 Task: Create new invoice with Date Opened :30-Apr-23, Select Customer: Tolbert's Restaurant, Terms: Payment Term 2. Make invoice entry for item-1 with Date: 30-Apr-23, Description: Febreze Light AIR Lavender Aerosol Spray, Action: Material, Income Account: Income:Sales, Quantity: 1, Unit Price: 12, Discount %: 5. Make entry for item-2 with Date: 30-Apr-23, Description: Naked Juice Mighty Mango, Action: Material, Income Account: Income:Sales, Quantity: 1, Unit Price: 8.25, Discount %: 10. Make entry for item-3 with Date: 30-Apr-23, Description: Bimbo Mini Mantecadas Con Nuez, Action: Material, Income Account: Income:Sales, Quantity: 2, Unit Price: 9.25, Discount %: 12. Write Notes: 'Looking forward to serving you again.'. Post Invoice with Post Date: 30-Apr-23, Post to Accounts: Assets:Accounts Receivable. Pay / Process Payment with Transaction Date: 15-May-23, Amount: 35.105, Transfer Account: Checking Account. Print Invoice, display notes by going to Option, then go to Display Tab and check 'Invoice Notes'.
Action: Mouse pressed left at (186, 34)
Screenshot: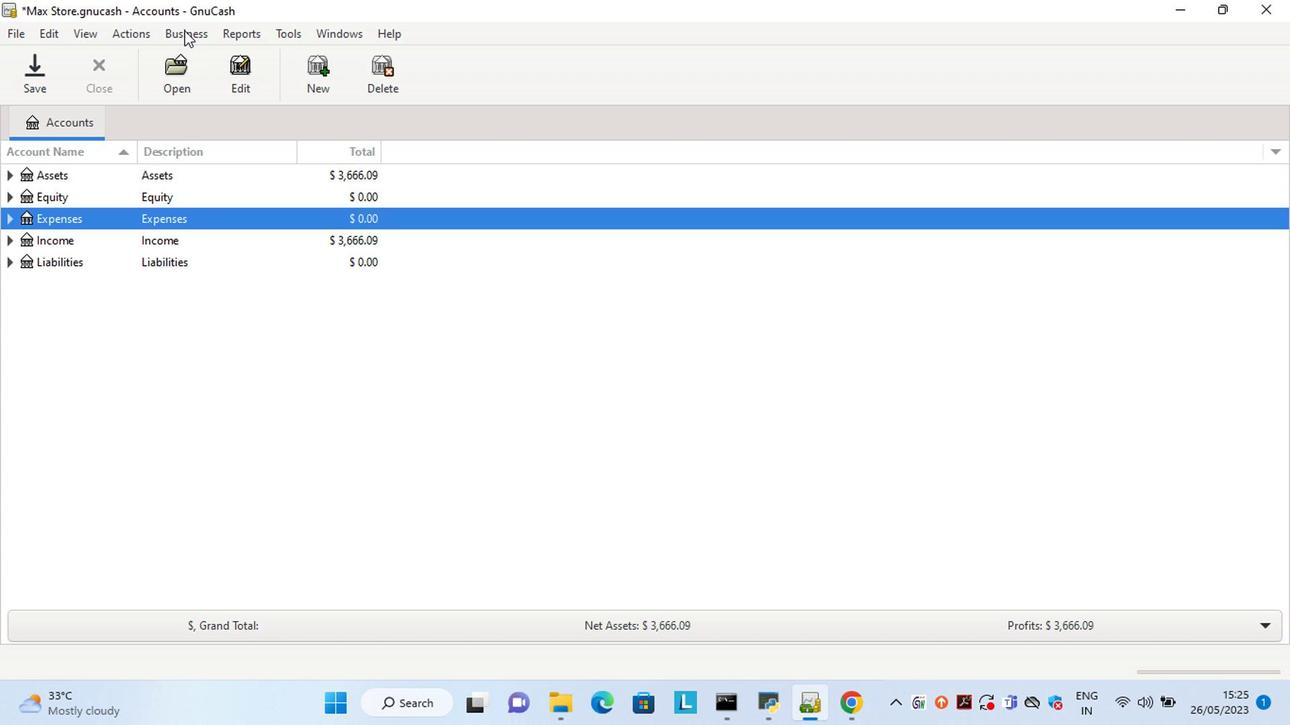 
Action: Mouse moved to (397, 126)
Screenshot: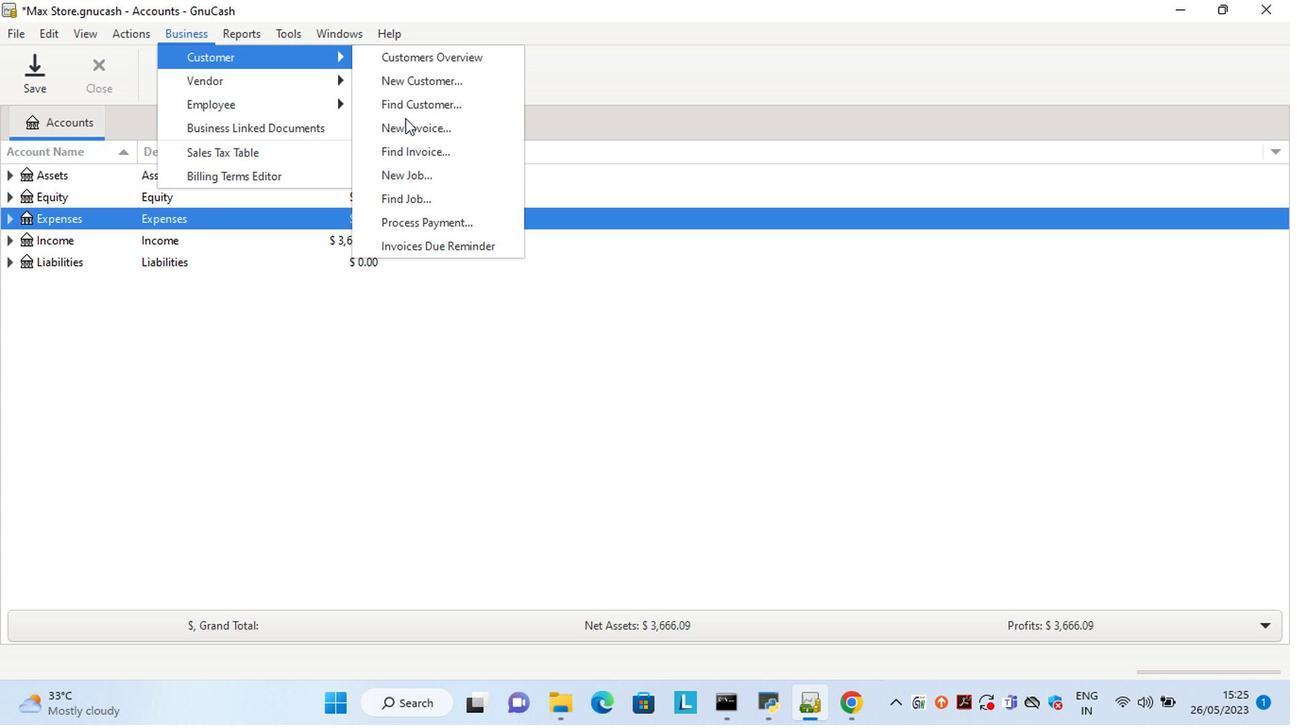 
Action: Mouse pressed left at (397, 126)
Screenshot: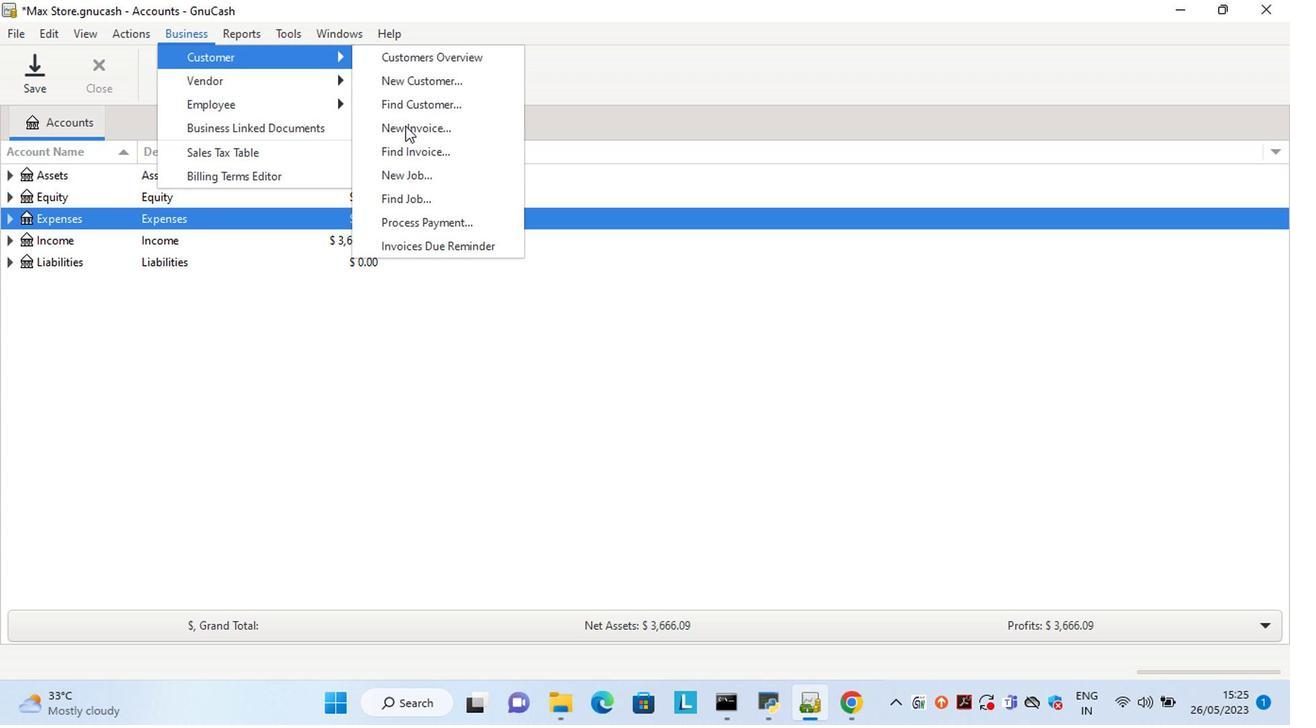 
Action: Mouse moved to (673, 291)
Screenshot: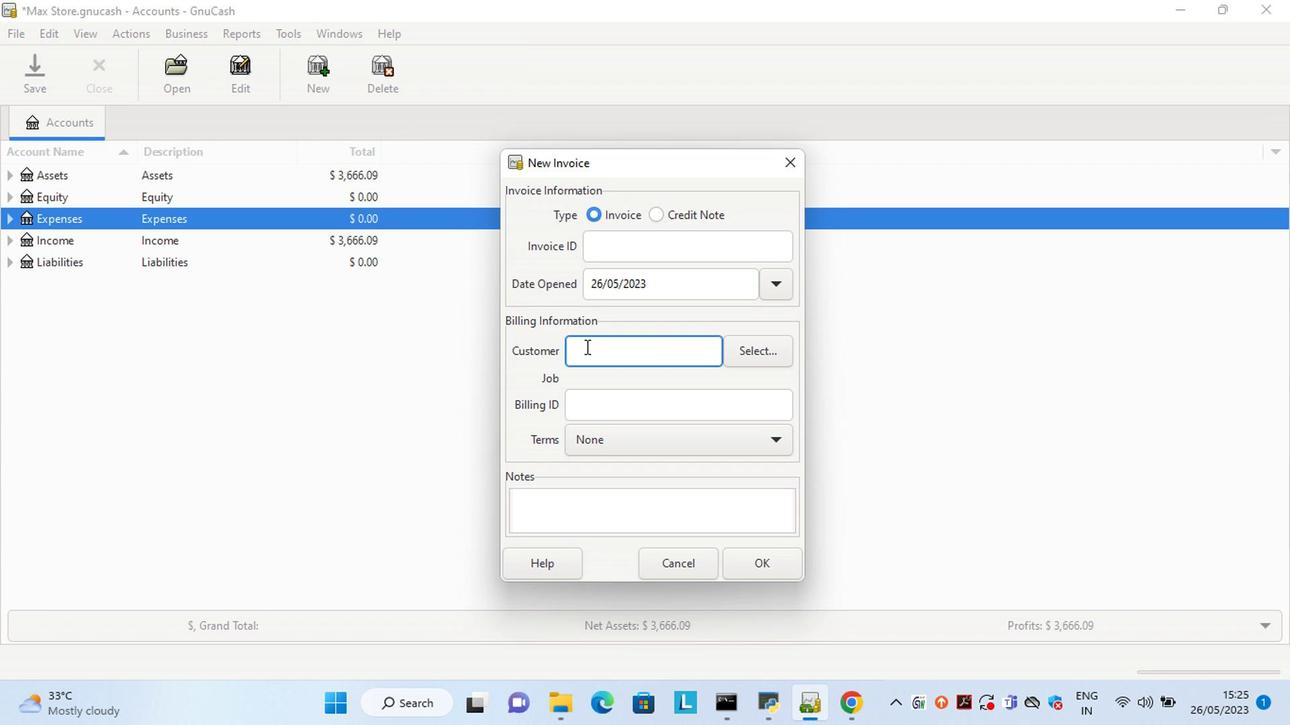 
Action: Mouse pressed left at (673, 291)
Screenshot: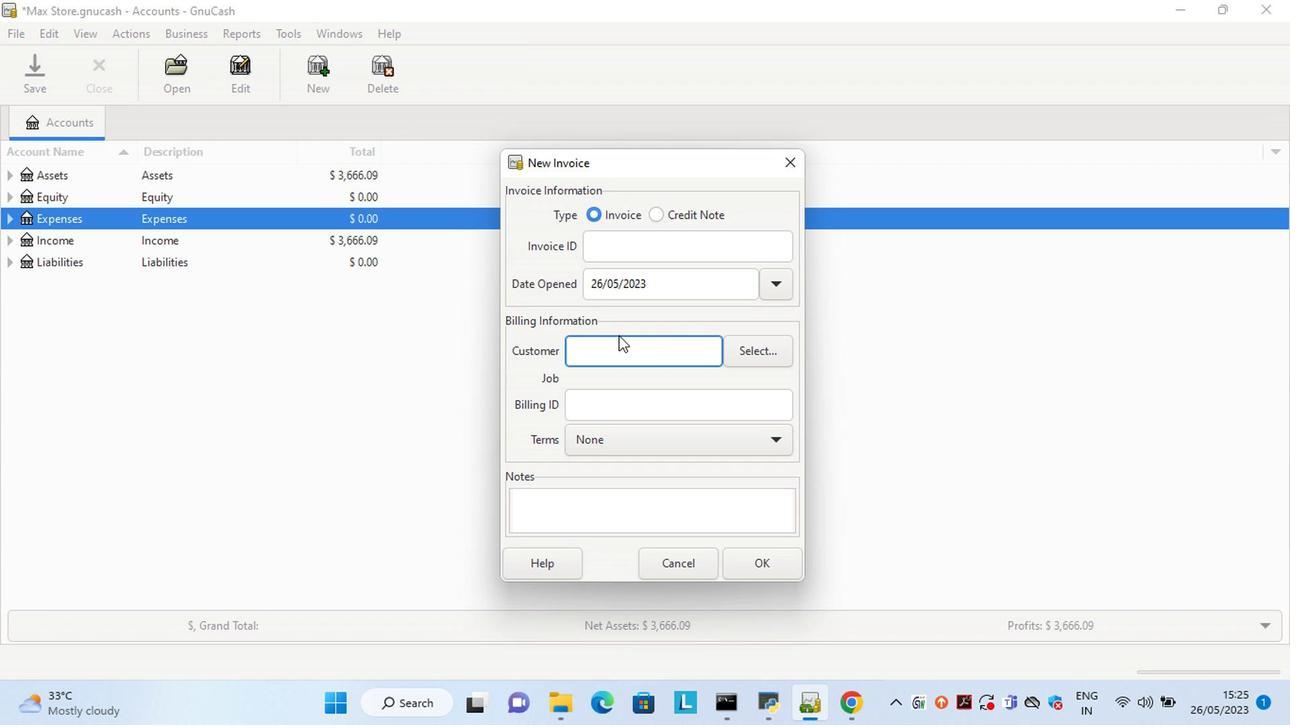 
Action: Key pressed <Key.left><Key.left><Key.left><Key.left><Key.left><Key.left><Key.left><Key.left><Key.left><Key.left><Key.left><Key.left><Key.left><Key.left><Key.left><Key.left><Key.left><Key.left><Key.left><Key.left><Key.delete><Key.delete>30<Key.right><Key.right><Key.delete>4
Screenshot: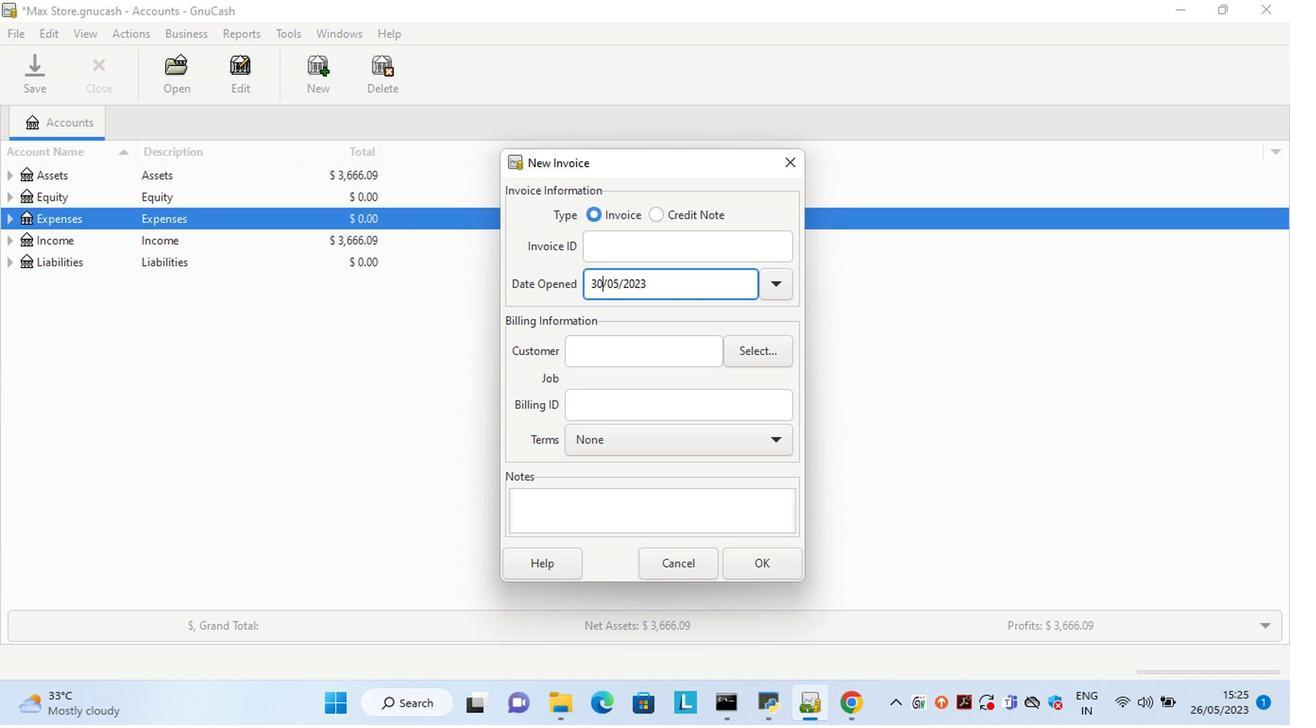 
Action: Mouse moved to (180, 211)
Screenshot: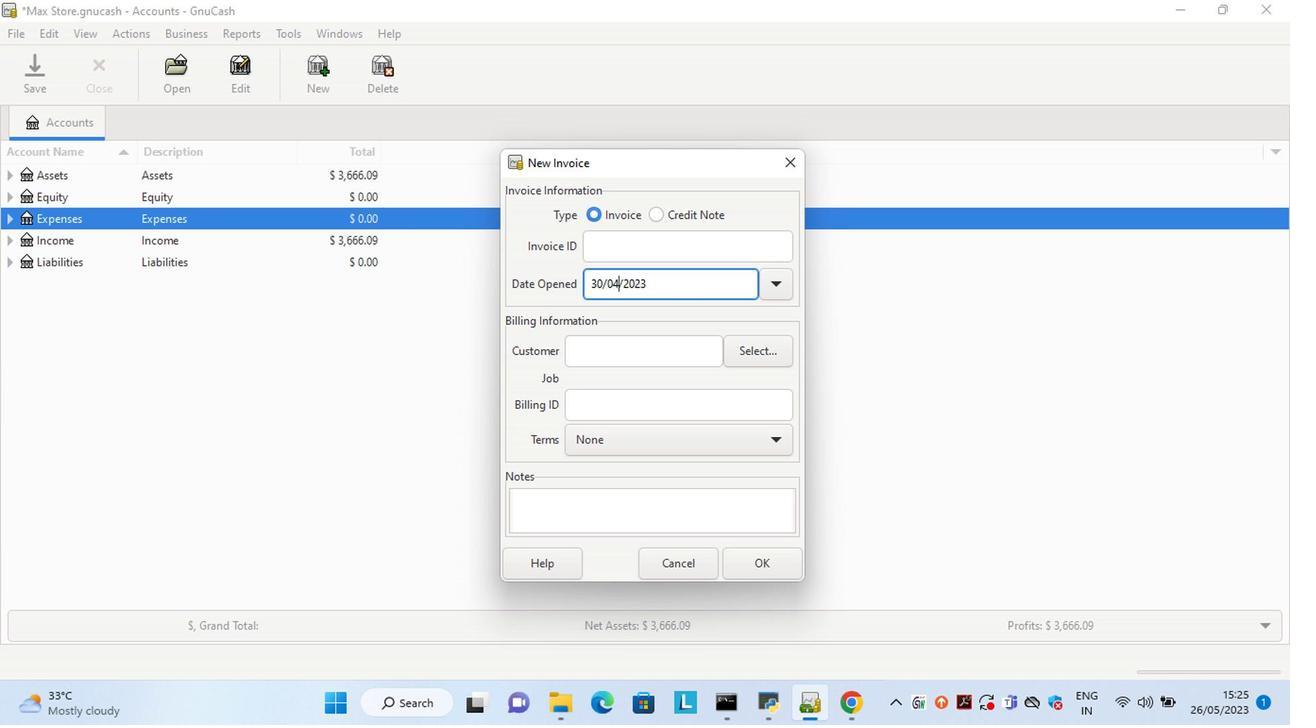 
Action: Mouse pressed left at (179, 211)
Screenshot: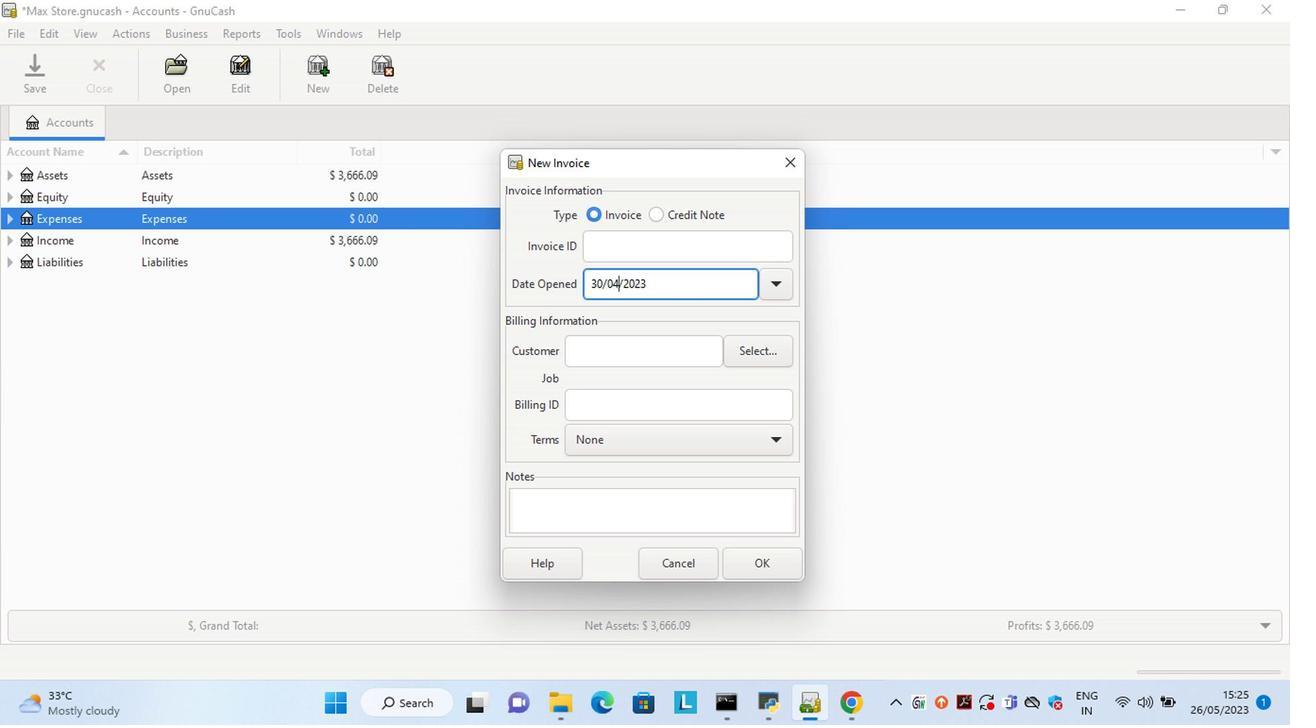 
Action: Mouse moved to (607, 355)
Screenshot: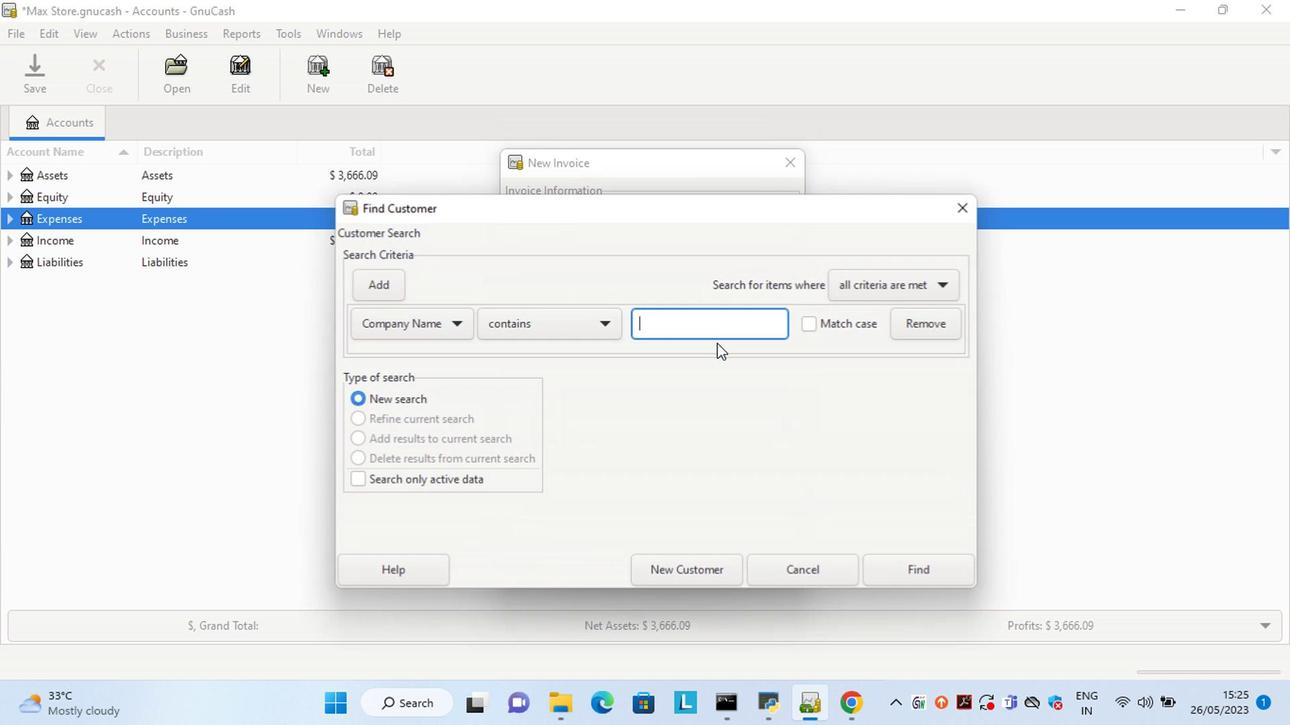 
Action: Mouse pressed left at (607, 355)
Screenshot: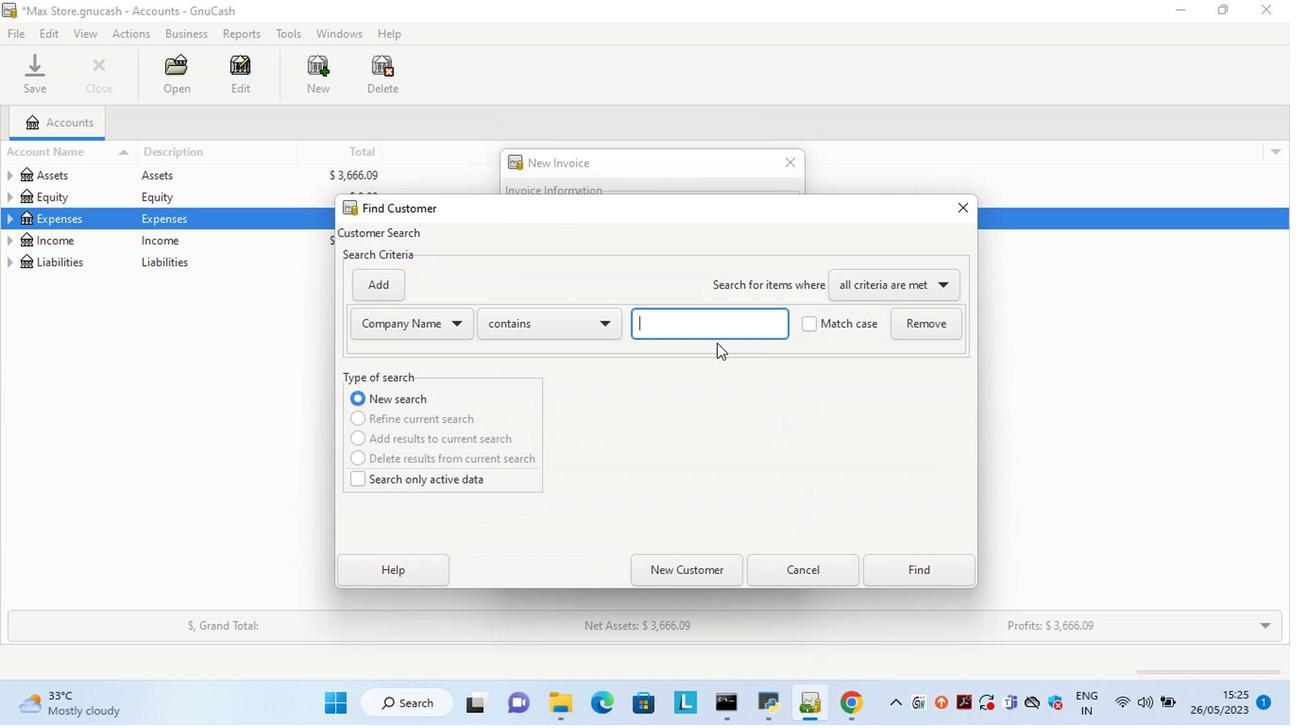 
Action: Mouse moved to (762, 353)
Screenshot: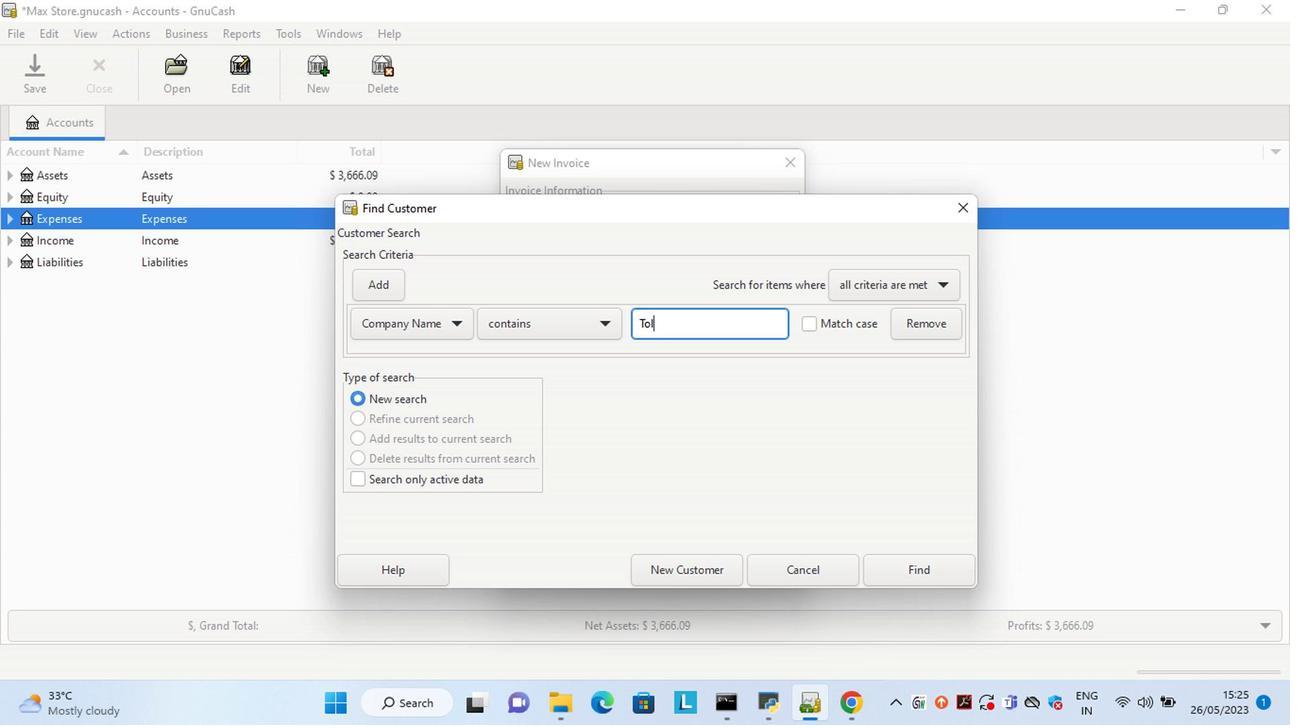 
Action: Mouse pressed left at (762, 353)
Screenshot: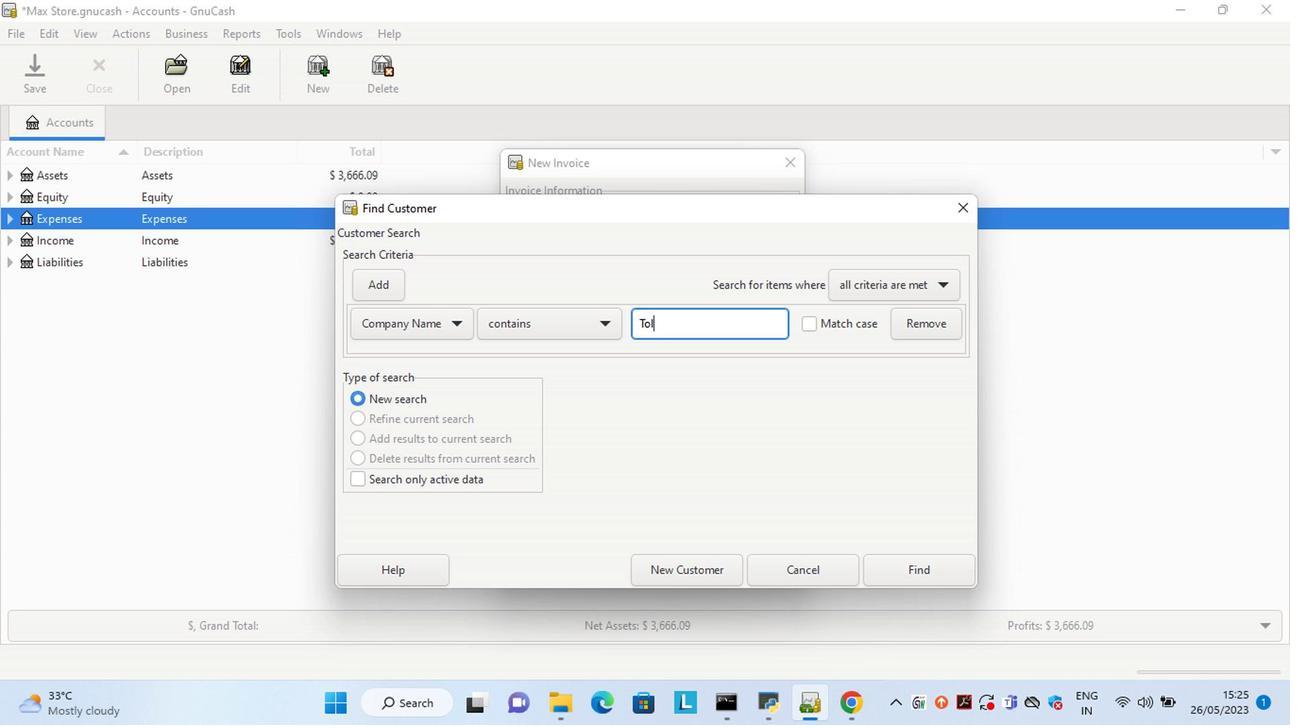 
Action: Mouse moved to (694, 314)
Screenshot: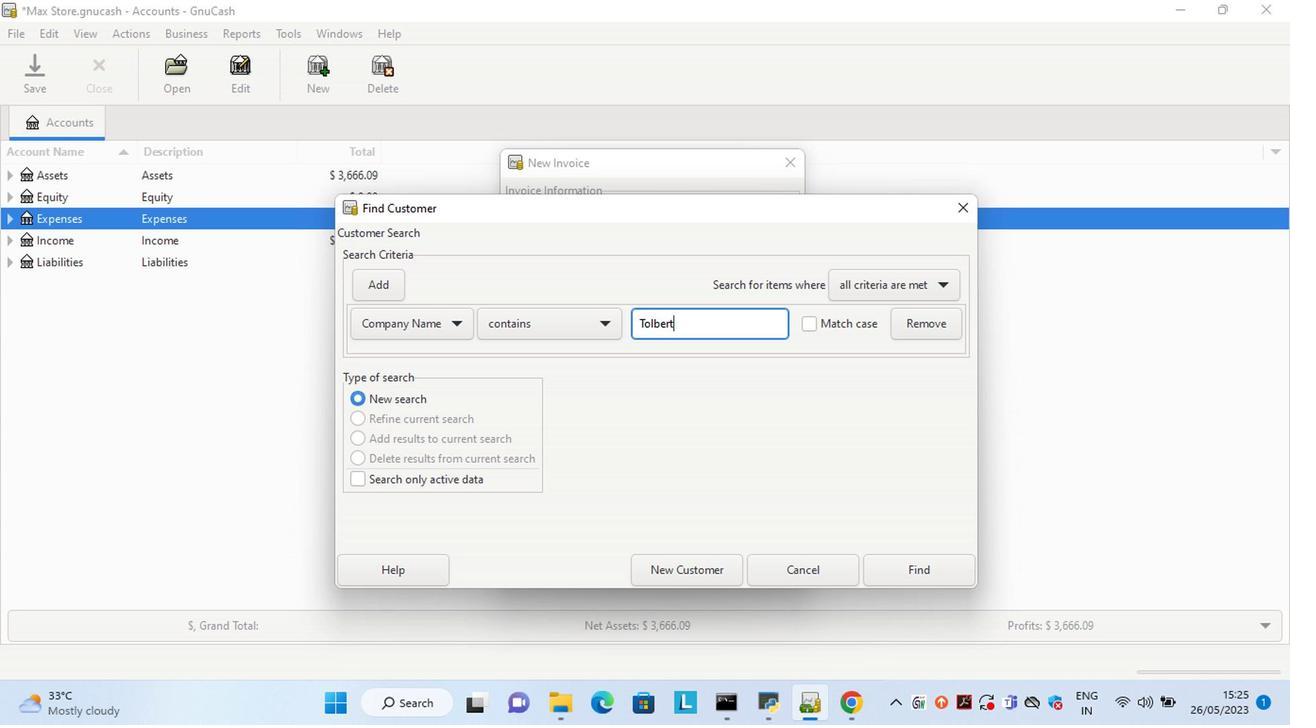
Action: Mouse pressed left at (694, 314)
Screenshot: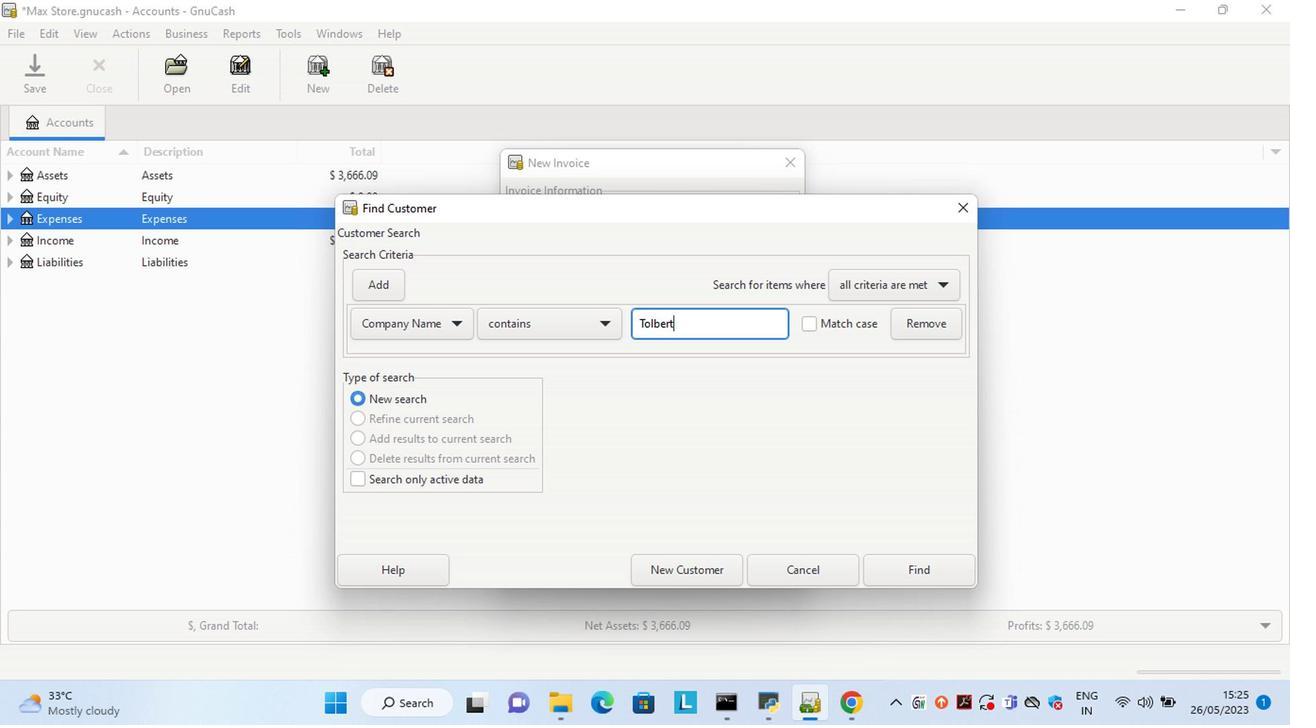 
Action: Mouse moved to (765, 446)
Screenshot: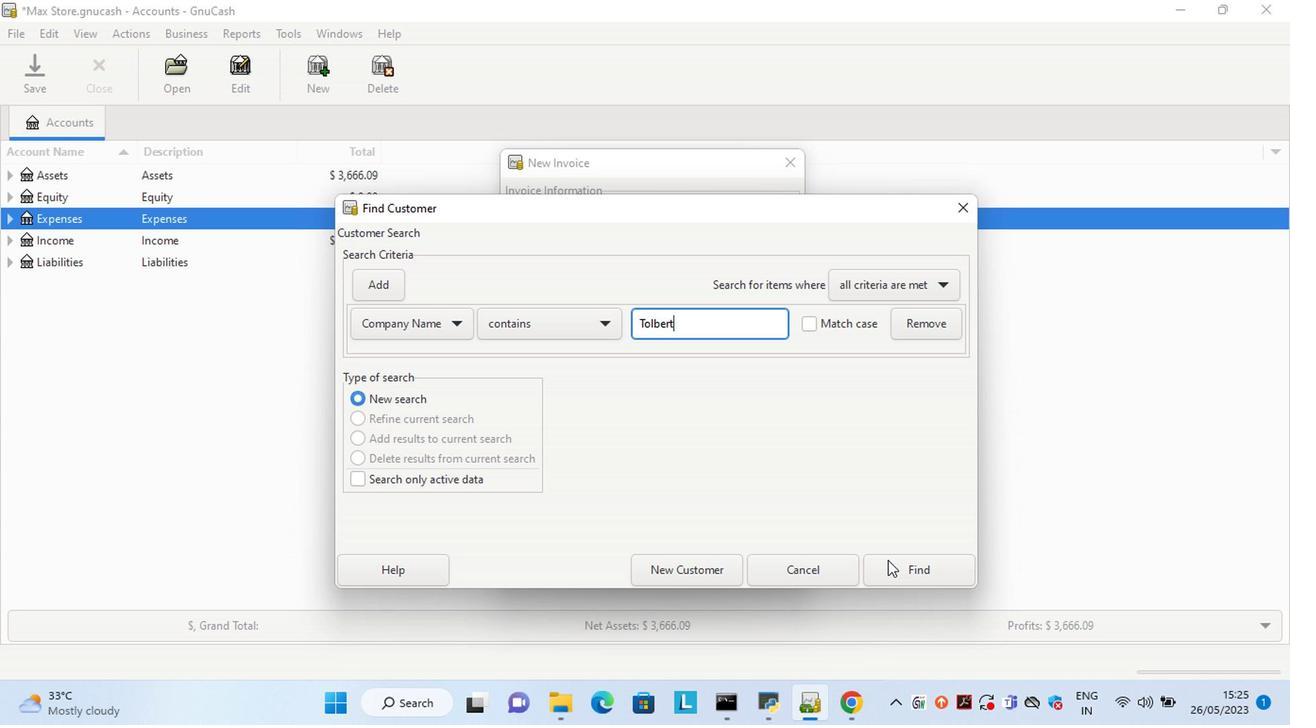 
Action: Mouse pressed left at (185, 32)
Screenshot: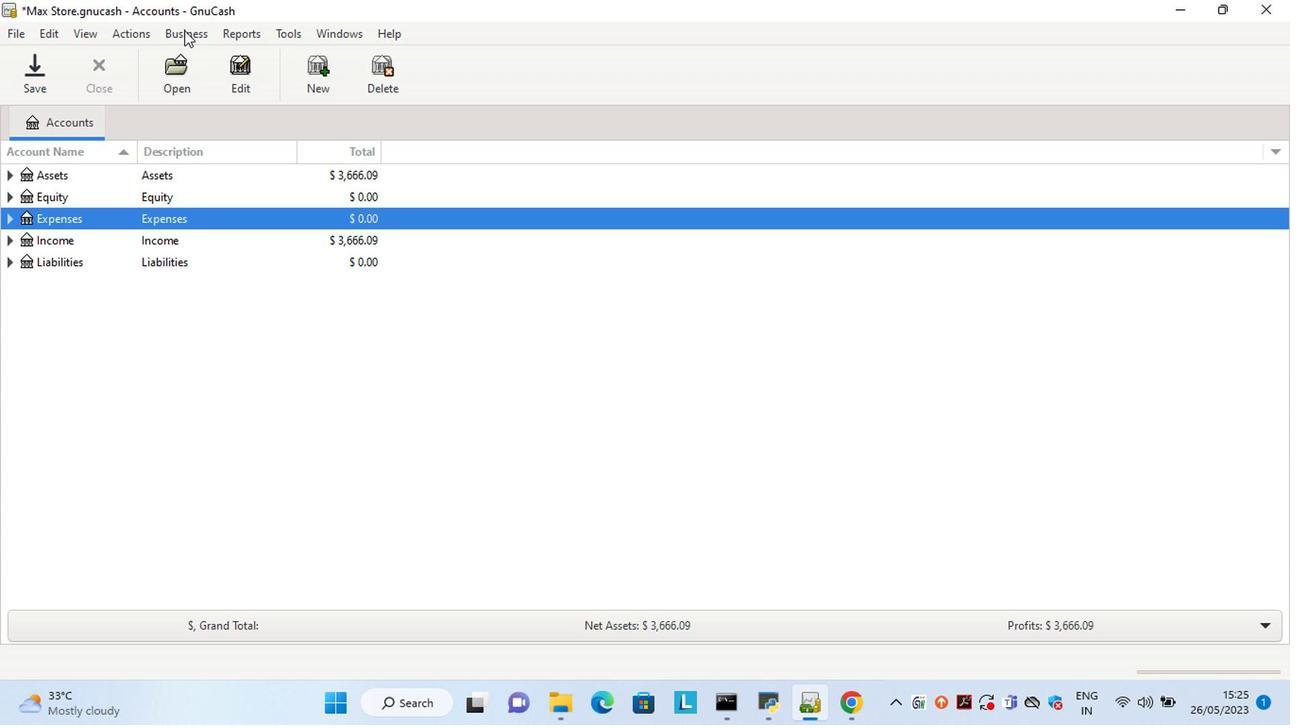 
Action: Mouse moved to (405, 127)
Screenshot: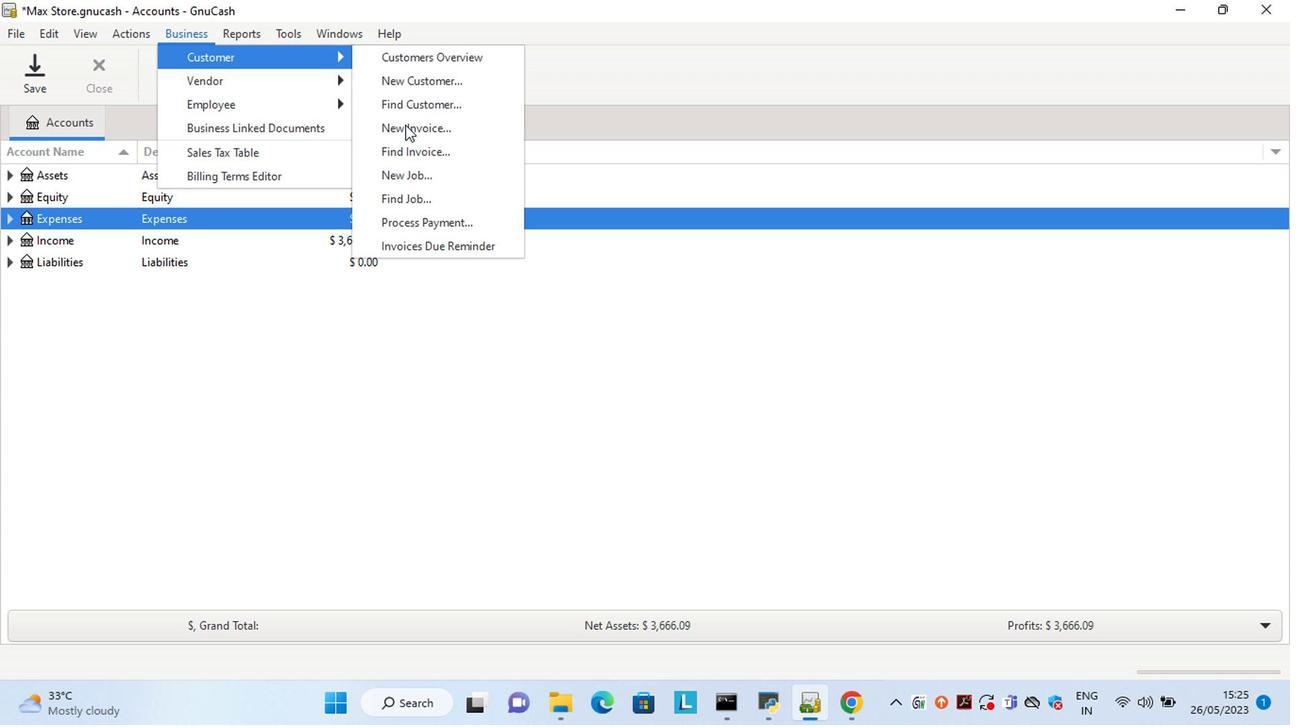 
Action: Mouse pressed left at (405, 127)
Screenshot: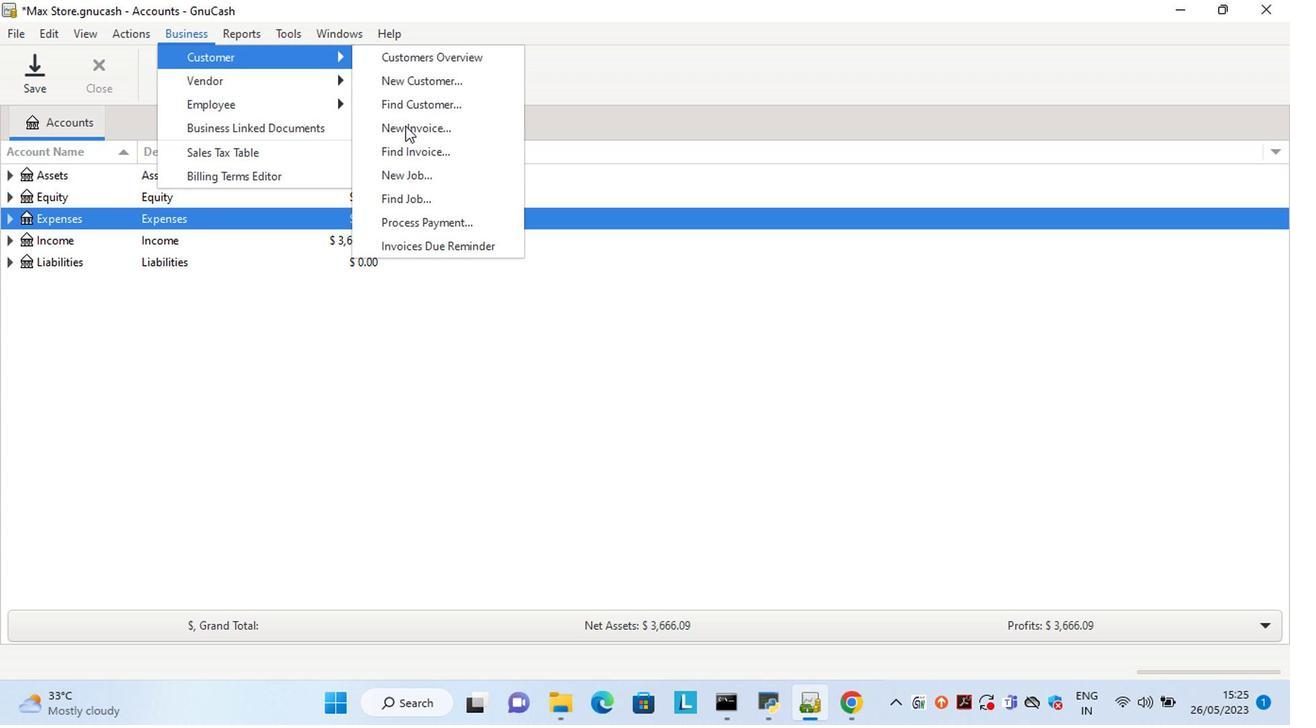 
Action: Mouse moved to (680, 280)
Screenshot: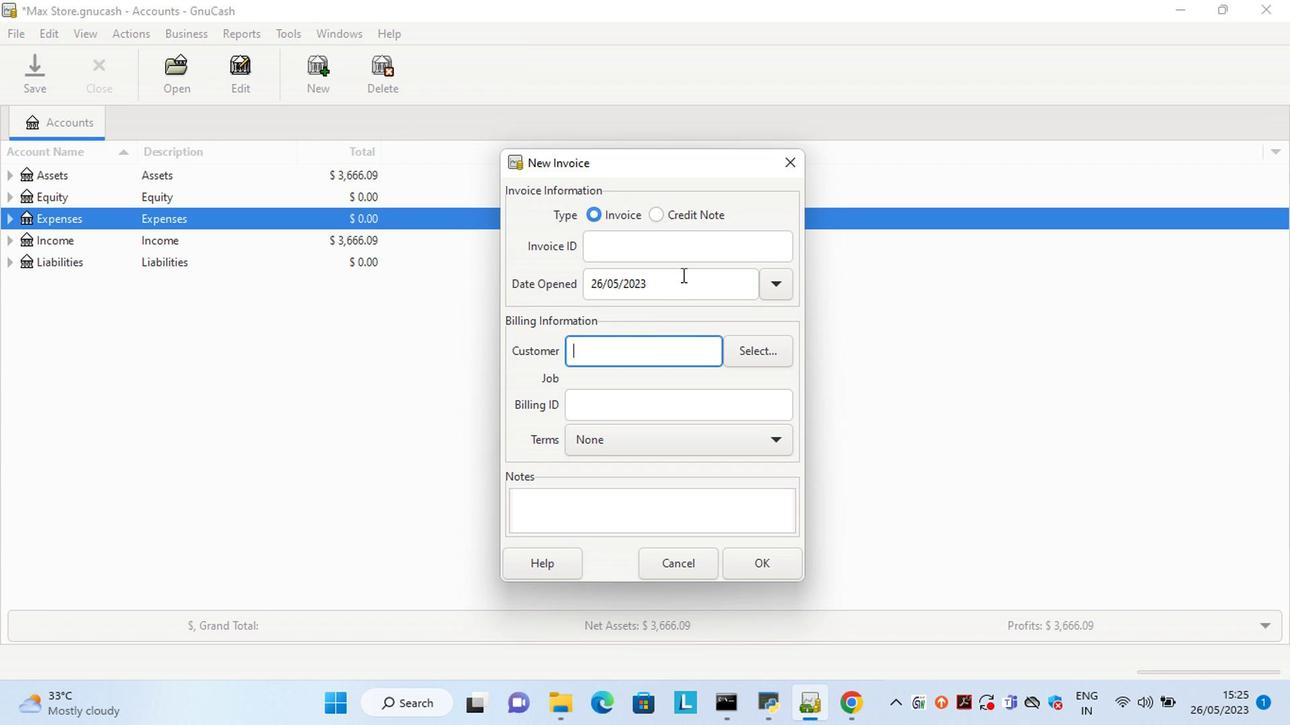 
Action: Mouse pressed left at (680, 280)
Screenshot: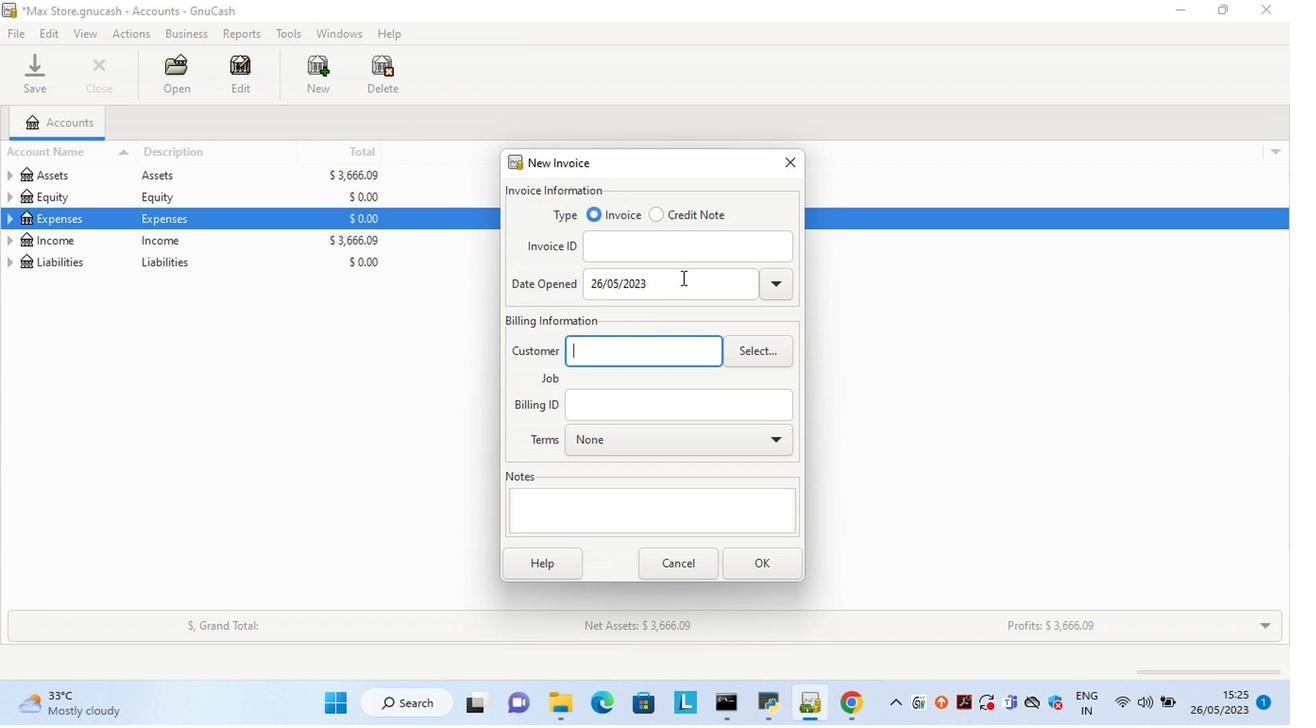 
Action: Key pressed <Key.left><Key.left><Key.left><Key.left><Key.left><Key.left><Key.left><Key.left><Key.left><Key.left><Key.left><Key.left><Key.left><Key.left><Key.left><Key.left><Key.left><Key.left><Key.left><Key.left><Key.delete><Key.delete>30<Key.right><Key.right><Key.delete>4
Screenshot: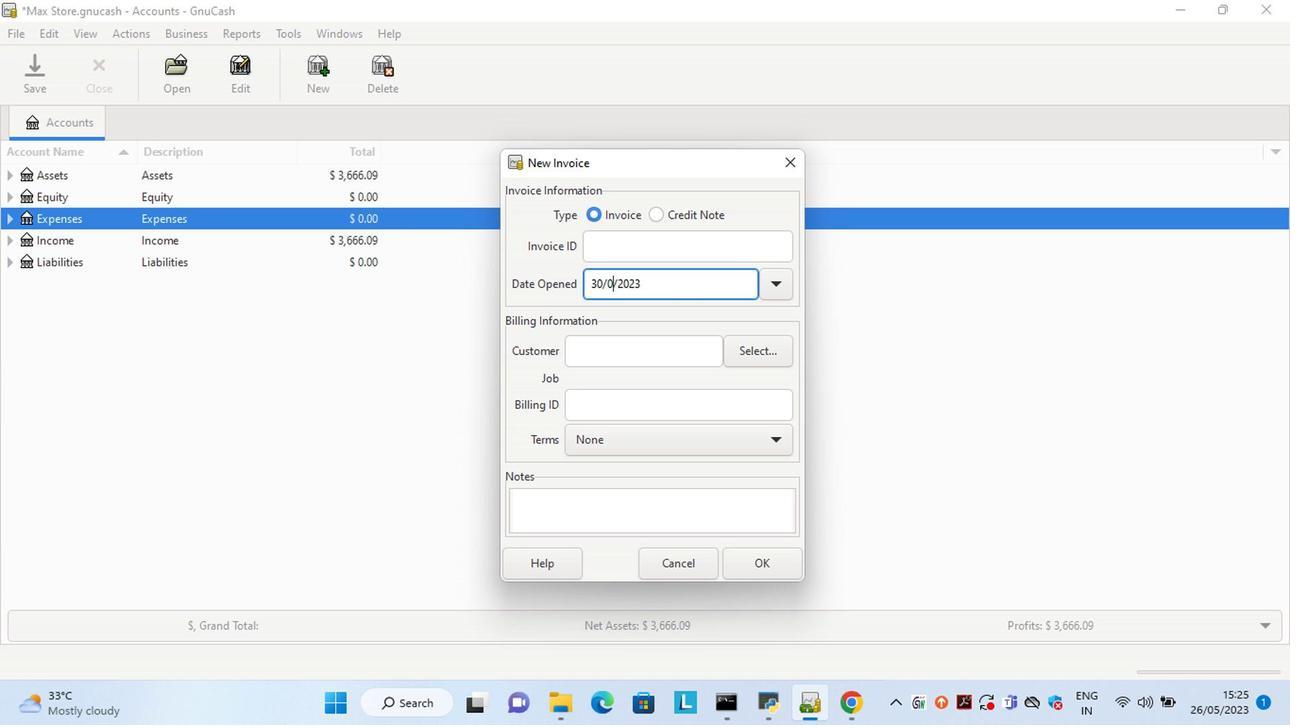 
Action: Mouse moved to (743, 343)
Screenshot: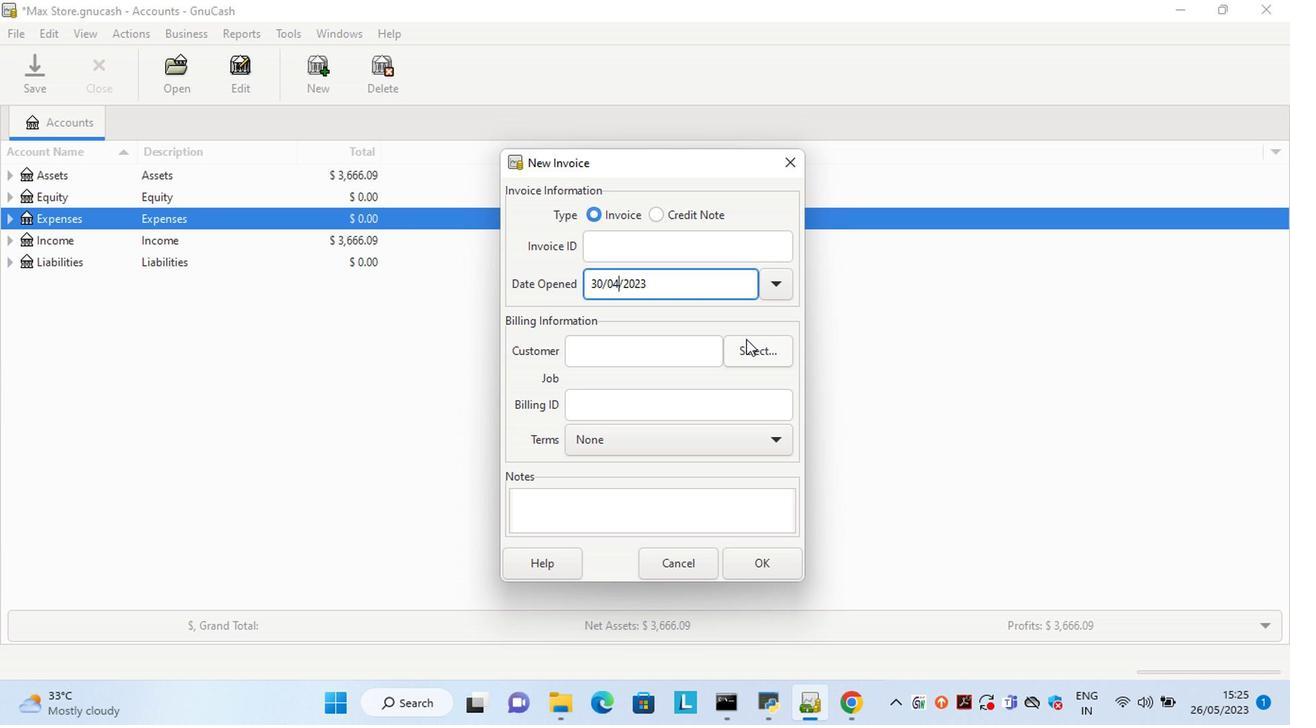 
Action: Mouse pressed left at (743, 343)
Screenshot: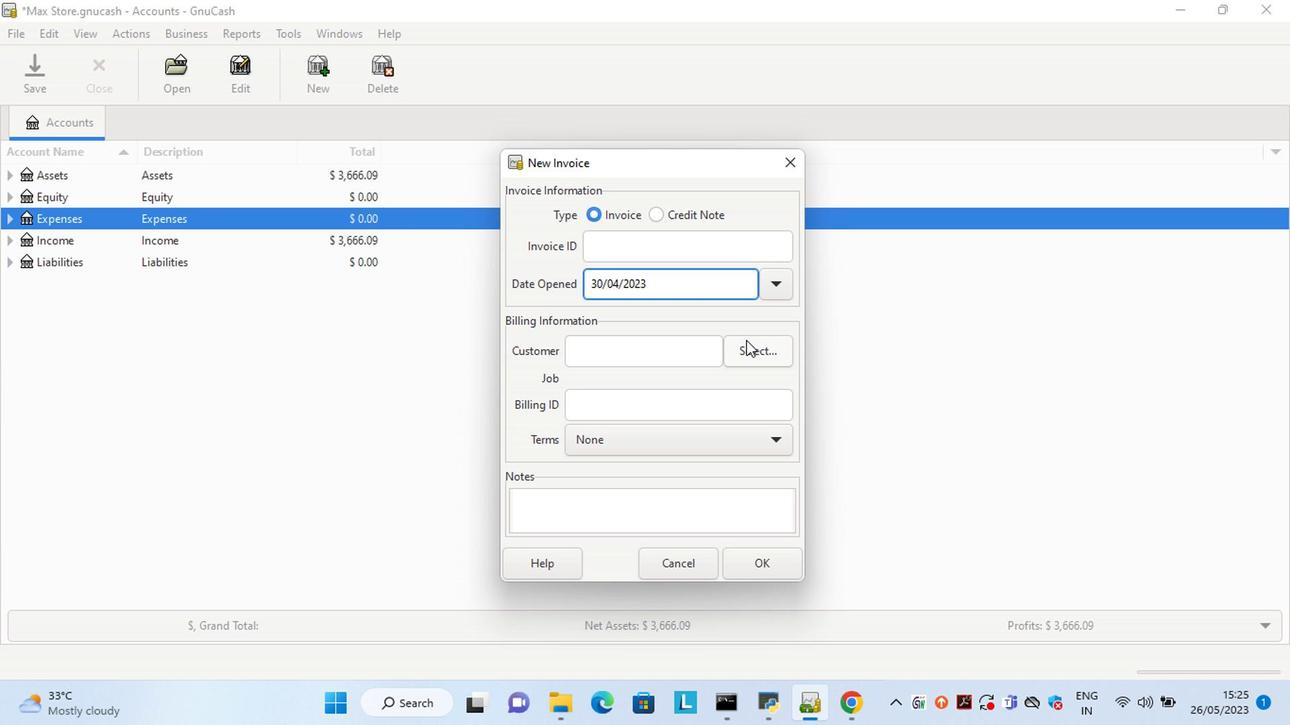 
Action: Mouse moved to (686, 313)
Screenshot: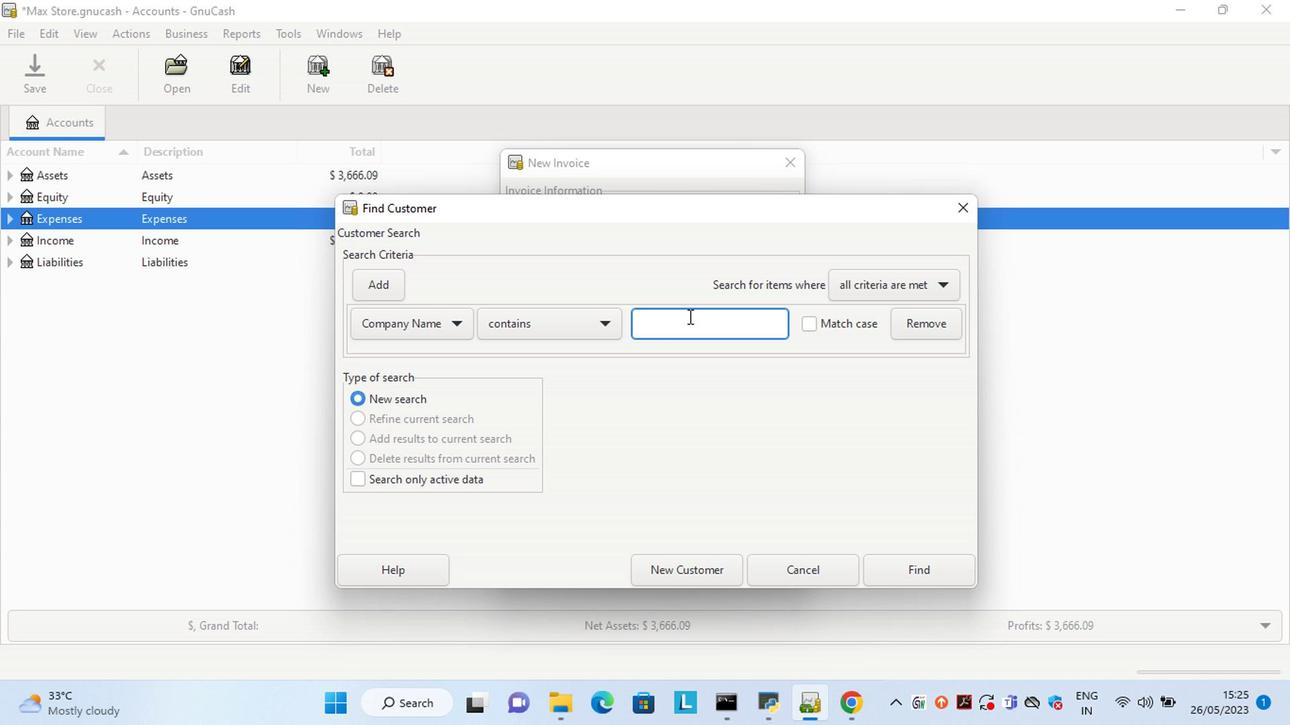
Action: Mouse pressed left at (686, 313)
Screenshot: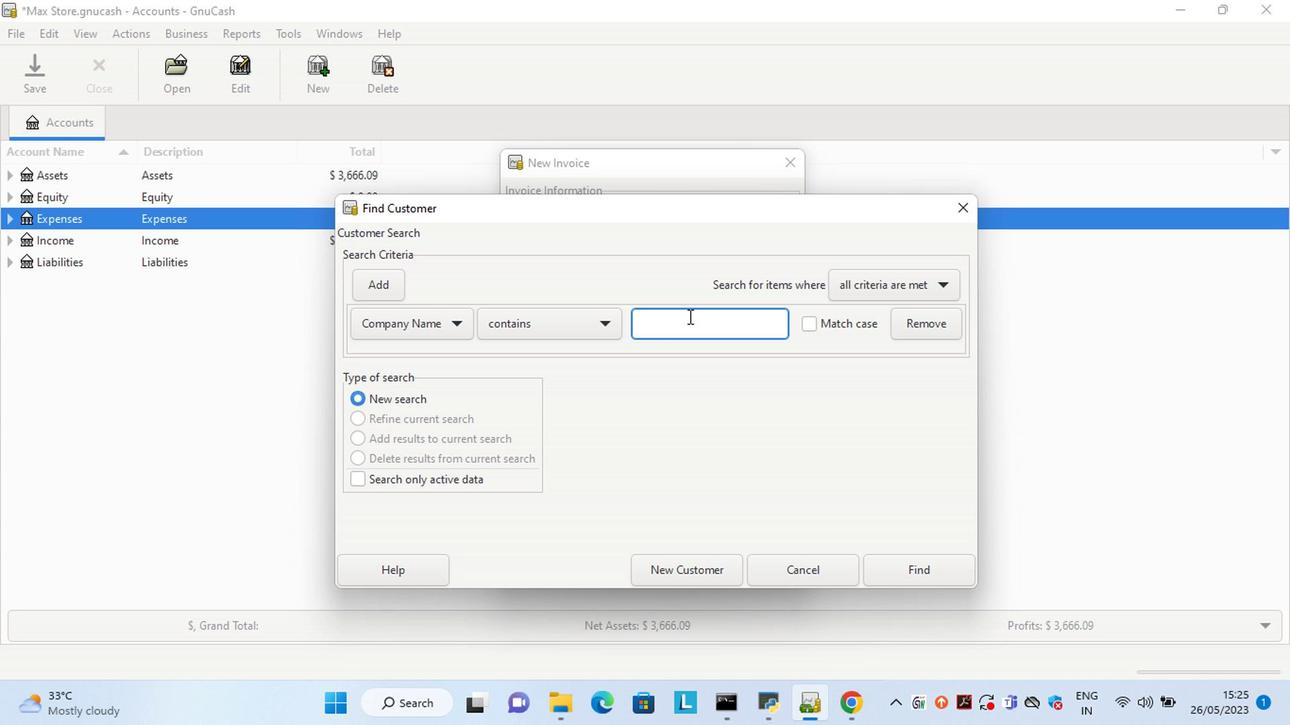 
Action: Key pressed <Key.shift>Tolbert
Screenshot: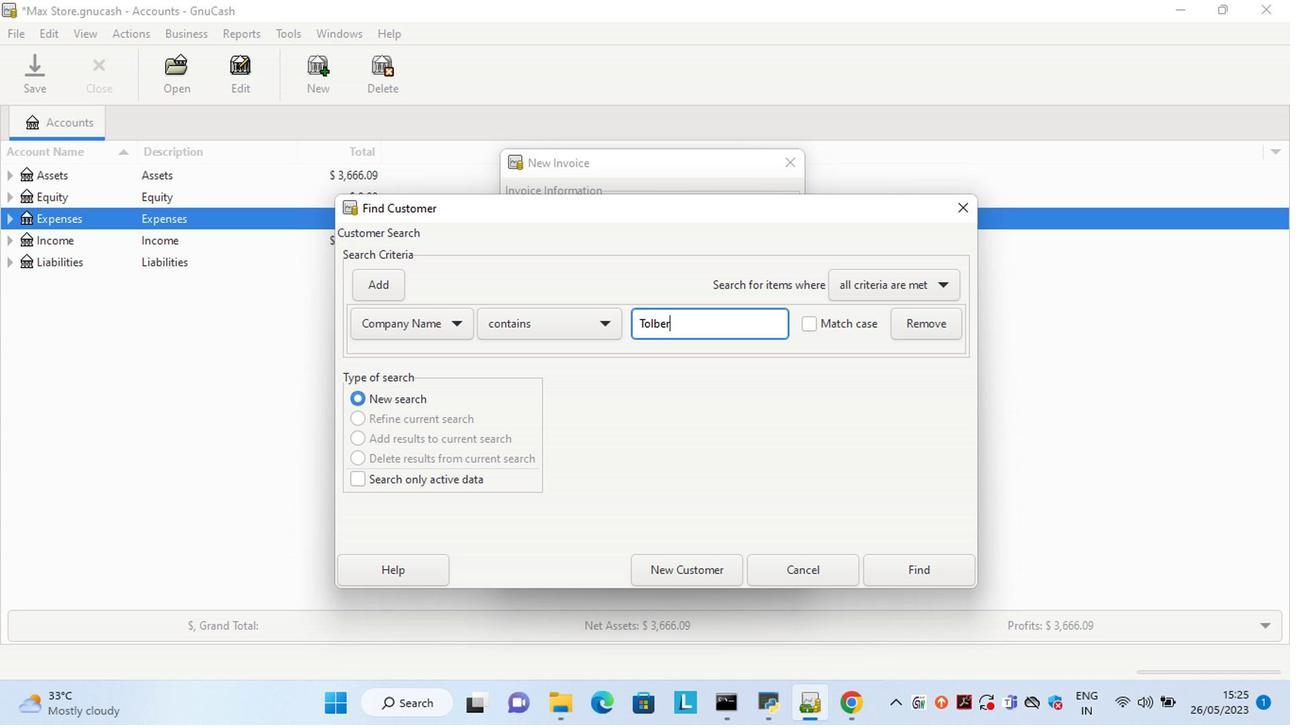 
Action: Mouse moved to (901, 563)
Screenshot: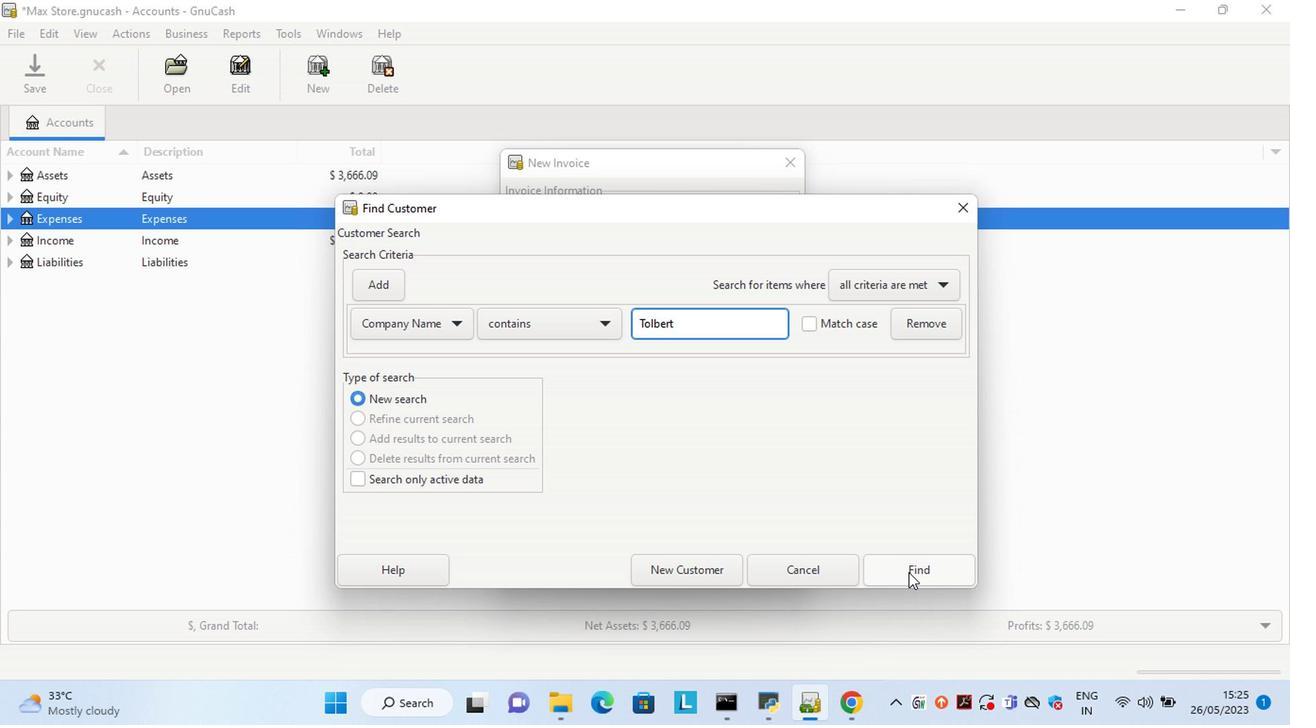 
Action: Mouse pressed left at (906, 571)
Screenshot: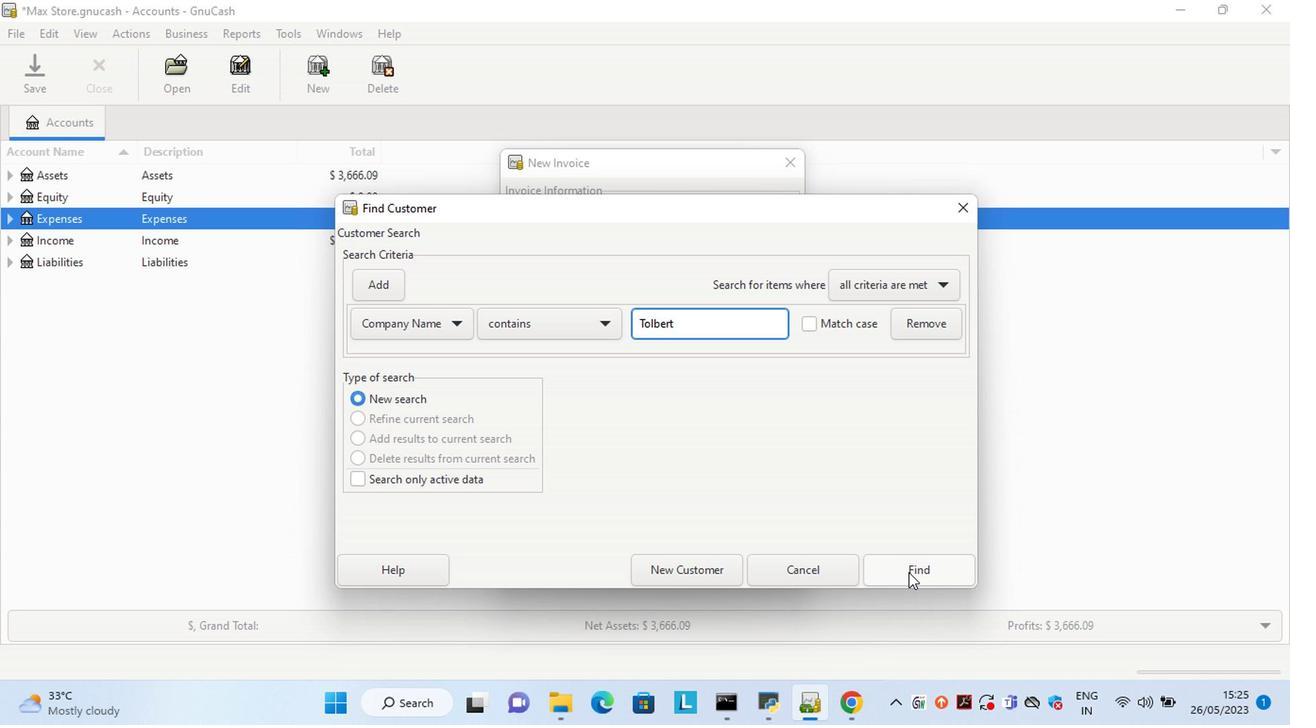 
Action: Mouse moved to (665, 372)
Screenshot: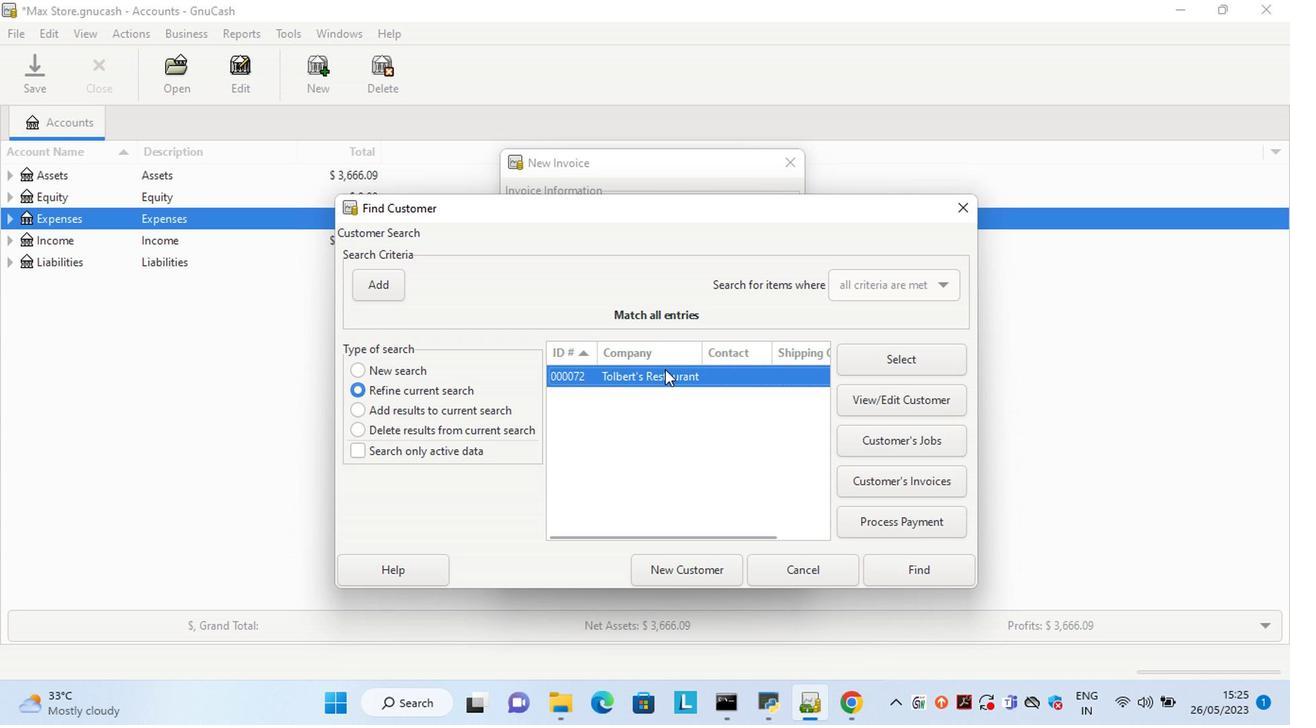 
Action: Mouse pressed left at (665, 372)
Screenshot: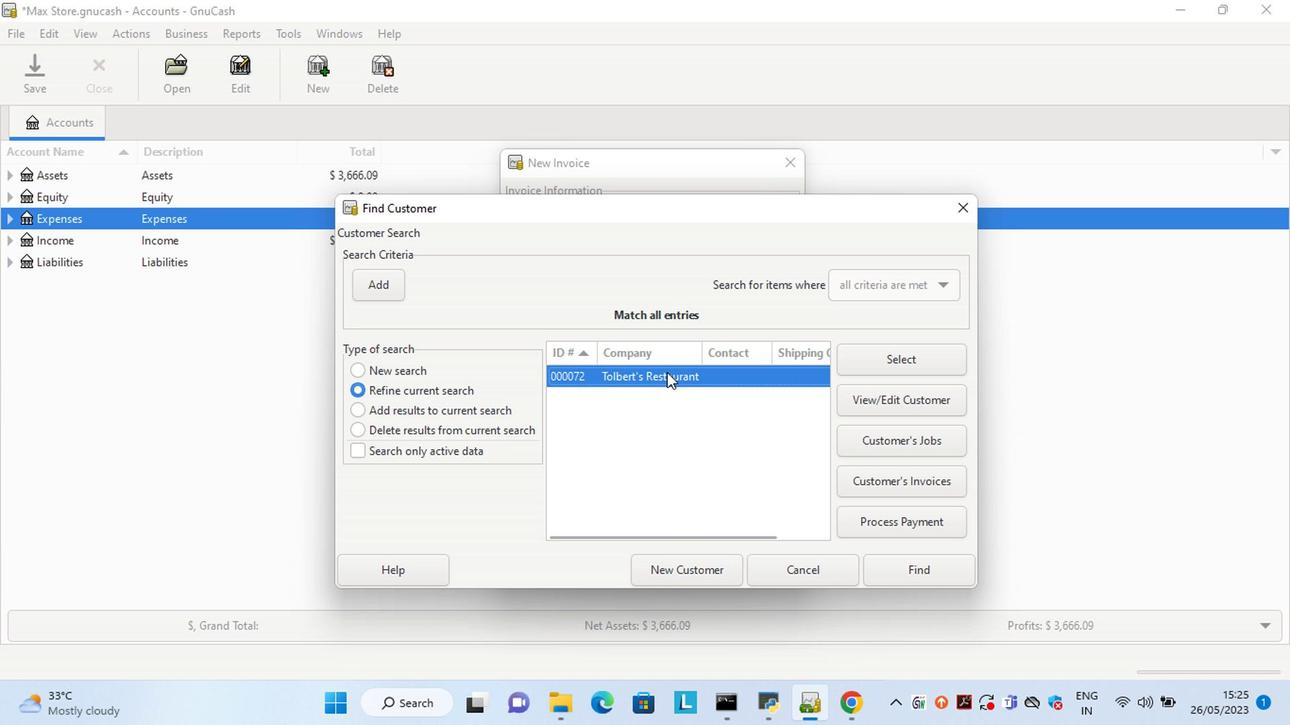 
Action: Mouse pressed left at (665, 372)
Screenshot: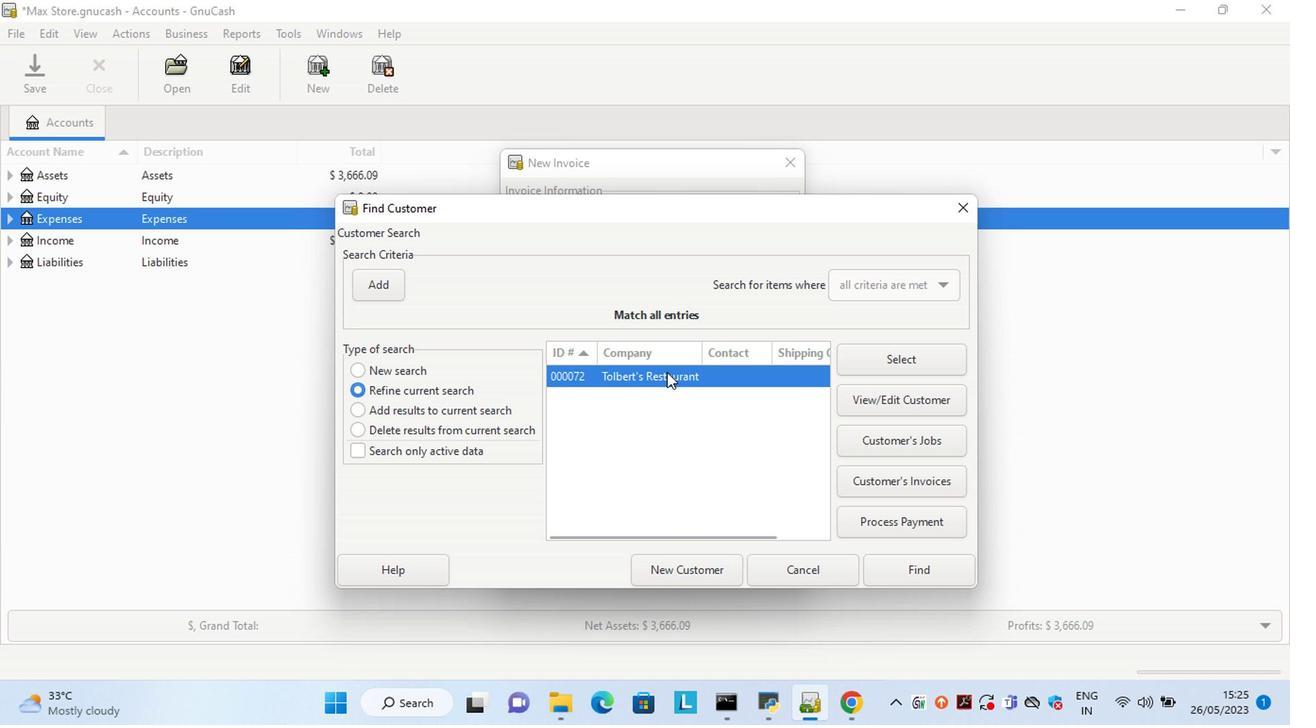 
Action: Mouse moved to (677, 446)
Screenshot: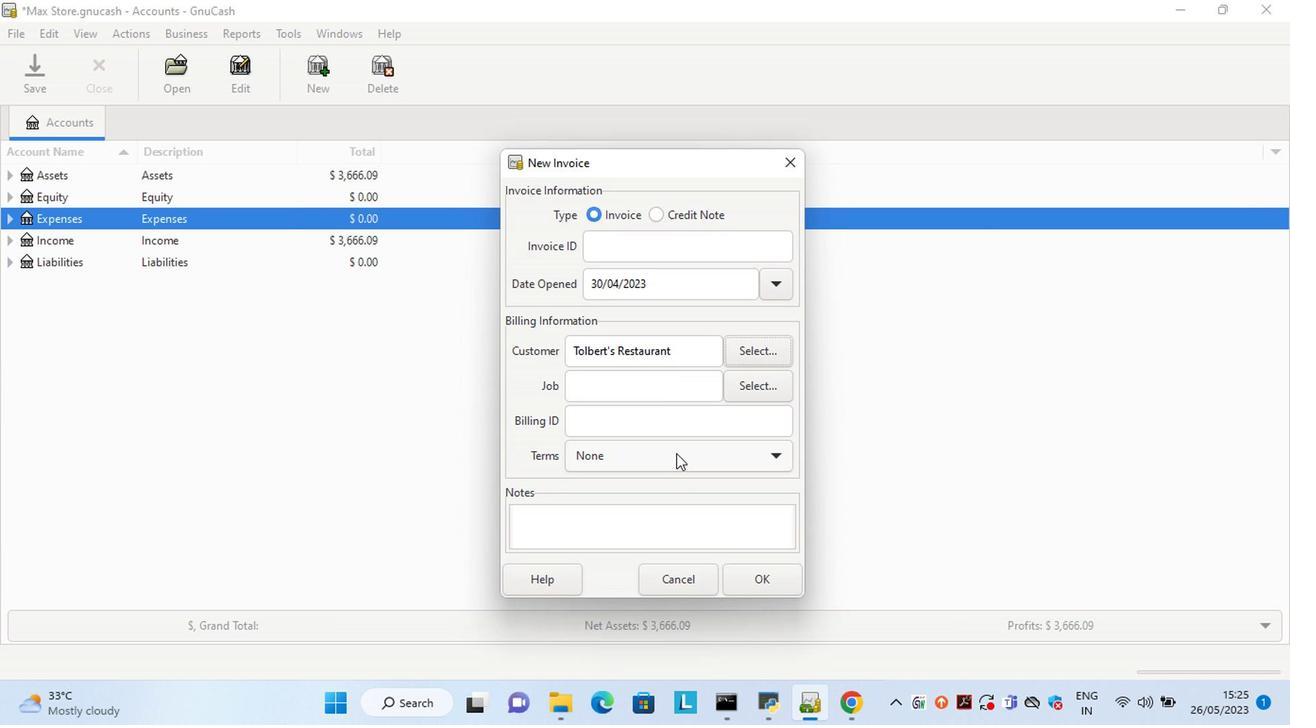 
Action: Mouse pressed left at (677, 446)
Screenshot: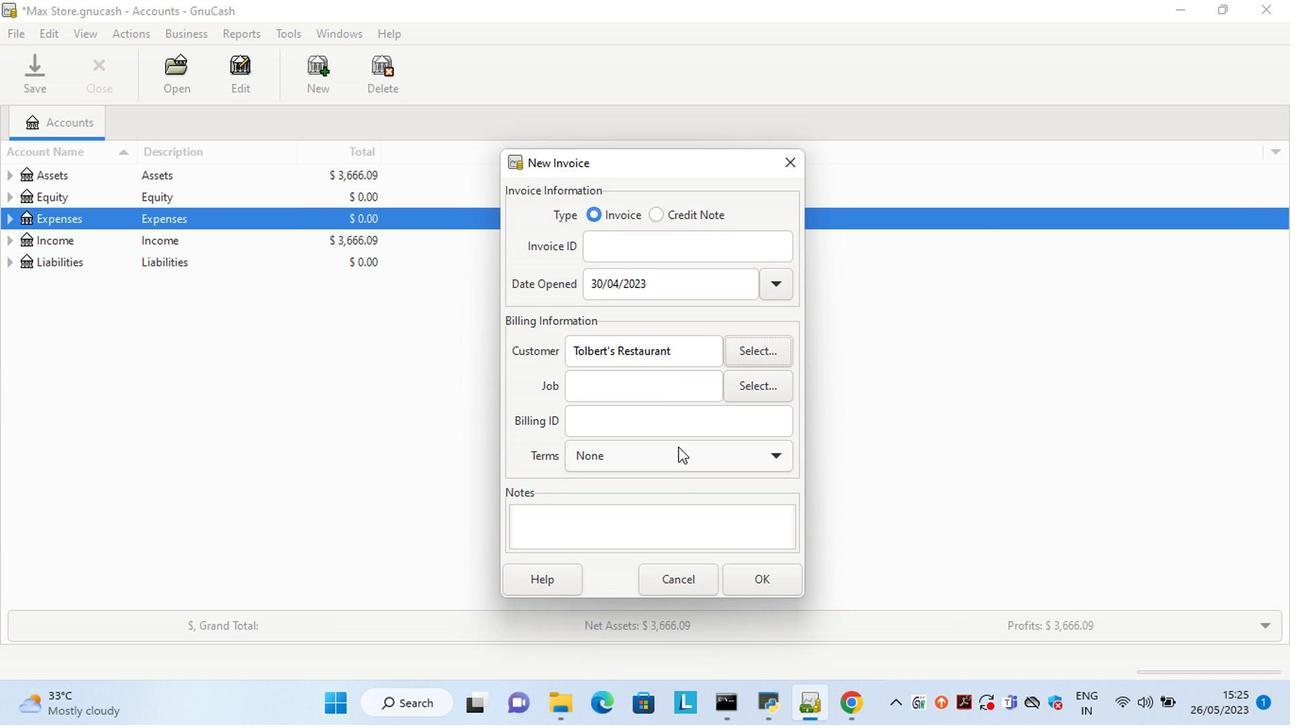 
Action: Mouse moved to (649, 504)
Screenshot: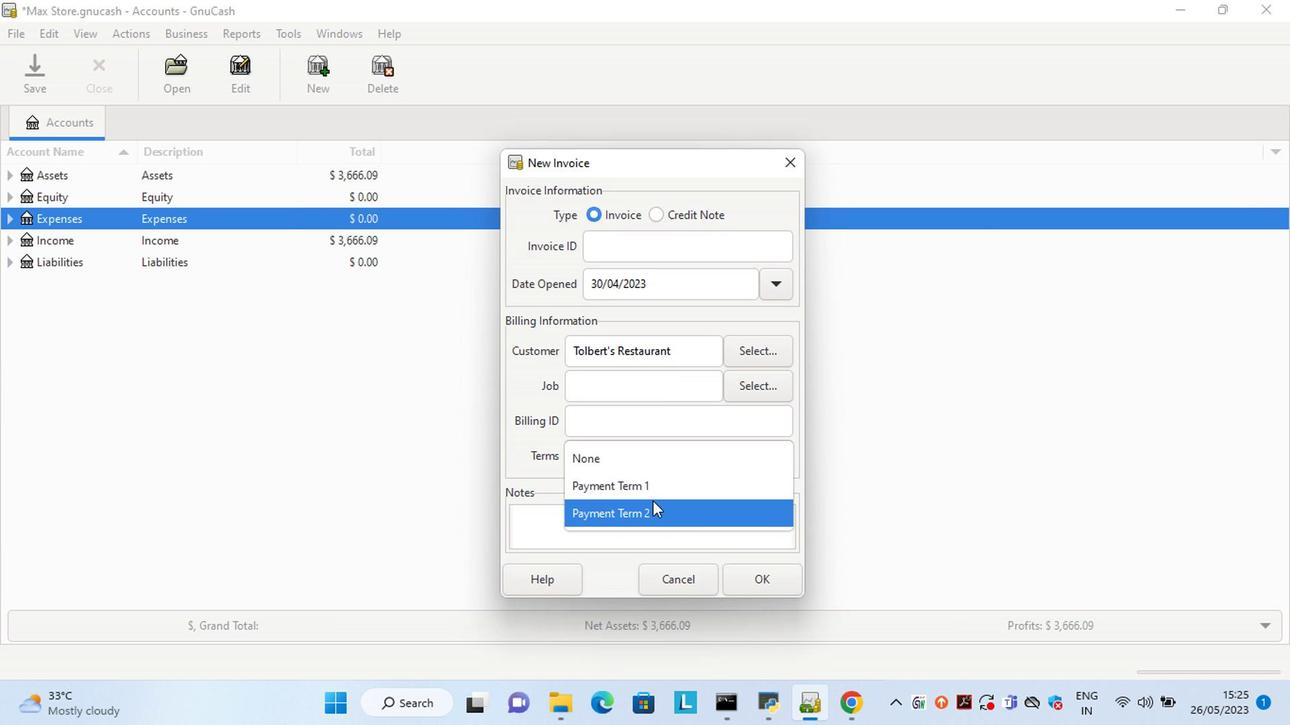 
Action: Mouse pressed left at (649, 504)
Screenshot: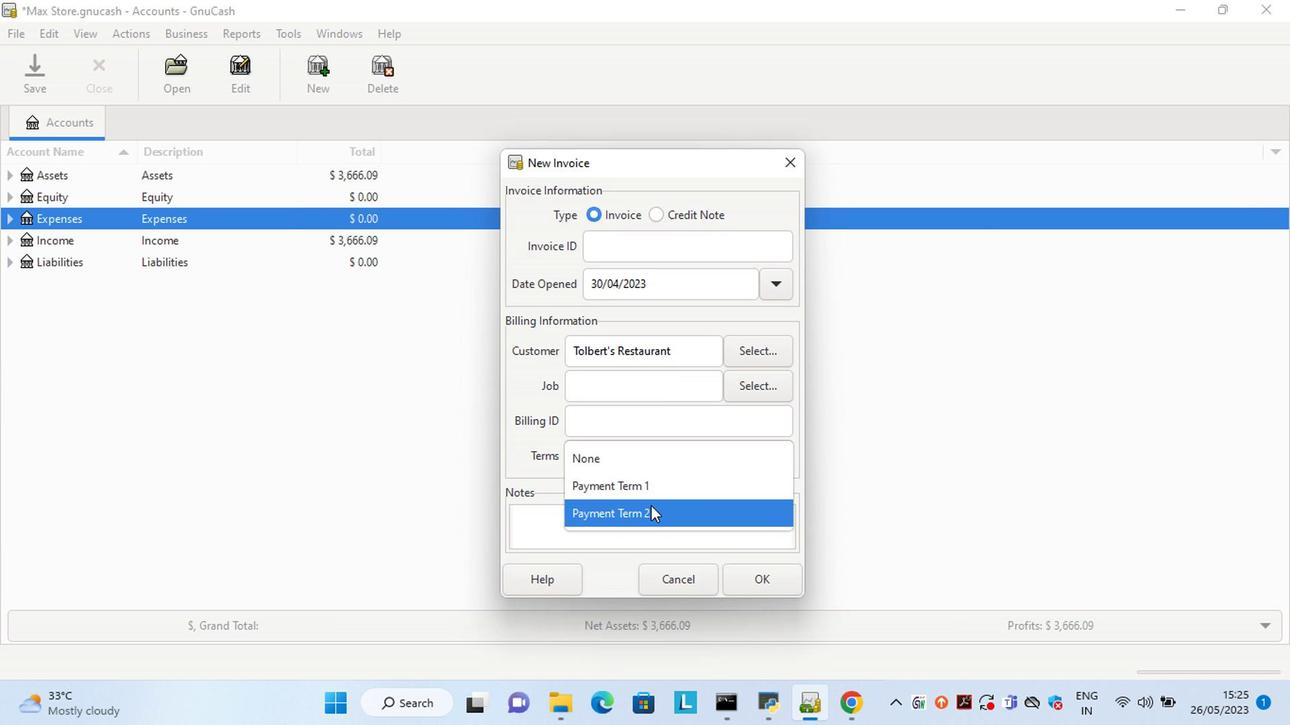 
Action: Mouse moved to (779, 577)
Screenshot: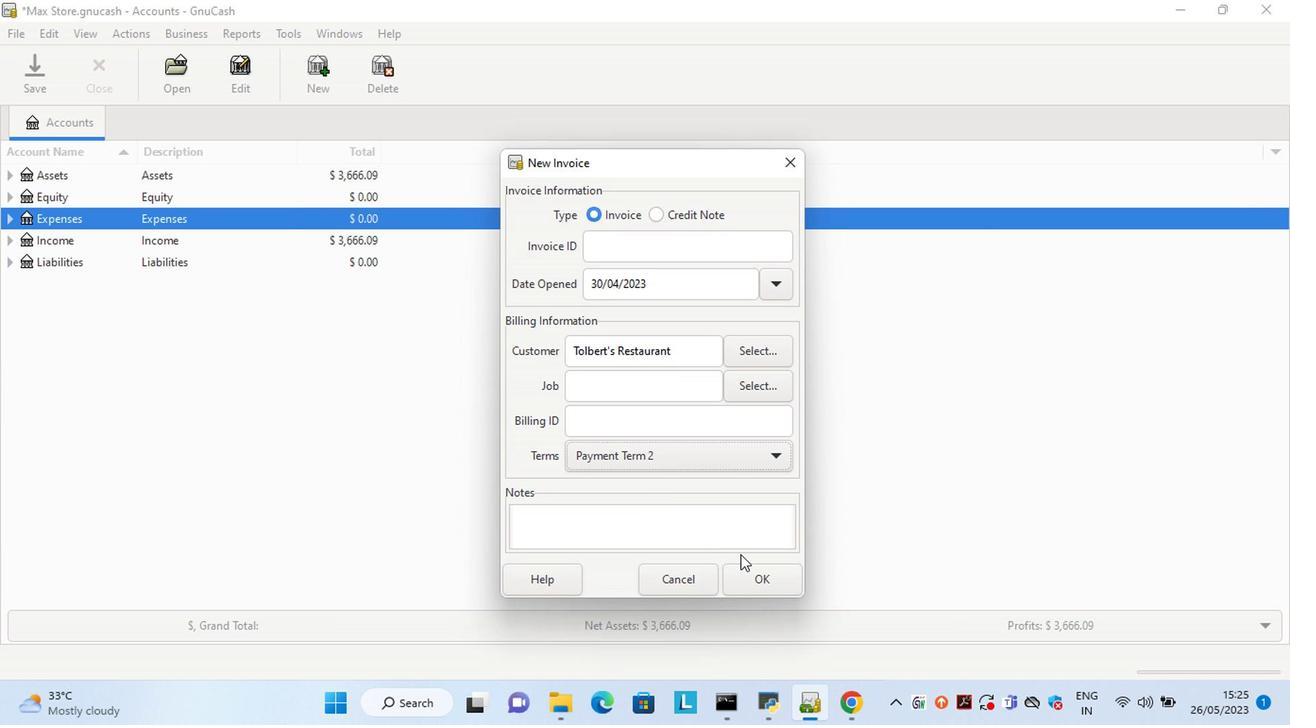 
Action: Mouse pressed left at (779, 577)
Screenshot: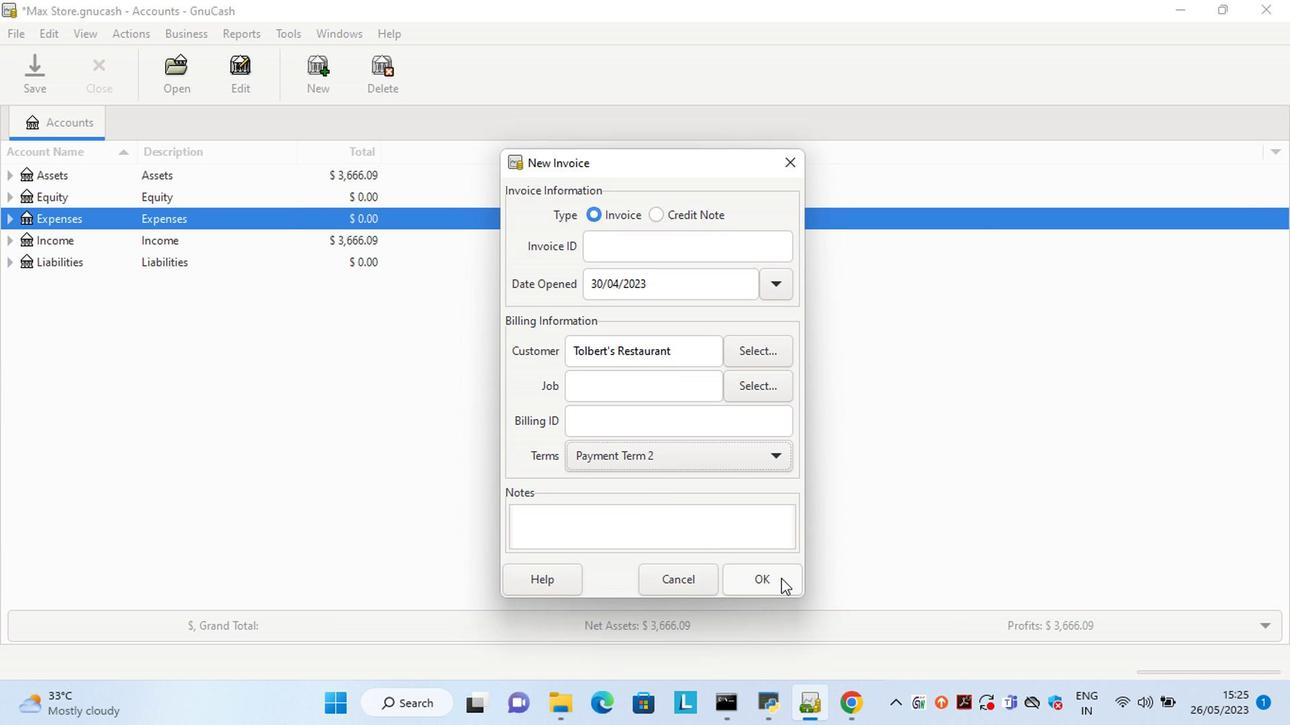 
Action: Mouse moved to (750, 504)
Screenshot: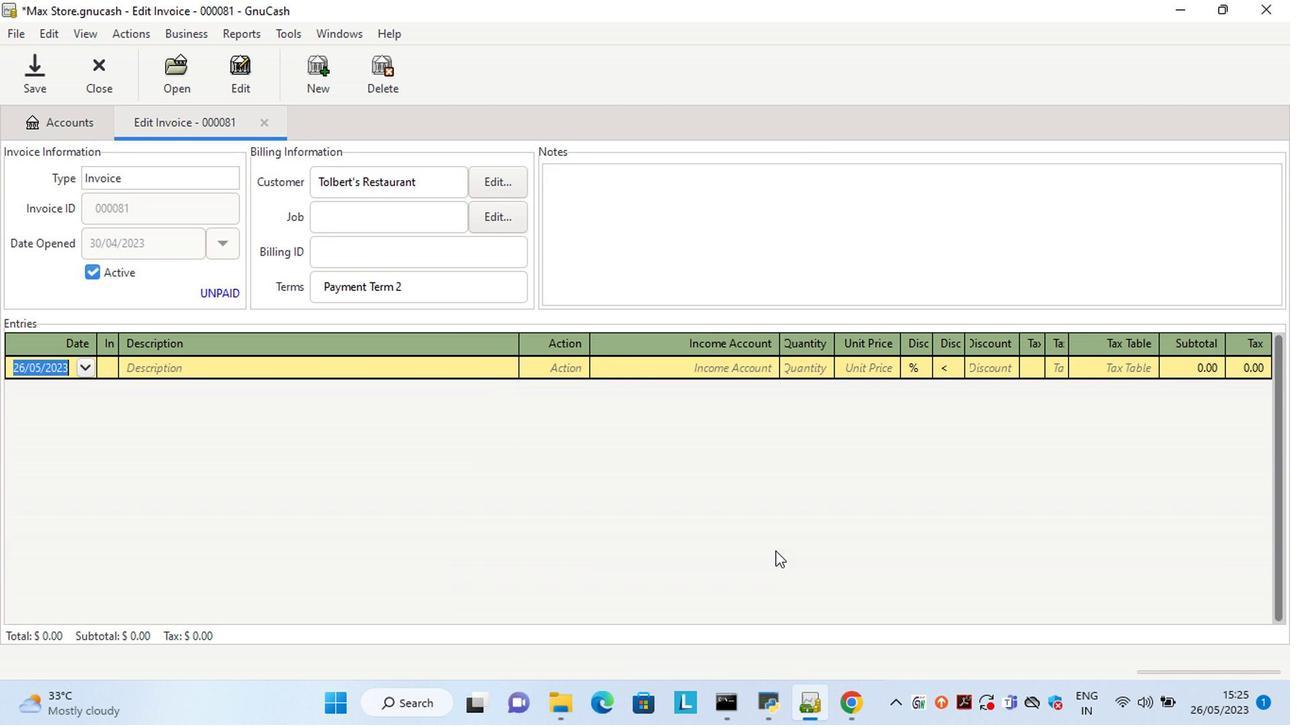 
Action: Key pressed <Key.left><Key.delete><Key.delete>30<Key.right><Key.right><Key.delete>4<Key.tab><Key.shift><Key.shift><Key.shift><Key.shift><Key.shift><Key.shift><Key.shift>Febreze<Key.space><Key.shift>Light<Key.space><Key.shift>AIR<Key.space><Key.shift>Lavende<Key.space><Key.shift>Aerosol<Key.space><Key.shift>Spray<Key.tab>ma<Key.tab>sale<Key.tab>1<Key.tab>12<Key.tab>
Screenshot: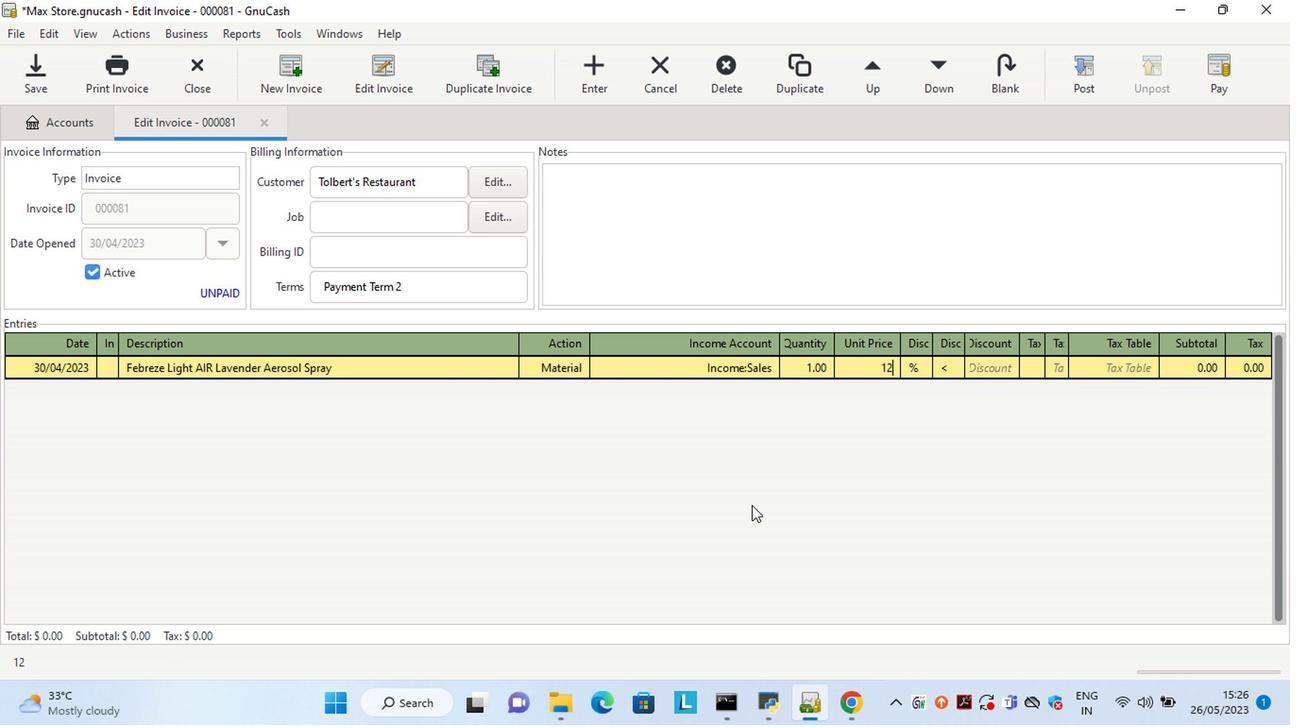
Action: Mouse moved to (941, 368)
Screenshot: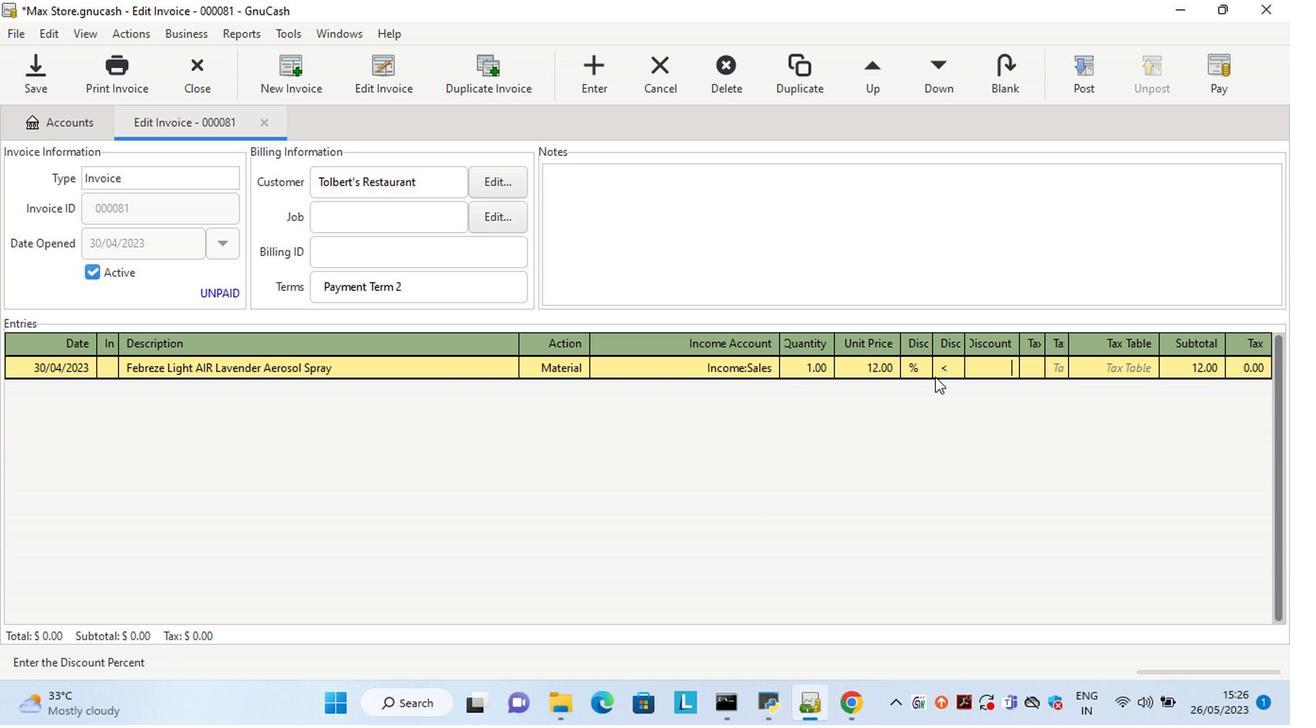 
Action: Mouse pressed left at (941, 368)
Screenshot: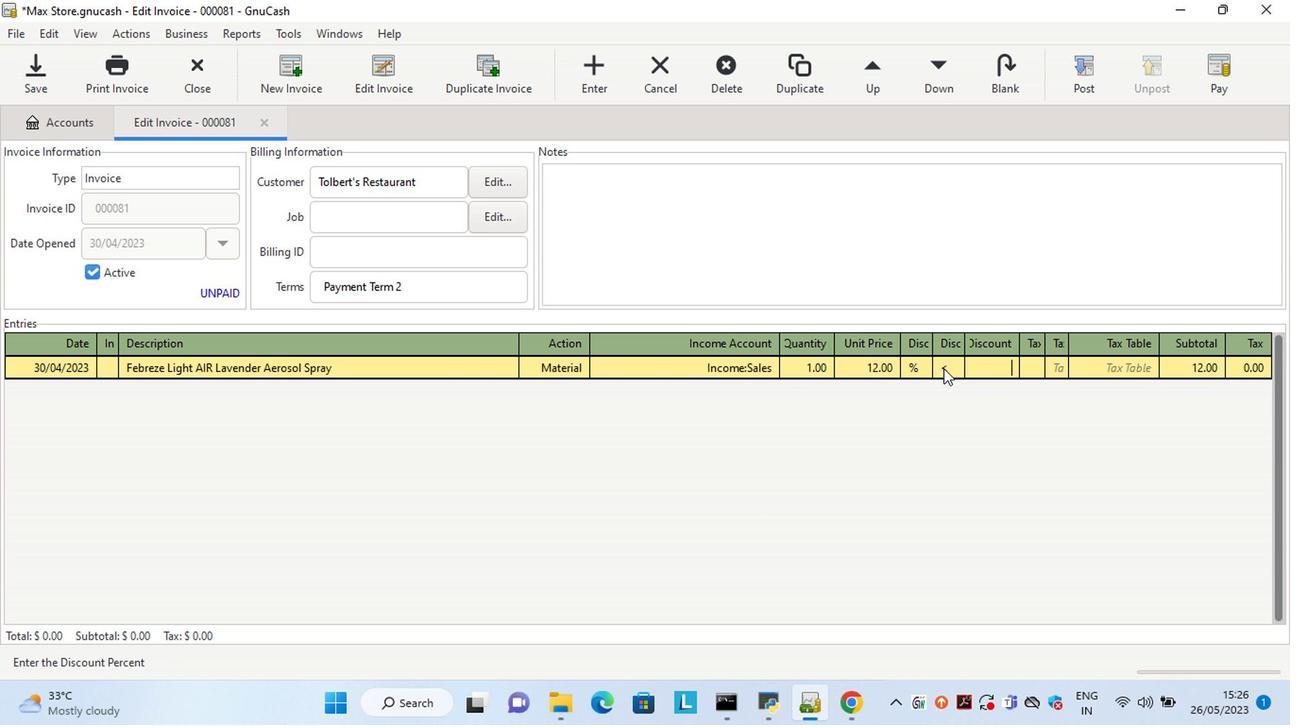 
Action: Mouse moved to (987, 364)
Screenshot: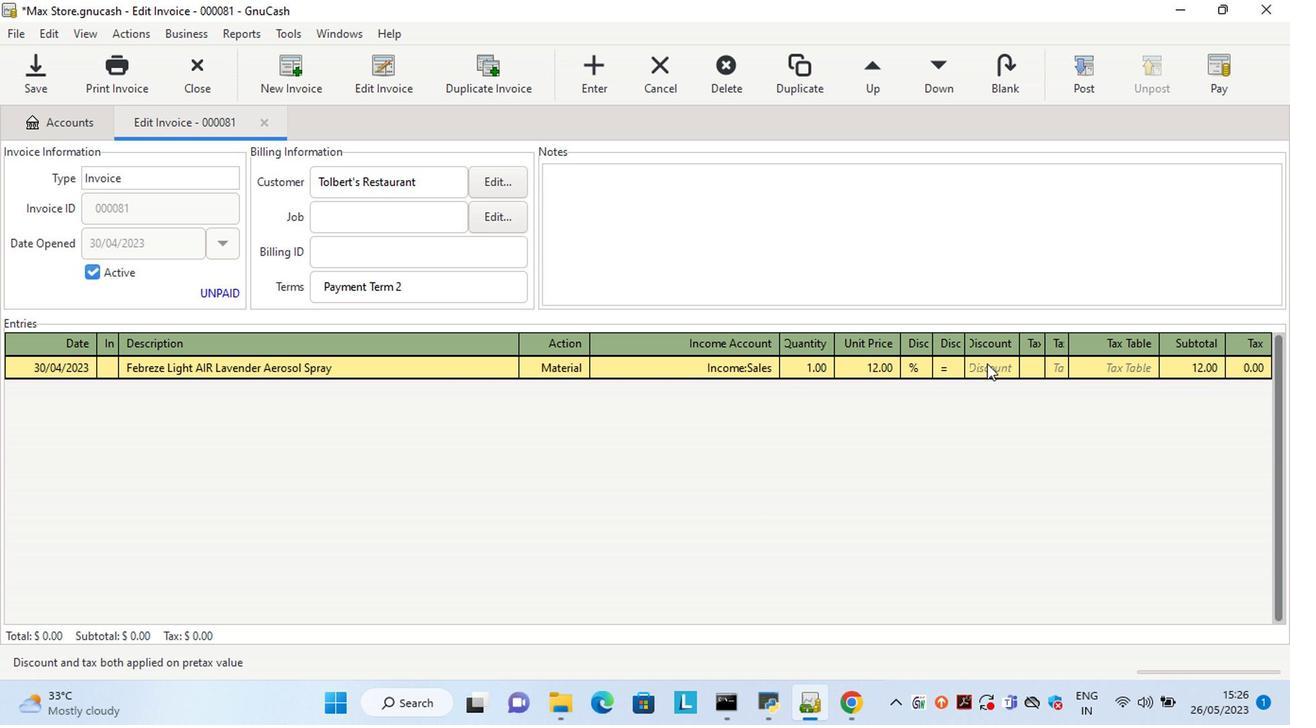 
Action: Mouse pressed left at (987, 364)
Screenshot: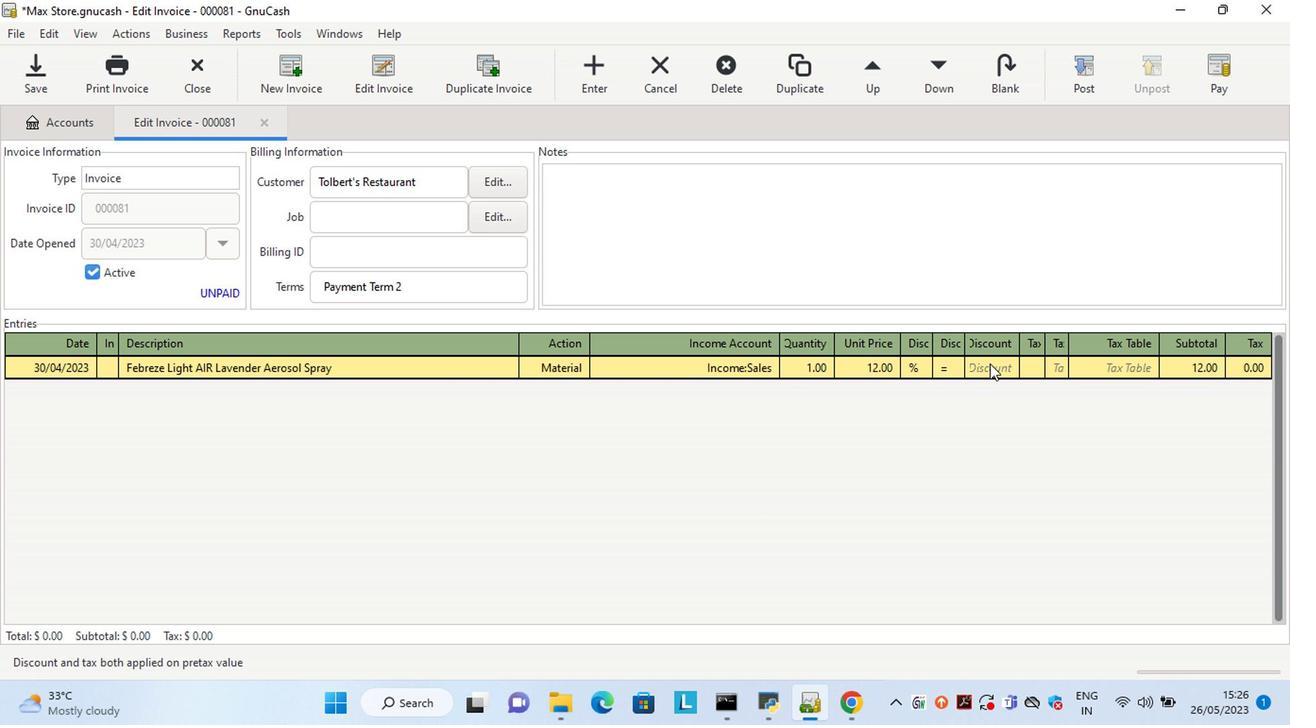 
Action: Mouse moved to (983, 364)
Screenshot: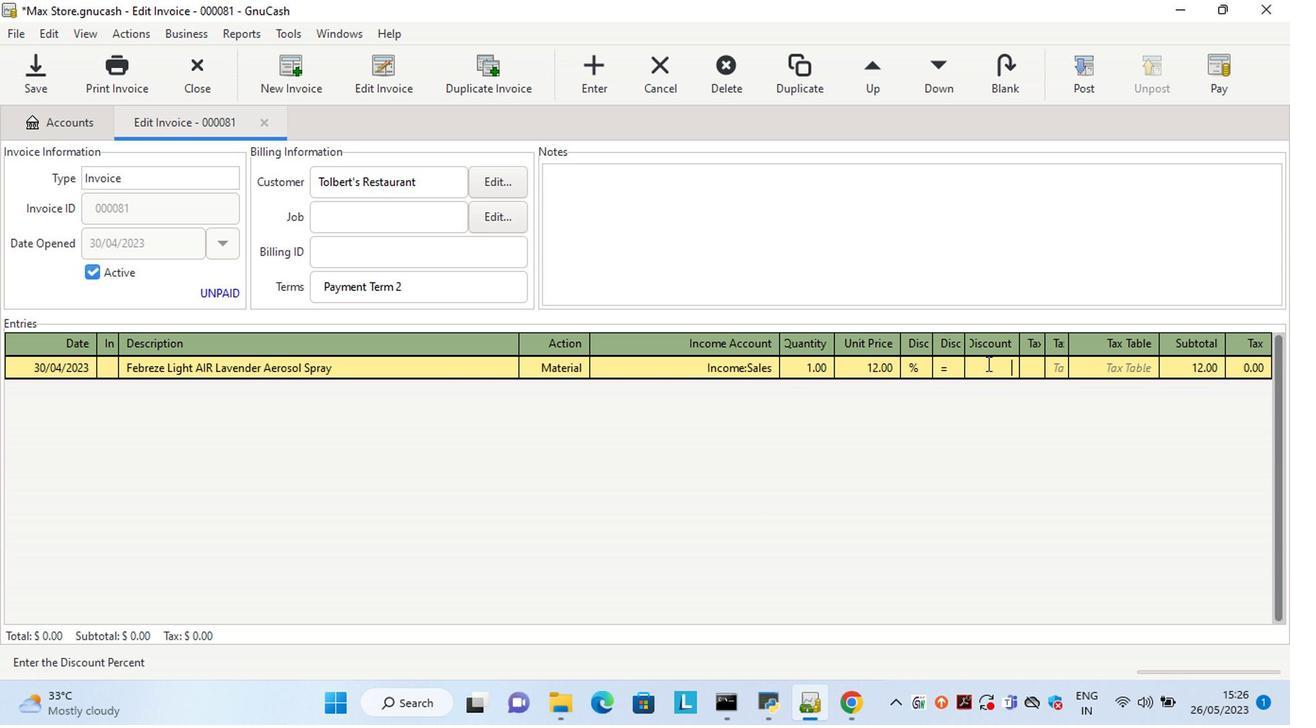 
Action: Key pressed 5<Key.tab><Key.tab><Key.shift>Named<Key.backspace><Key.backspace><Key.backspace><Key.backspace>ked<Key.space><Key.shift>Juice<Key.space><Key.shift>Mighty<Key.space><Key.shift>Mango<Key.tab>ma<Key.tab>sale<Key.tab>1<Key.tab>8.25<Key.tab>
Screenshot: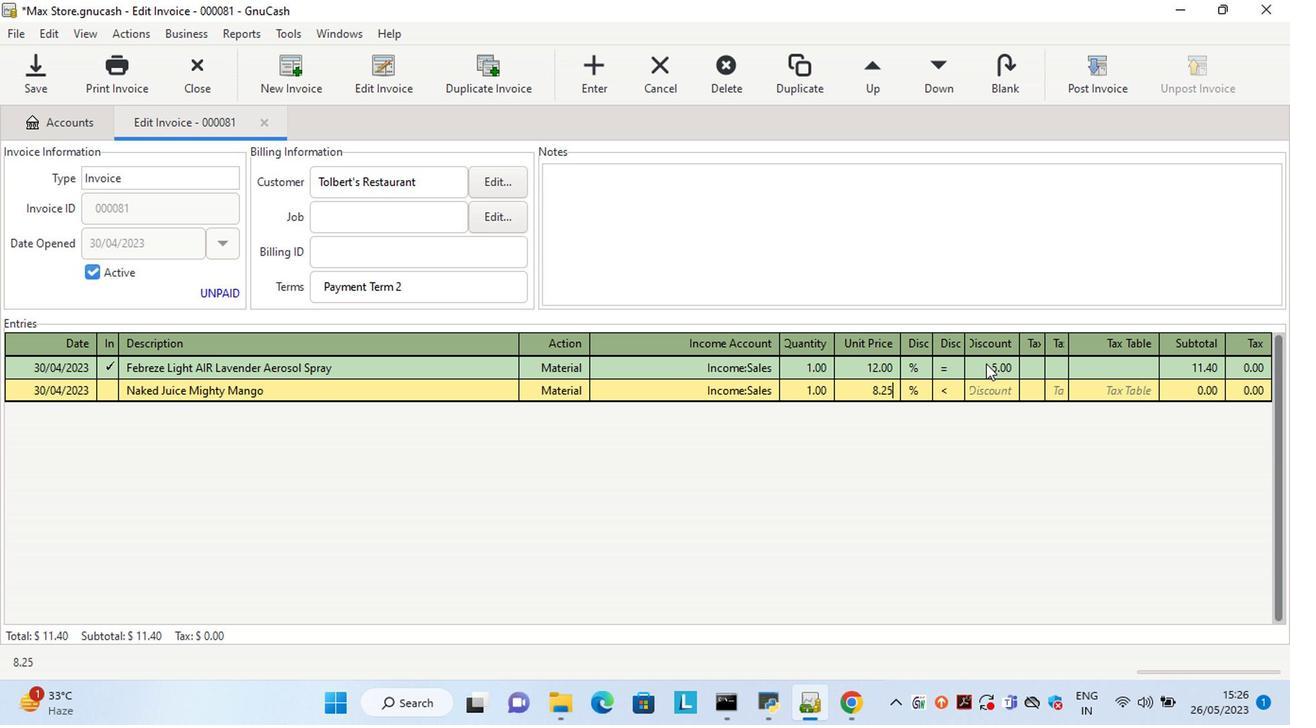 
Action: Mouse moved to (950, 391)
Screenshot: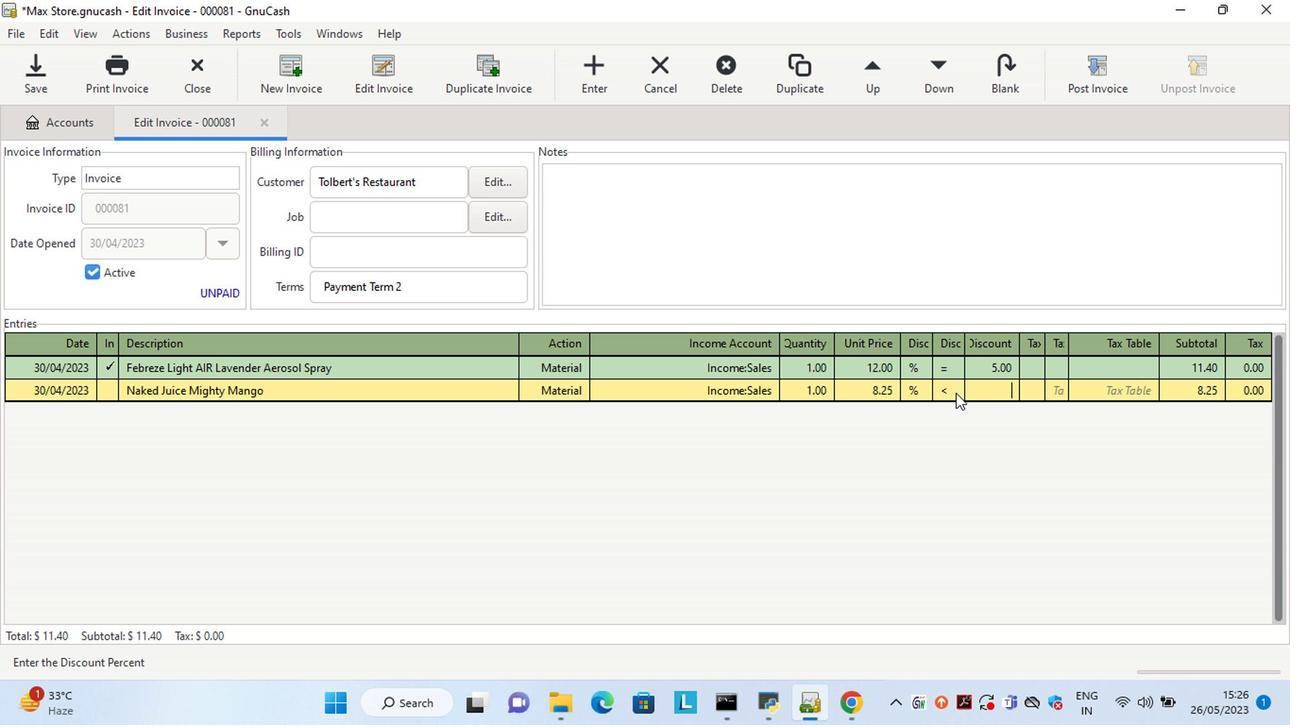 
Action: Mouse pressed left at (950, 391)
Screenshot: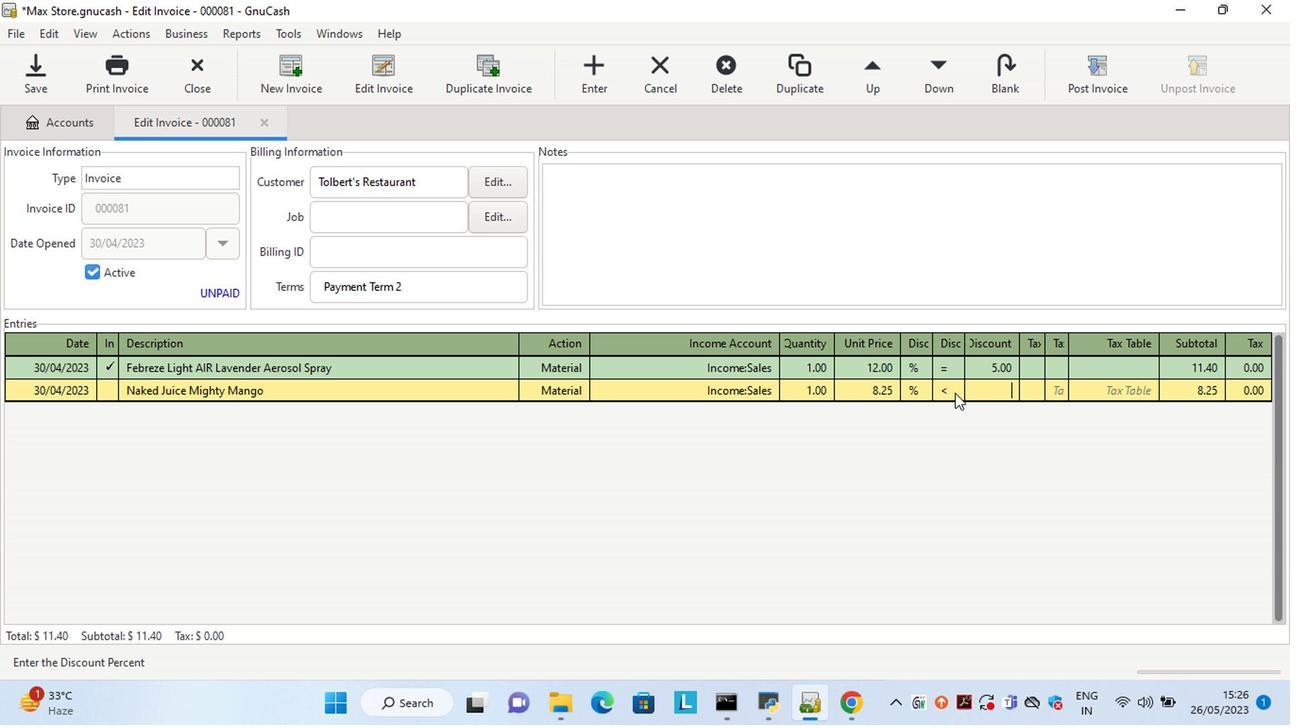 
Action: Mouse moved to (1000, 388)
Screenshot: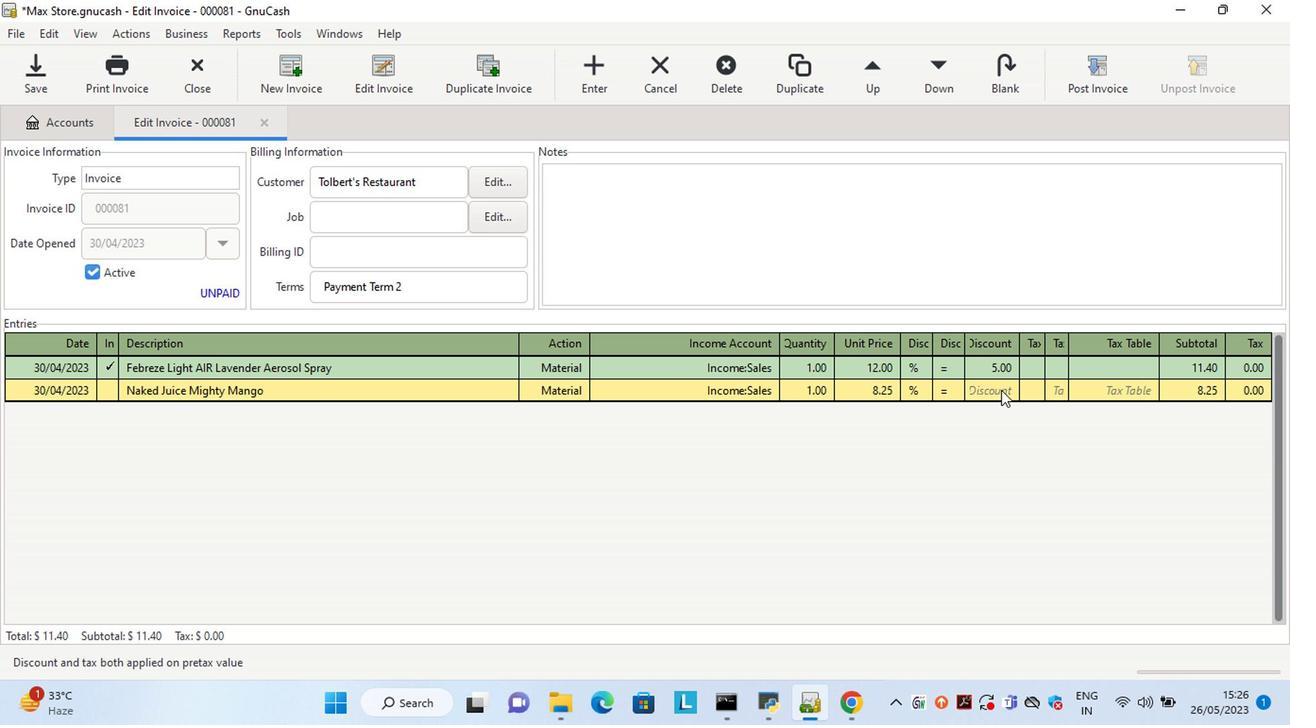
Action: Mouse pressed left at (1000, 388)
Screenshot: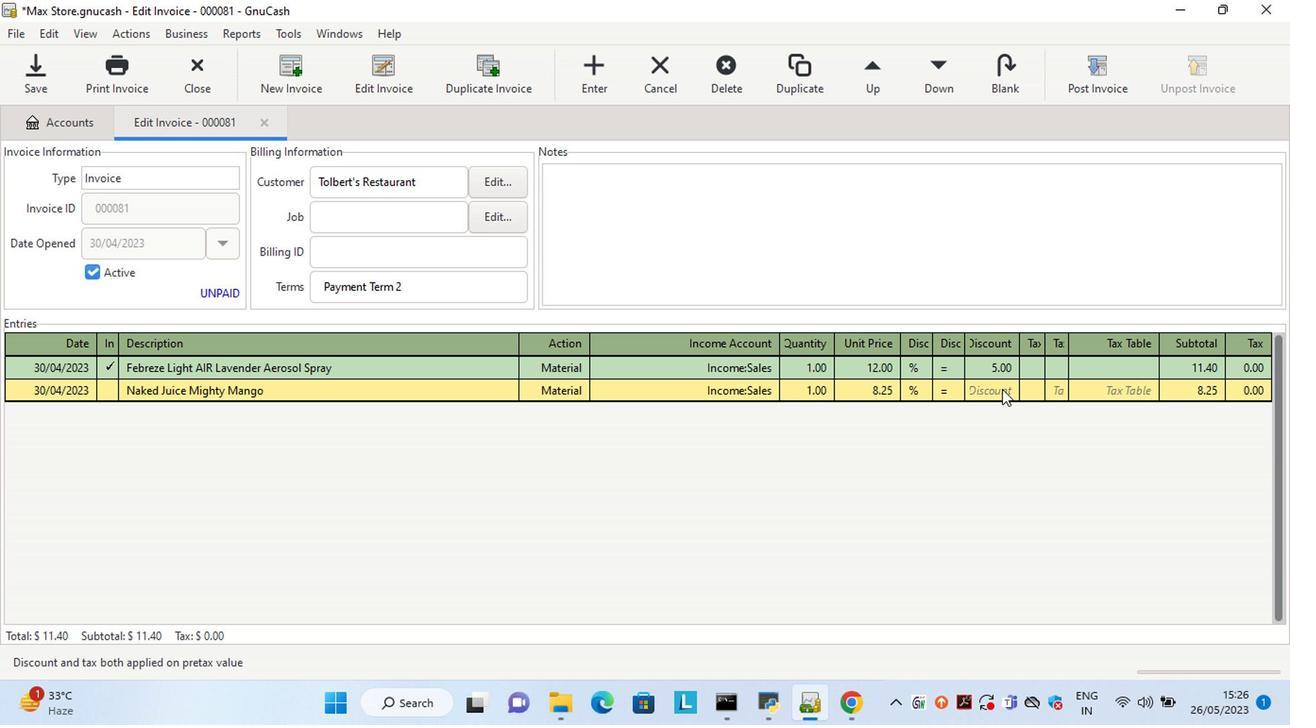 
Action: Key pressed 10<Key.tab><Key.tab><Key.shift>Bimbo<Key.space><Key.shift>Mini<Key.space><Key.shift>Mantecadas<Key.space><Key.shift>Con<Key.space><Key.shift>Nuez<Key.tab>a<Key.backspace>ma<Key.tab>sale<Key.tab>2<Key.tab>9.25<Key.tab>
Screenshot: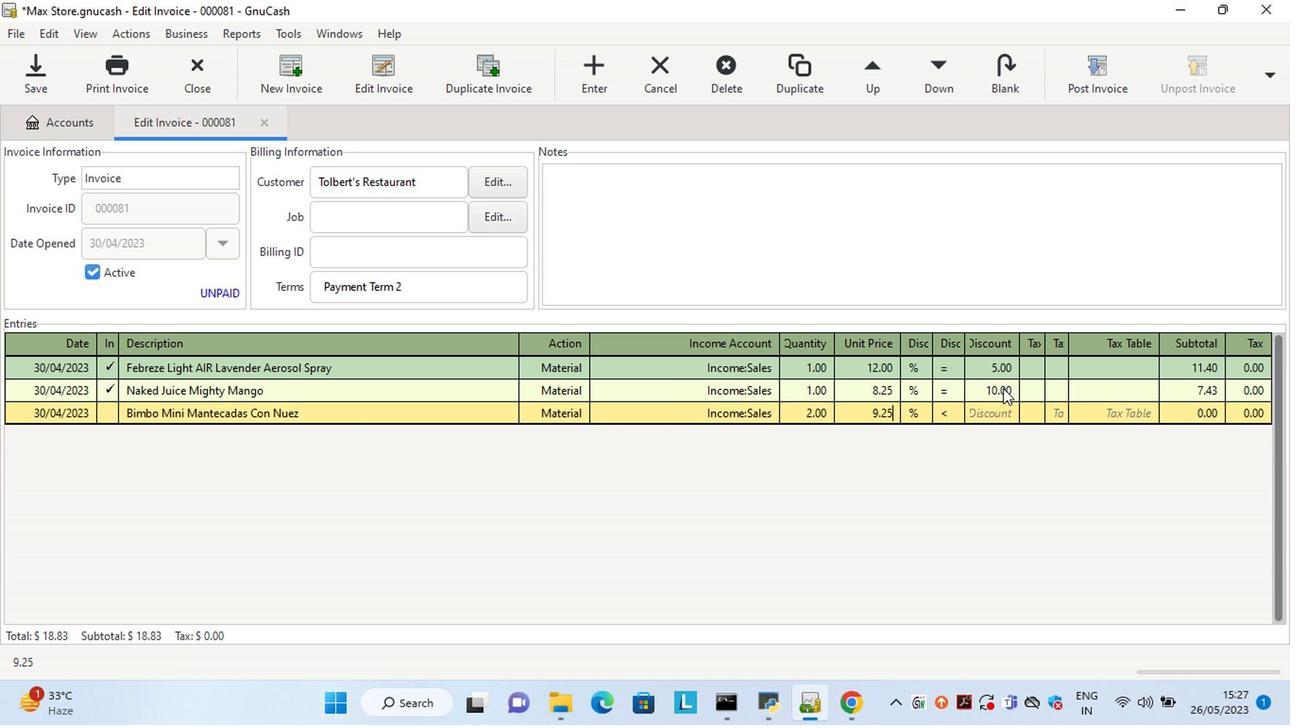 
Action: Mouse moved to (949, 407)
Screenshot: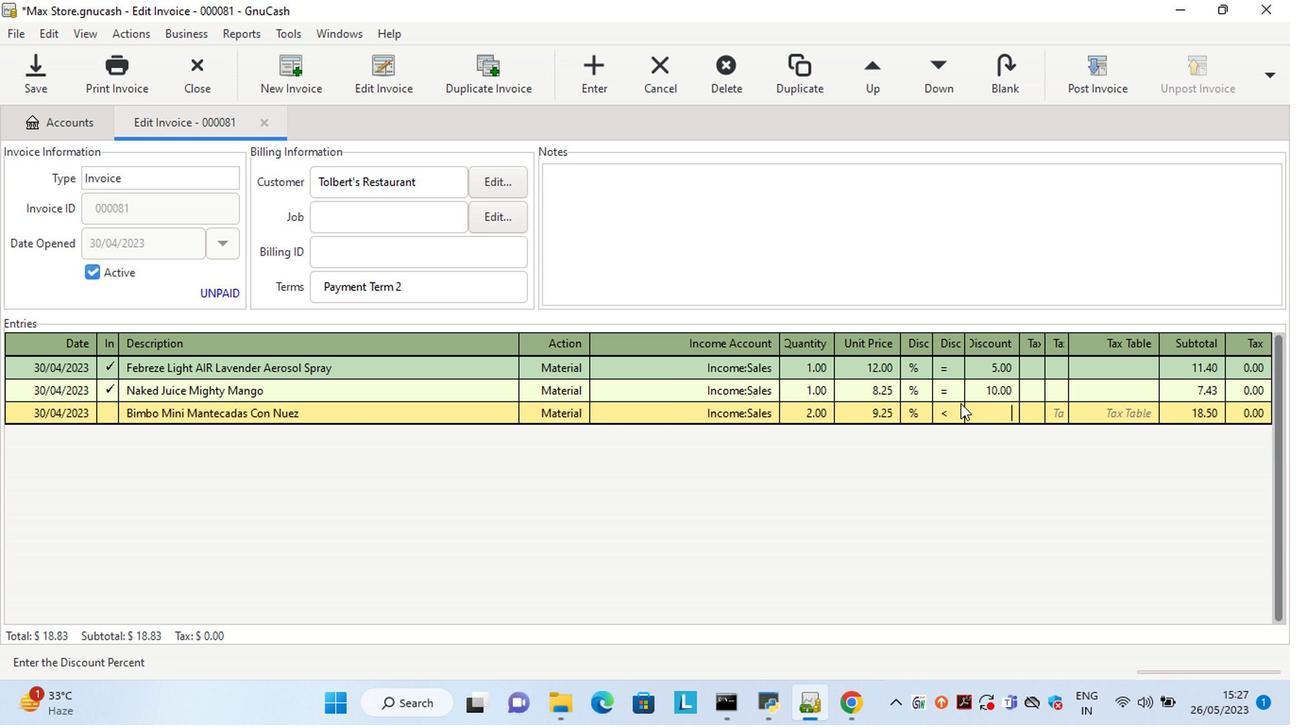 
Action: Mouse pressed left at (949, 407)
Screenshot: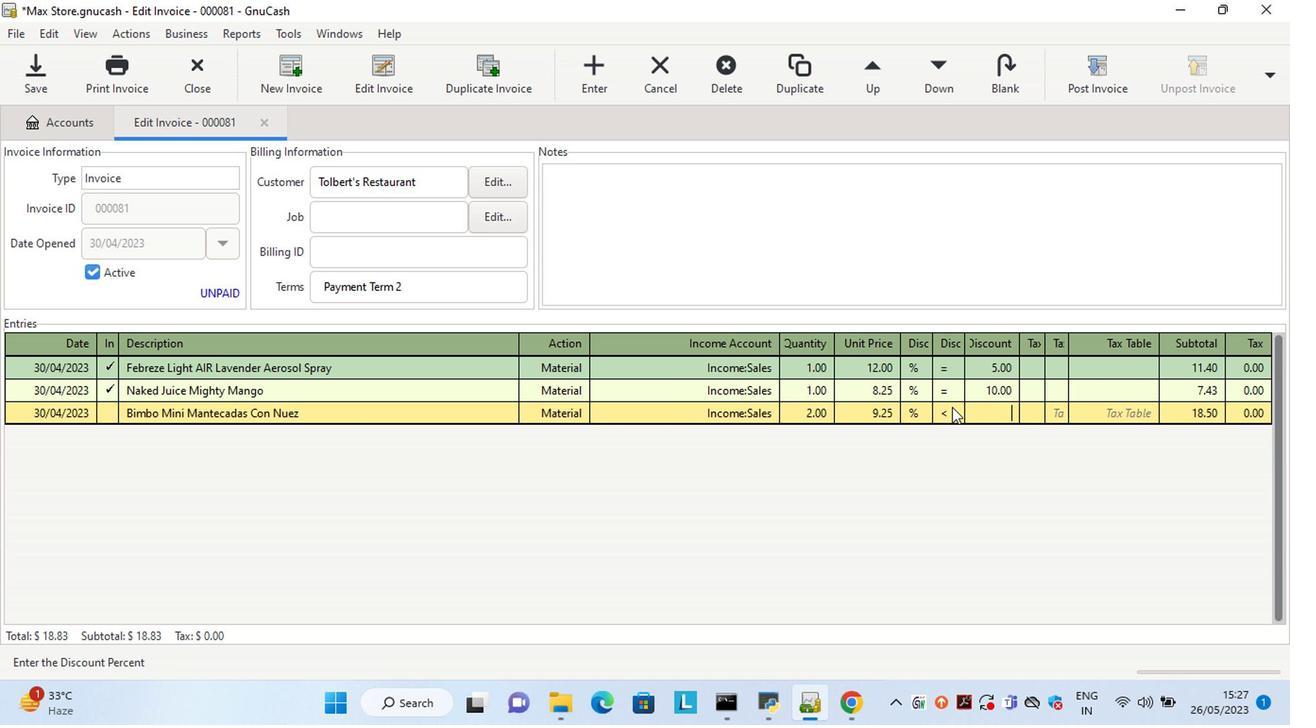 
Action: Mouse moved to (1007, 418)
Screenshot: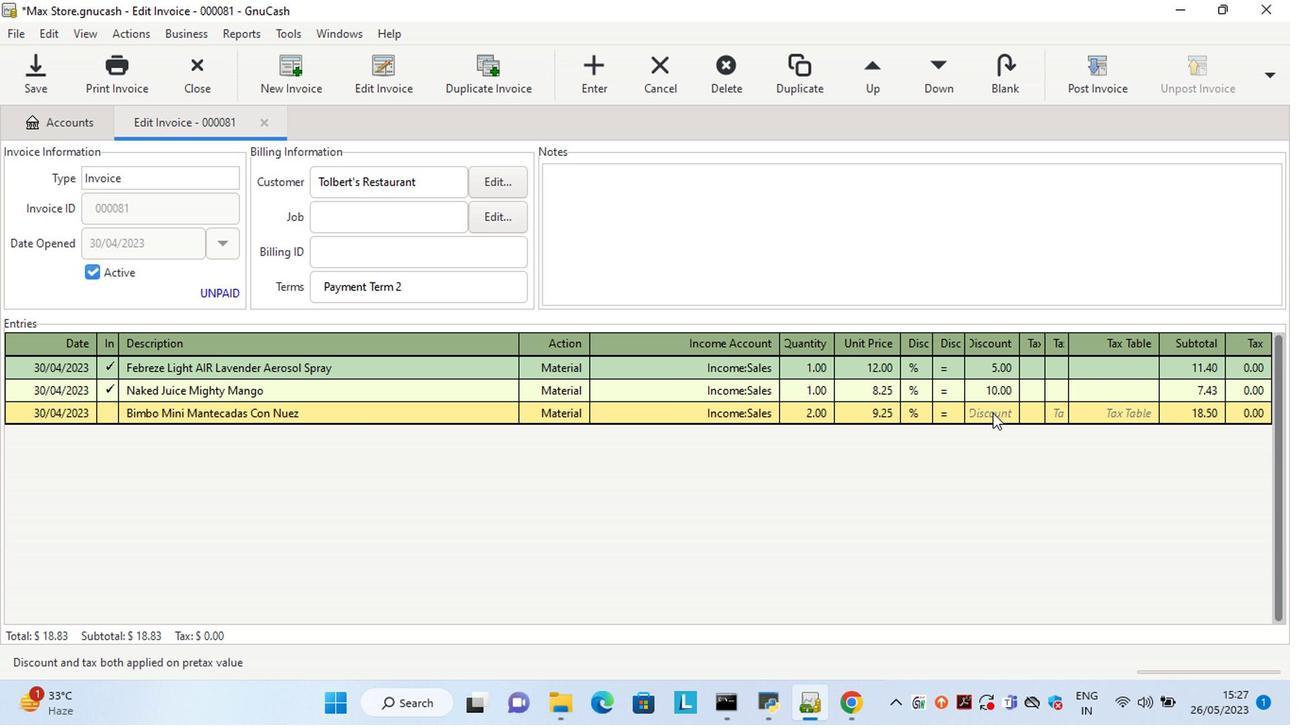 
Action: Mouse pressed left at (1007, 418)
Screenshot: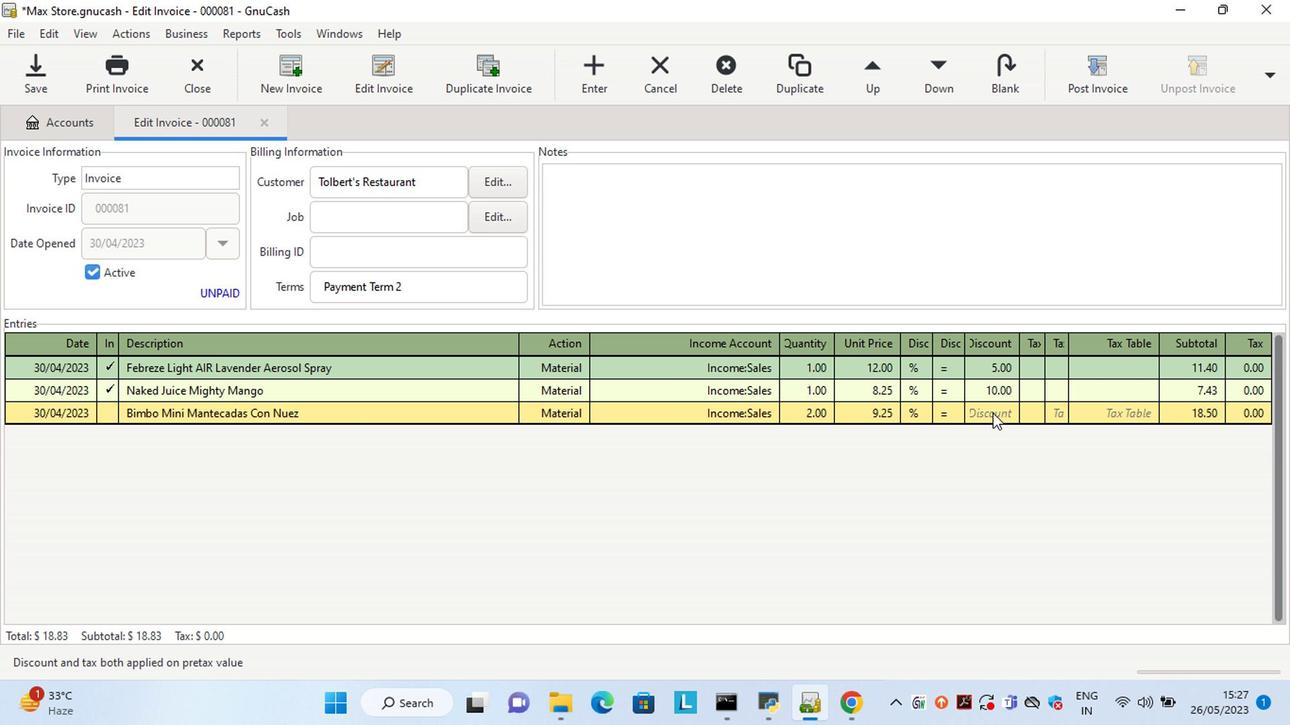 
Action: Key pressed 12<Key.tab>
Screenshot: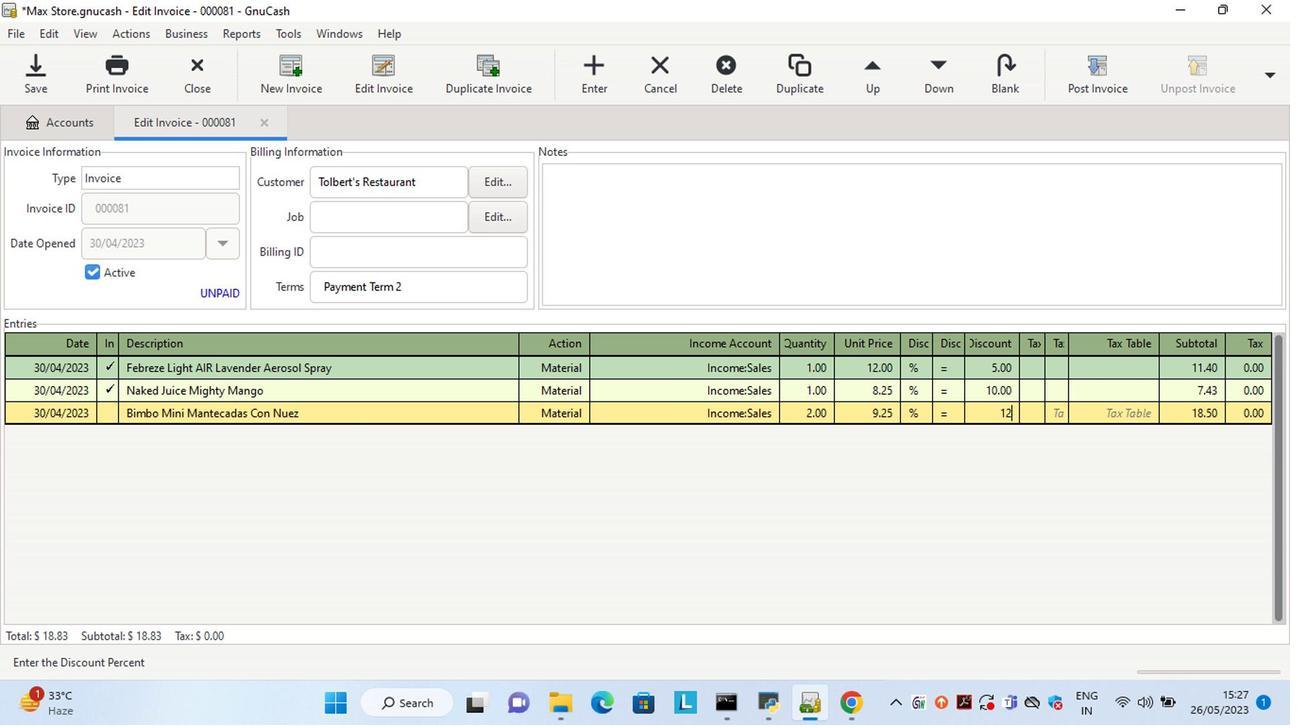 
Action: Mouse moved to (844, 268)
Screenshot: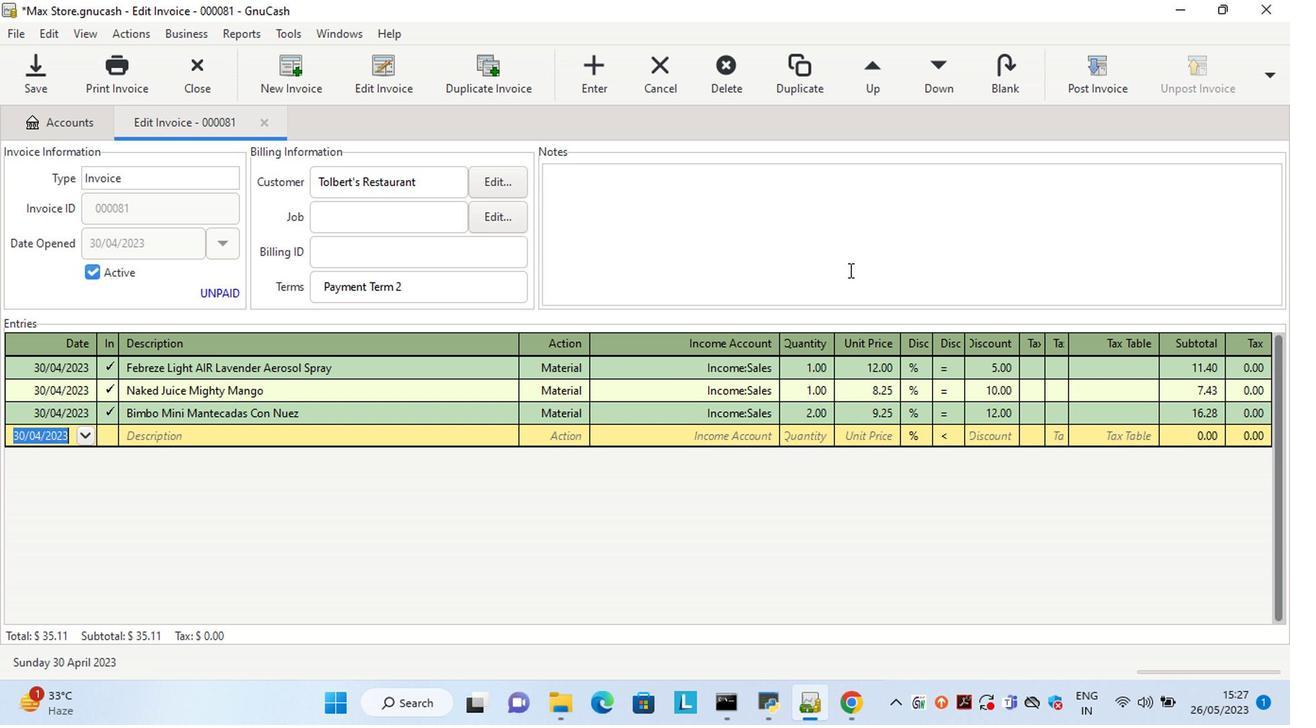 
Action: Mouse pressed left at (844, 268)
Screenshot: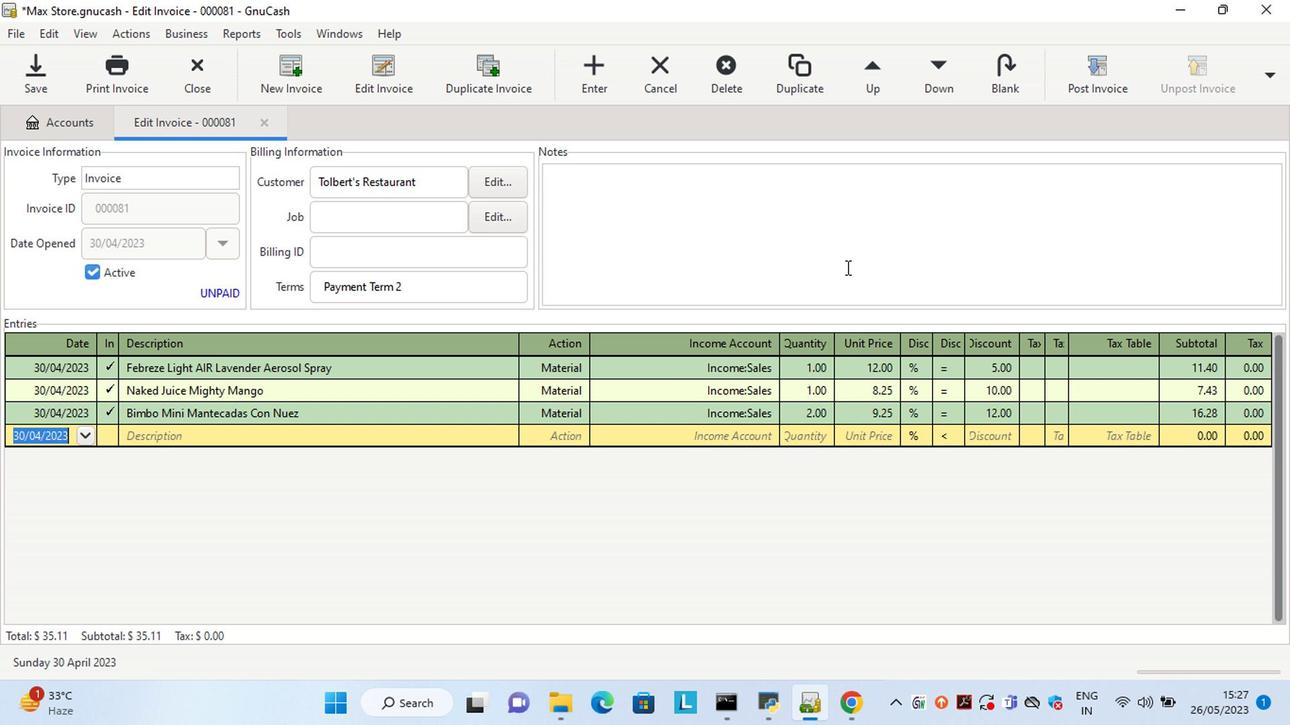 
Action: Key pressed <Key.shift>Looking<Key.space>forward<Key.space>to<Key.space>serving<Key.space>you<Key.space>again.
Screenshot: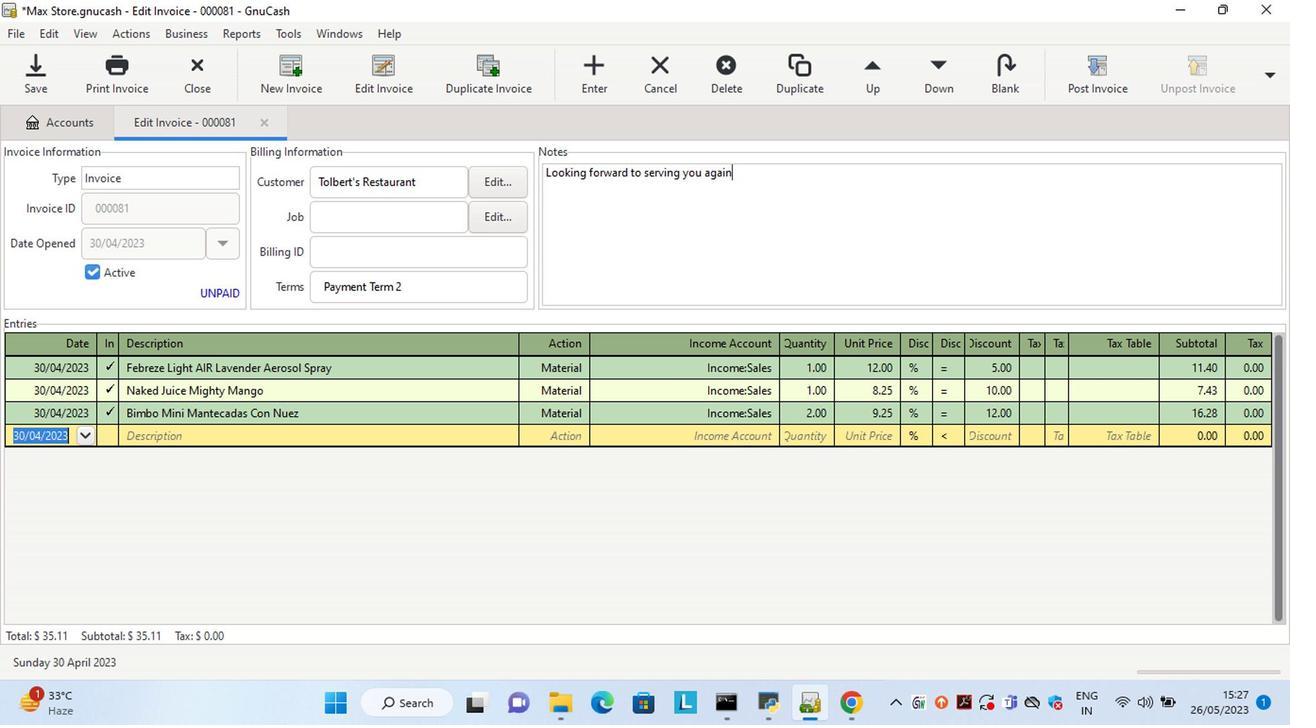 
Action: Mouse moved to (1063, 81)
Screenshot: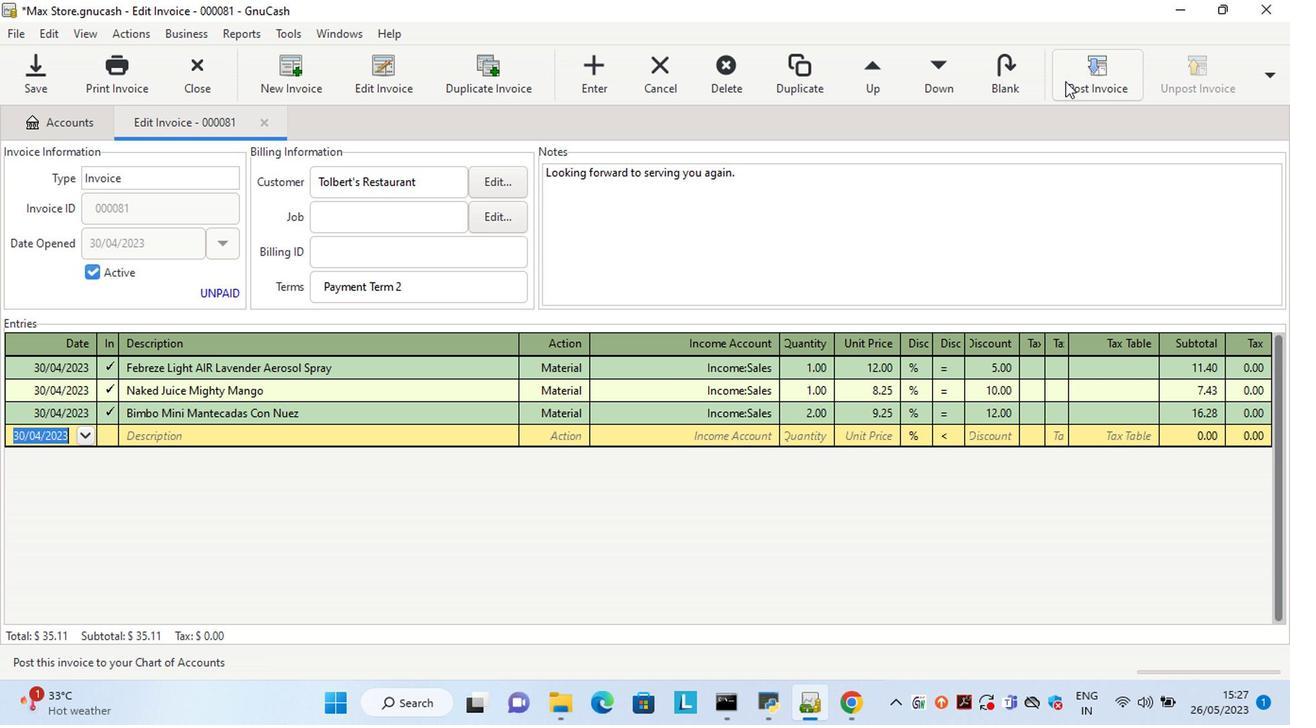 
Action: Mouse pressed left at (1063, 81)
Screenshot: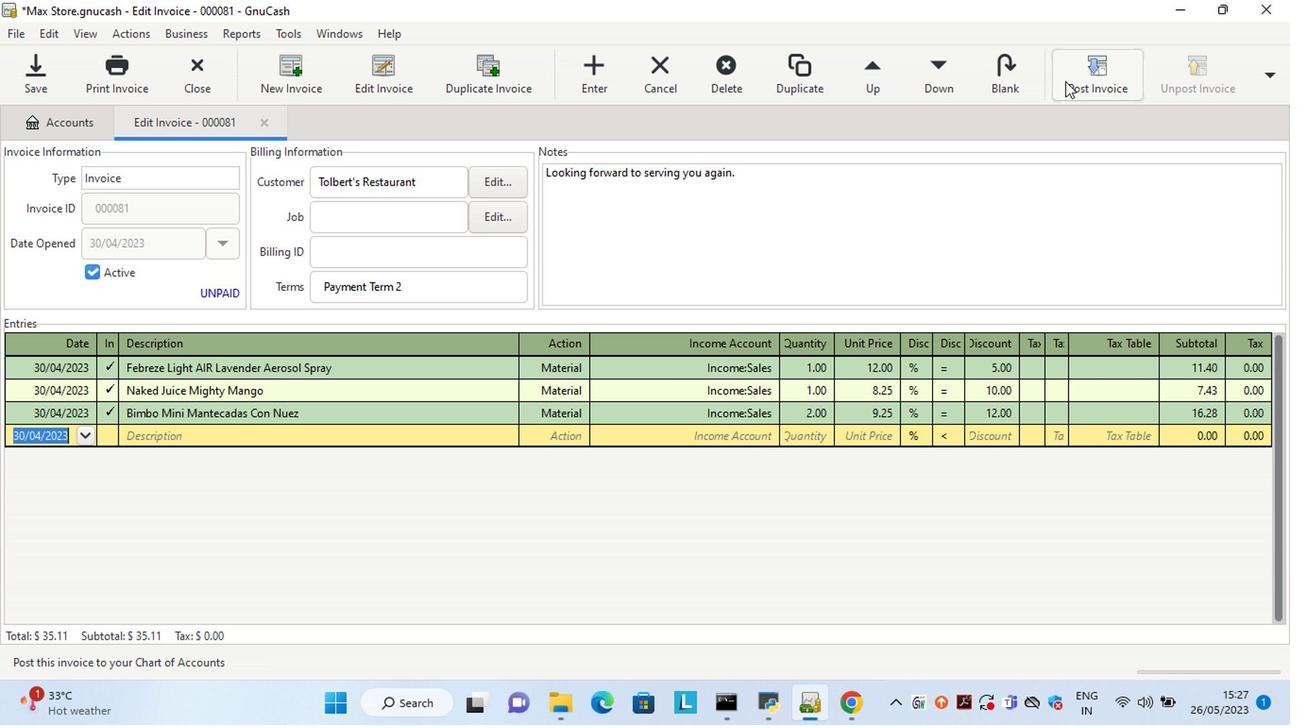 
Action: Mouse moved to (883, 230)
Screenshot: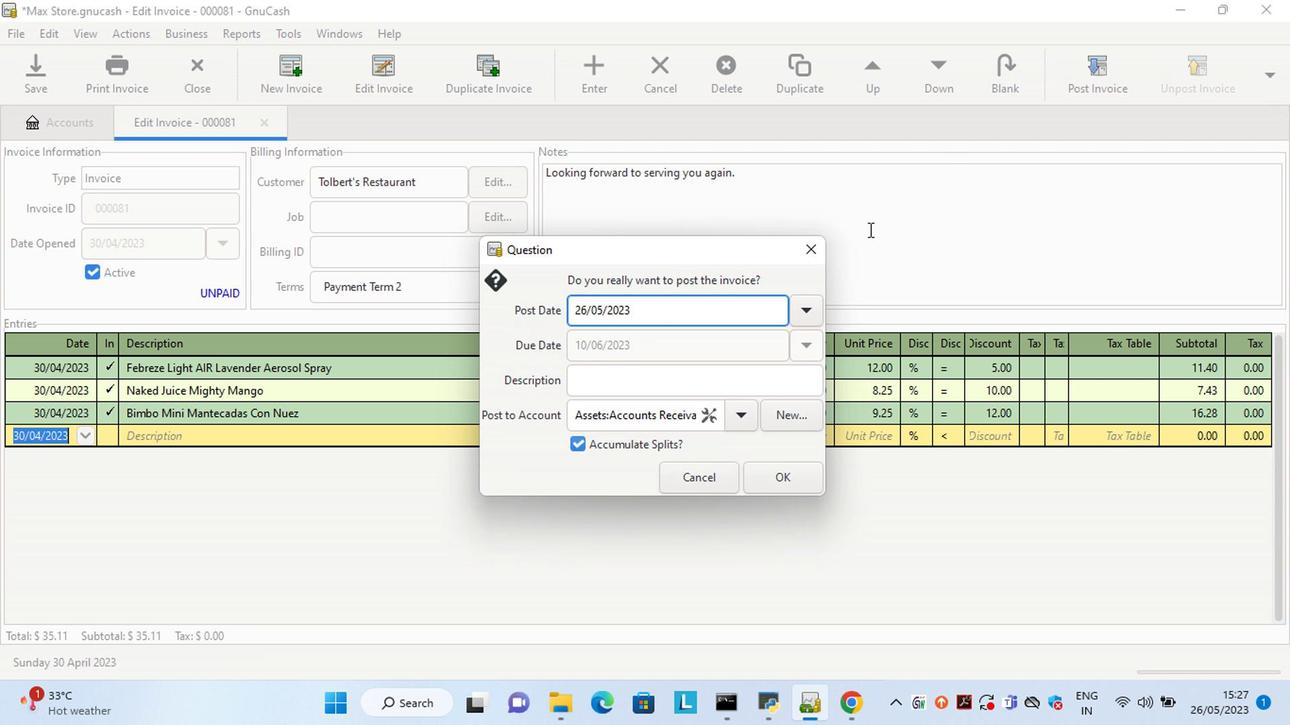 
Action: Key pressed <Key.left><Key.left><Key.left><Key.left><Key.left><Key.left><Key.left><Key.left><Key.left><Key.left><Key.left><Key.left><Key.left><Key.left><Key.left><Key.delete><Key.delete>30<Key.right><Key.right><Key.delete>4
Screenshot: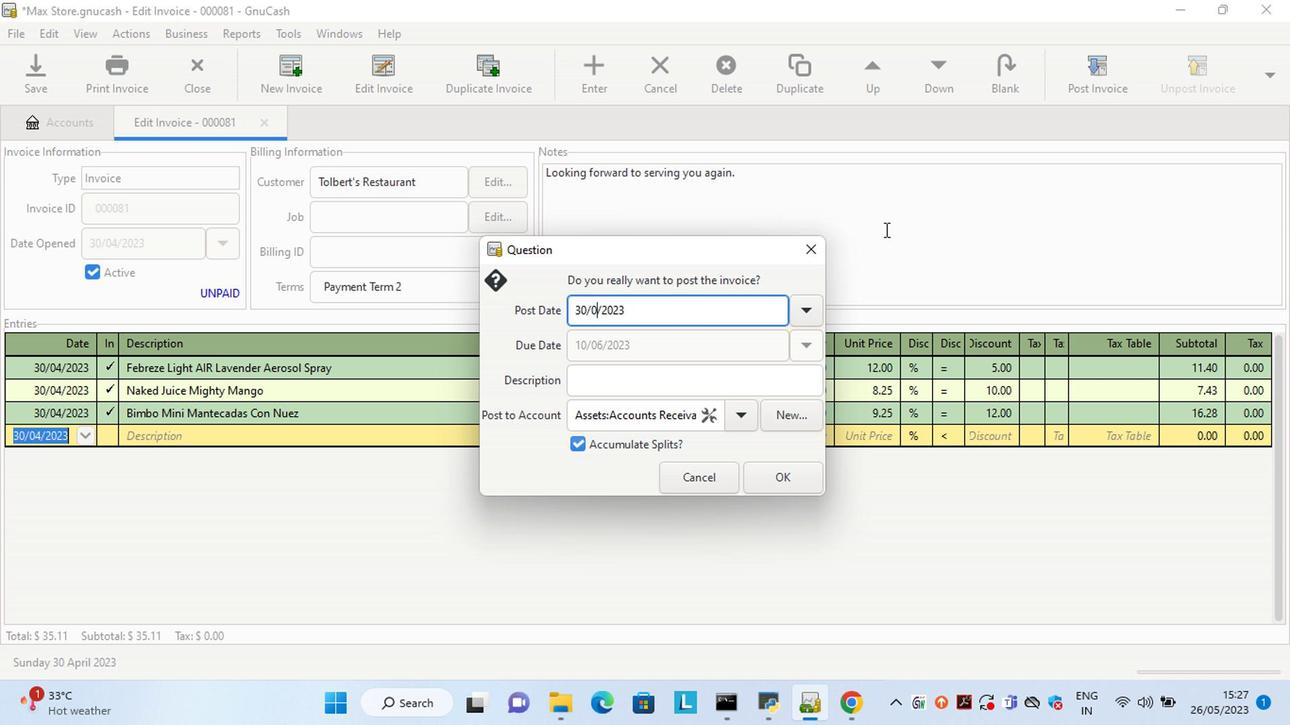 
Action: Mouse moved to (772, 475)
Screenshot: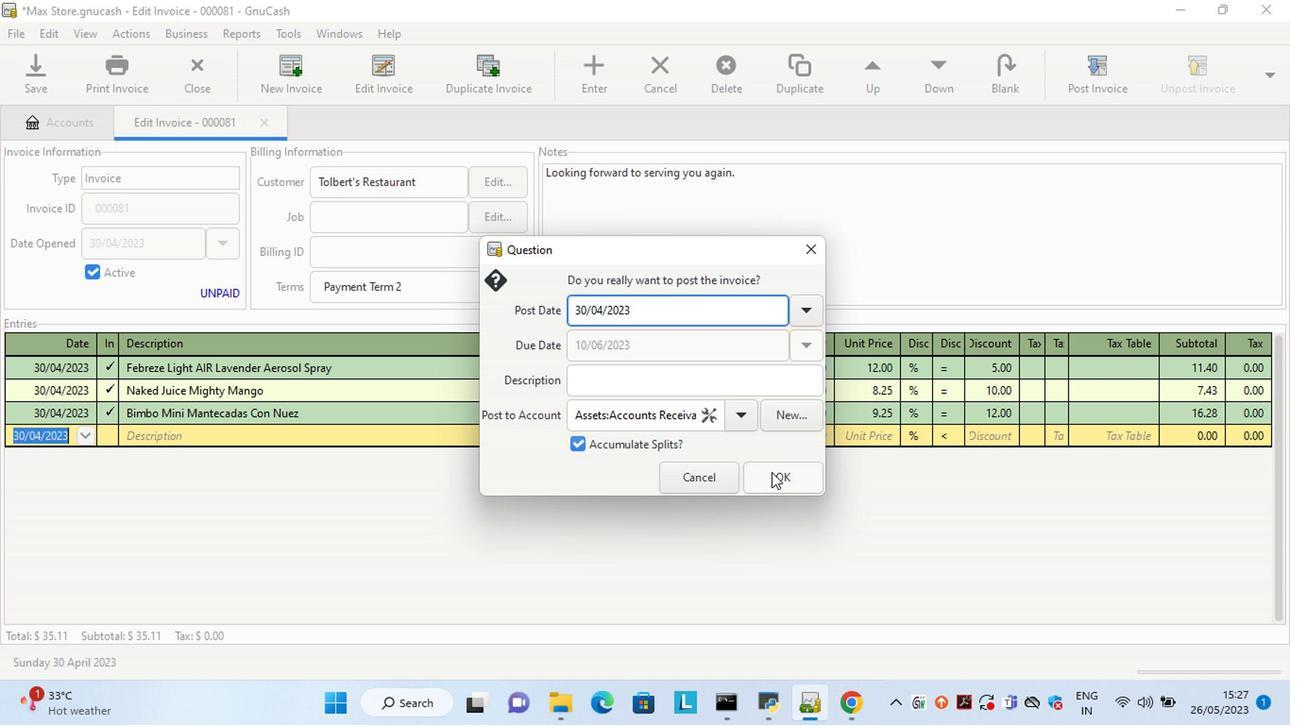 
Action: Mouse pressed left at (772, 475)
Screenshot: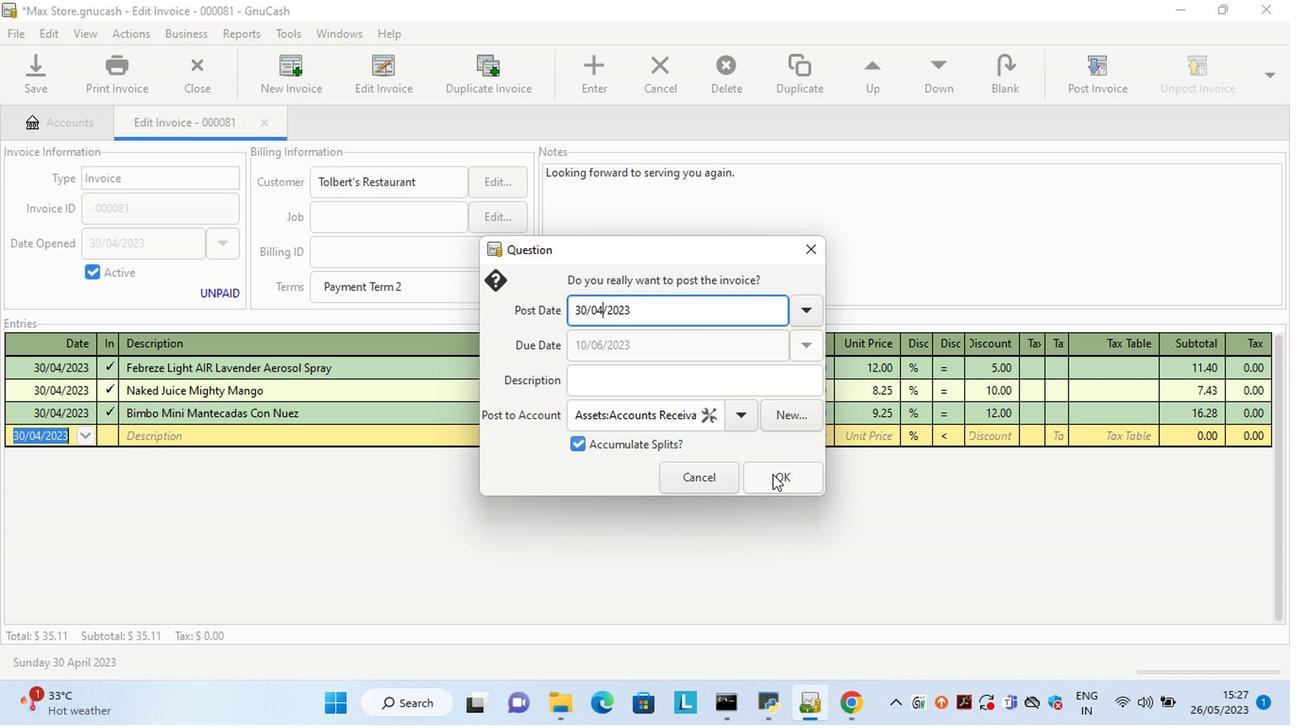 
Action: Mouse moved to (1210, 79)
Screenshot: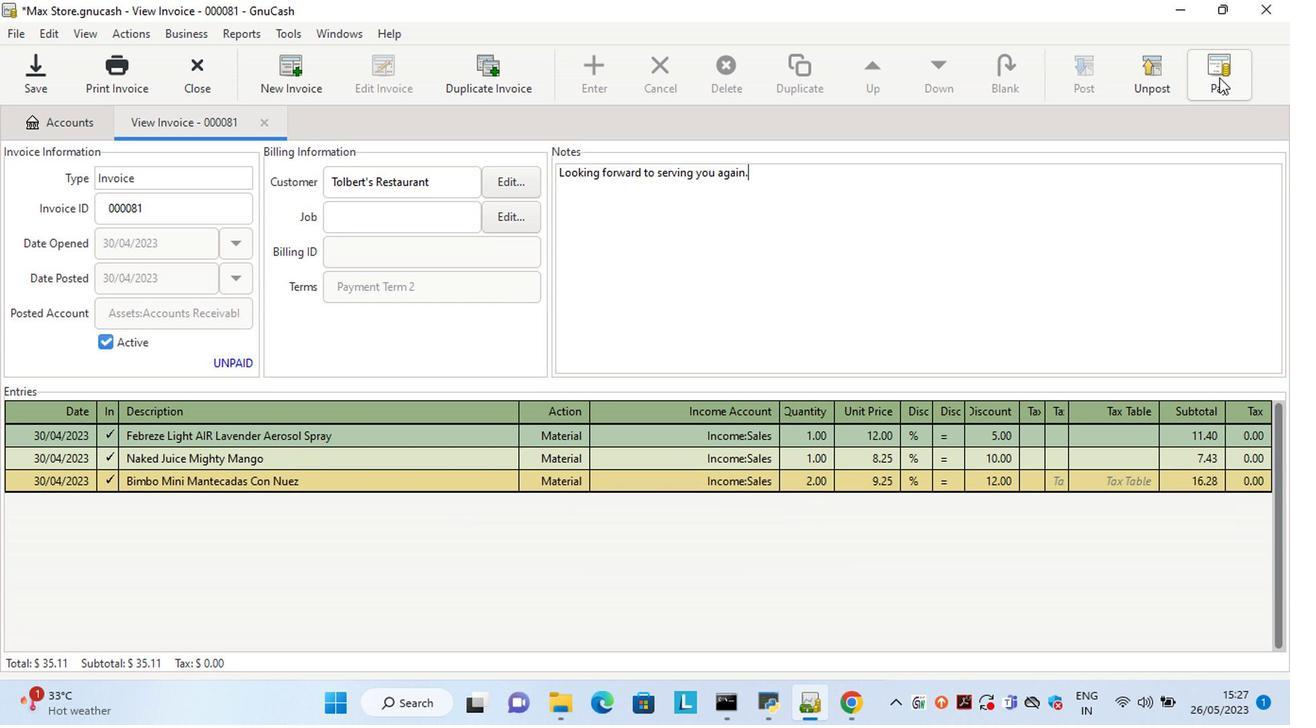 
Action: Mouse pressed left at (1215, 79)
Screenshot: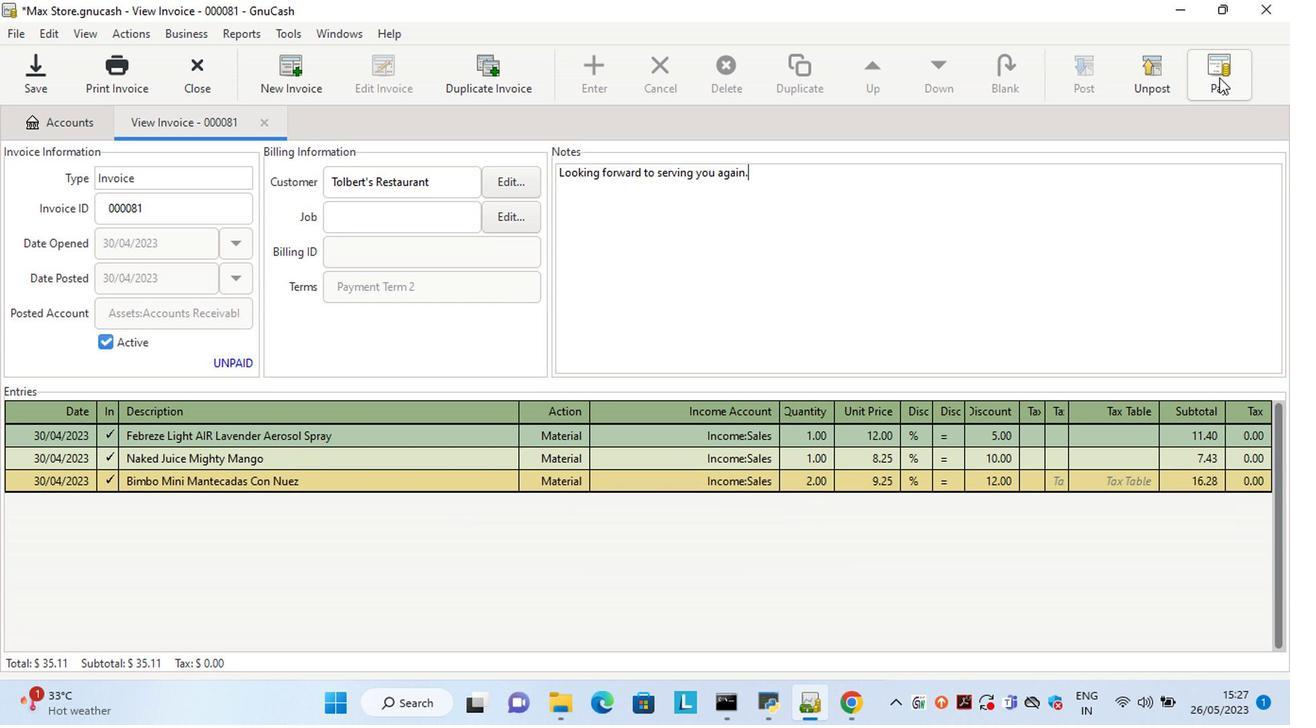 
Action: Mouse moved to (472, 364)
Screenshot: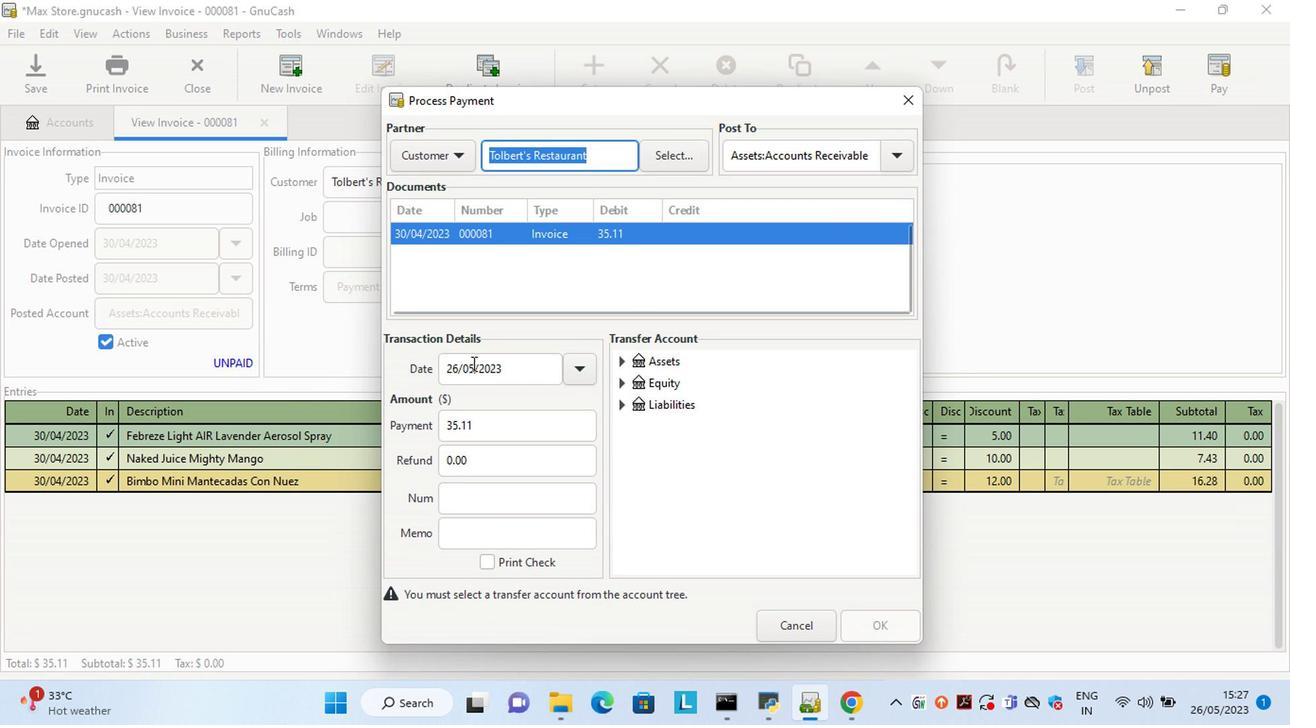 
Action: Mouse pressed left at (472, 364)
Screenshot: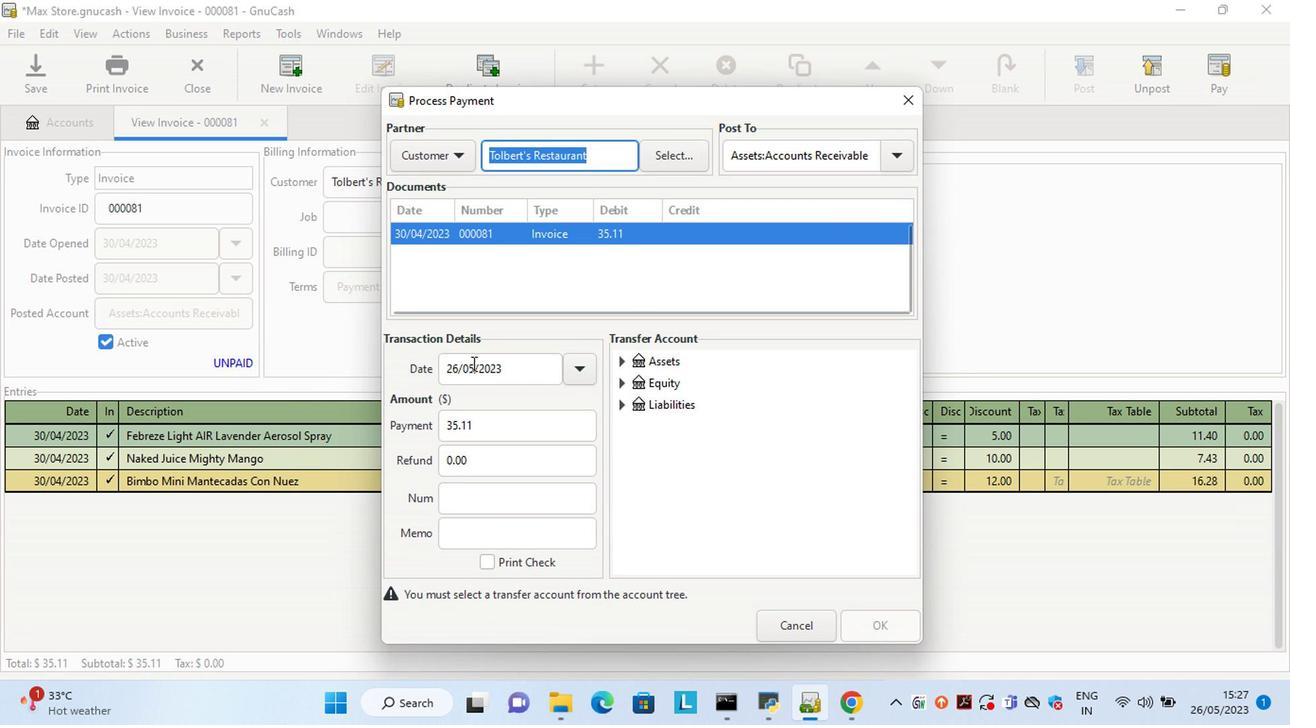 
Action: Mouse moved to (473, 364)
Screenshot: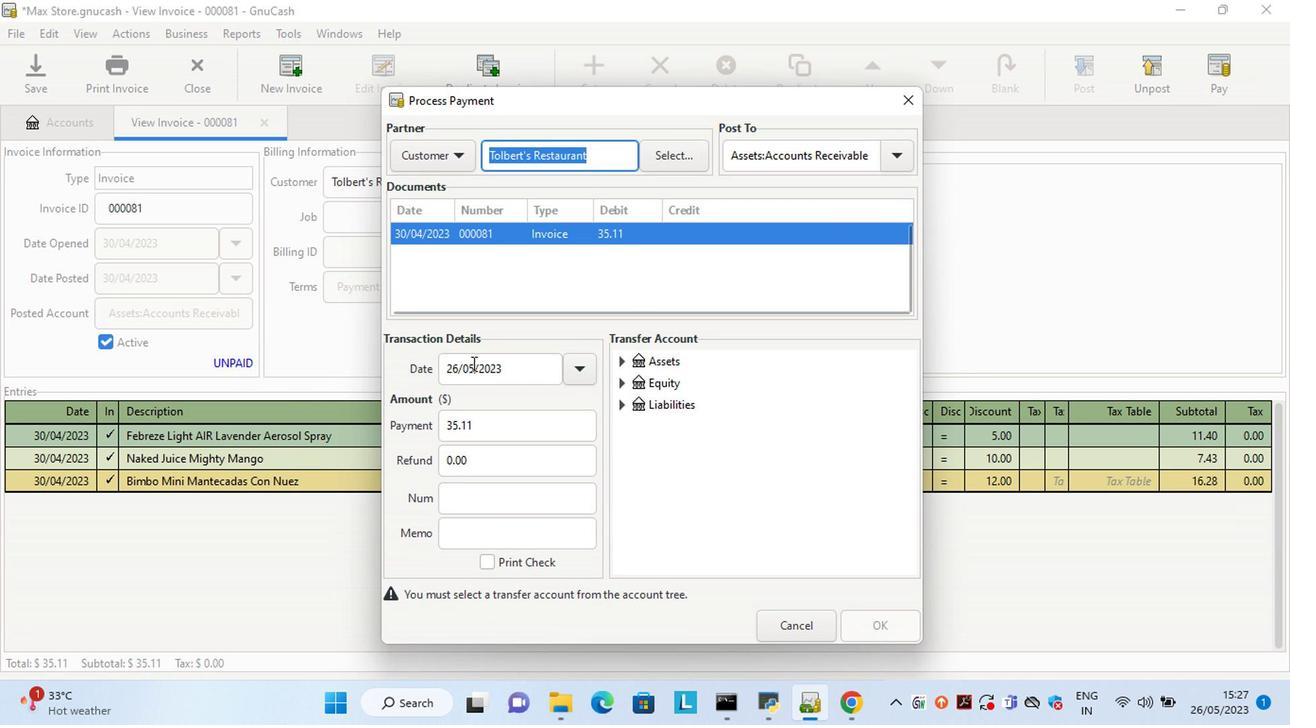 
Action: Key pressed <Key.left><Key.left><Key.left><Key.left><Key.left><Key.left><Key.left><Key.left><Key.left><Key.left><Key.delete><Key.delete>15
Screenshot: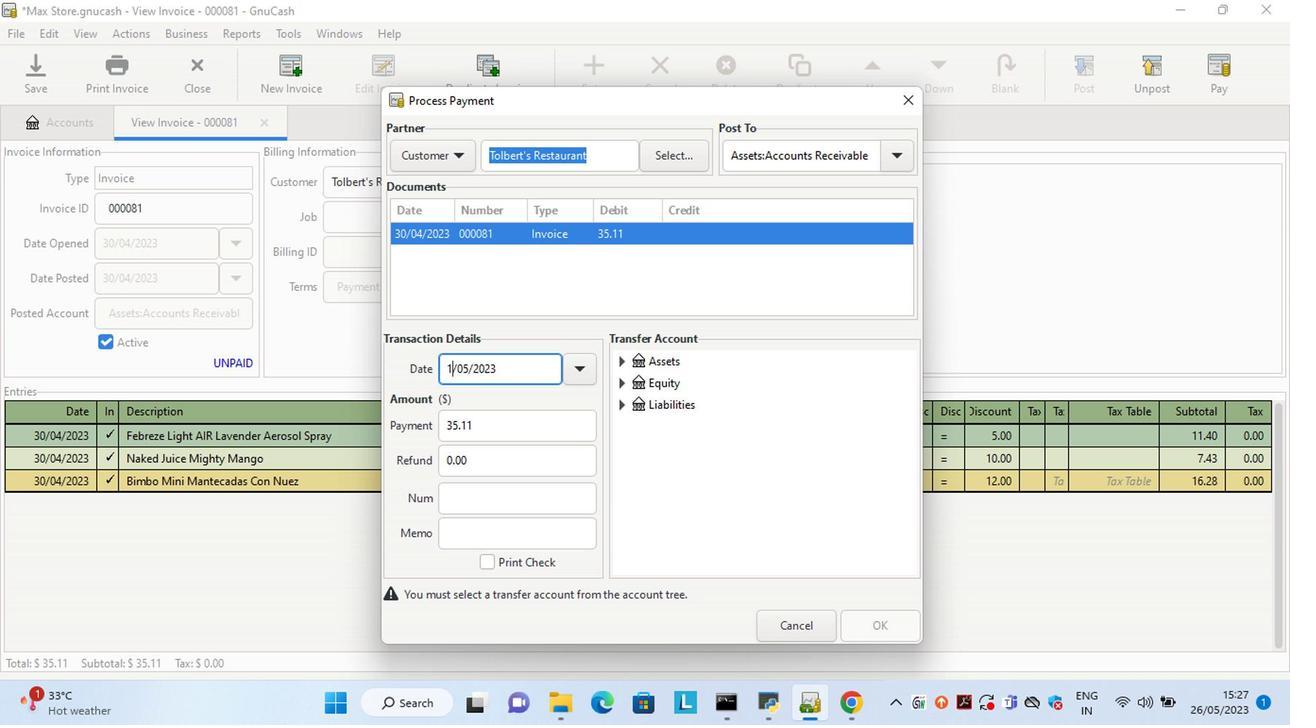 
Action: Mouse moved to (620, 353)
Screenshot: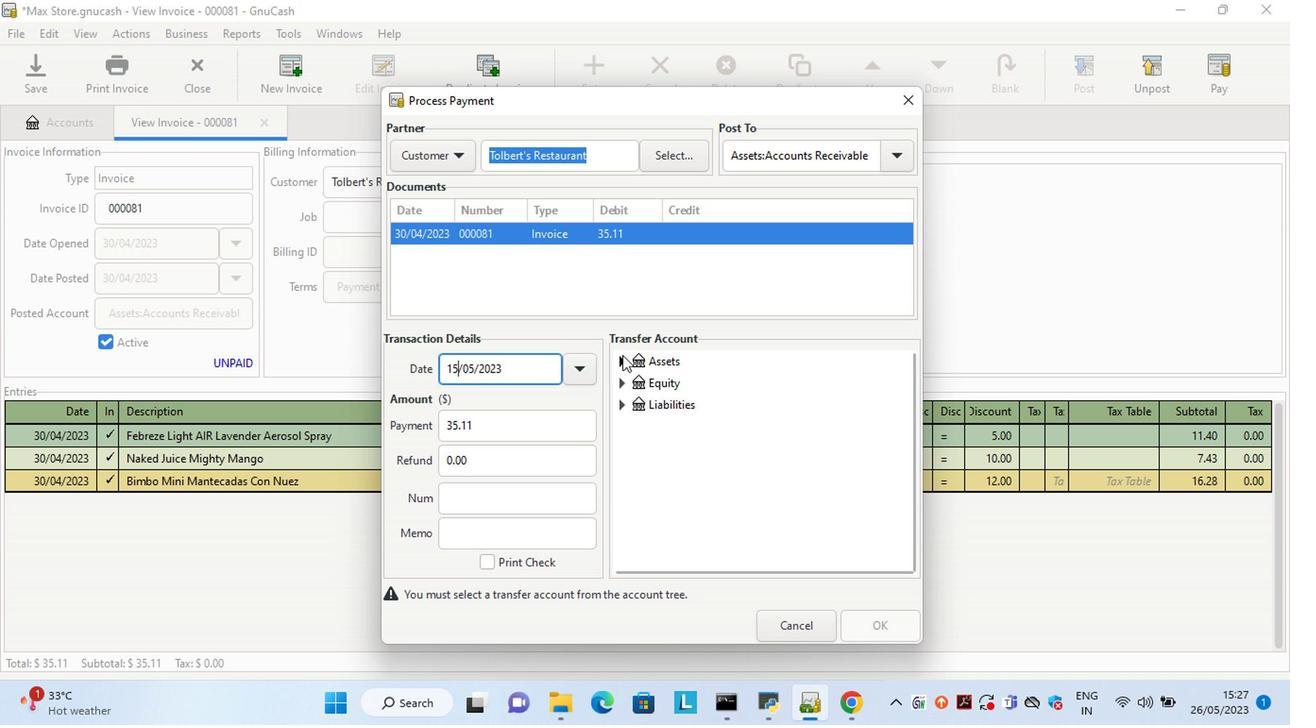 
Action: Mouse pressed left at (620, 353)
Screenshot: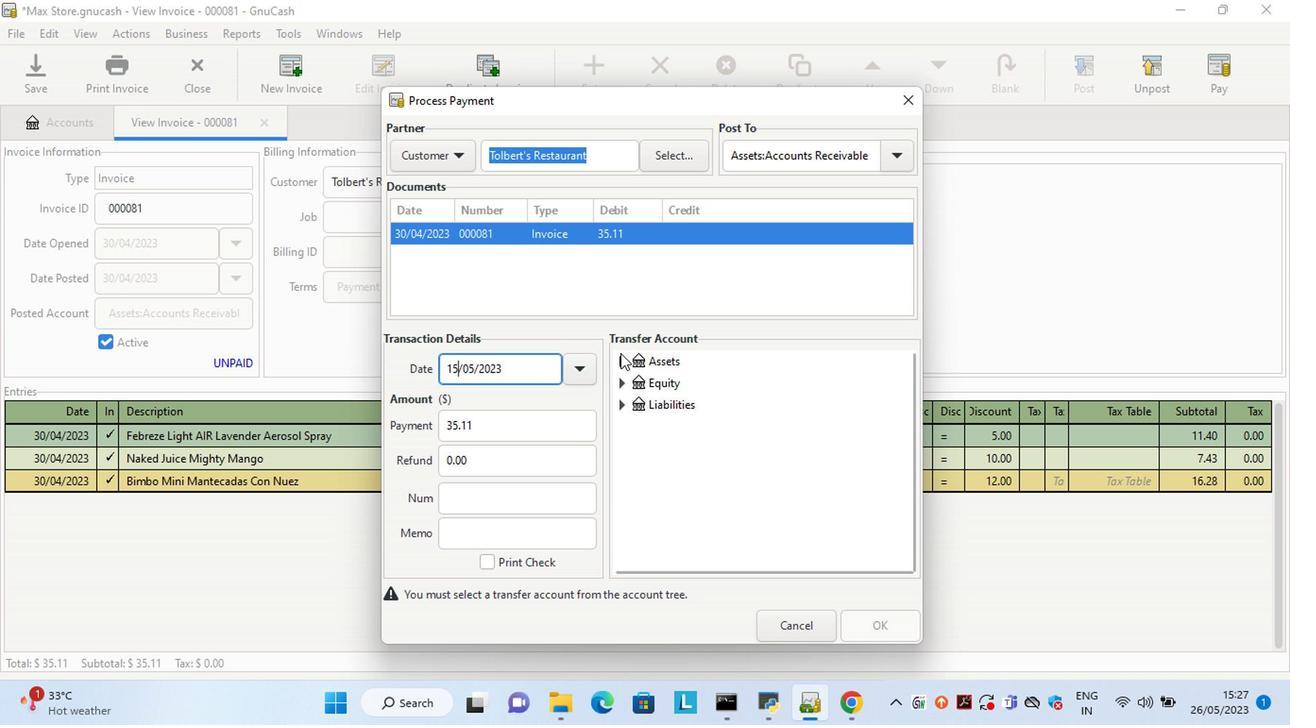 
Action: Mouse moved to (644, 384)
Screenshot: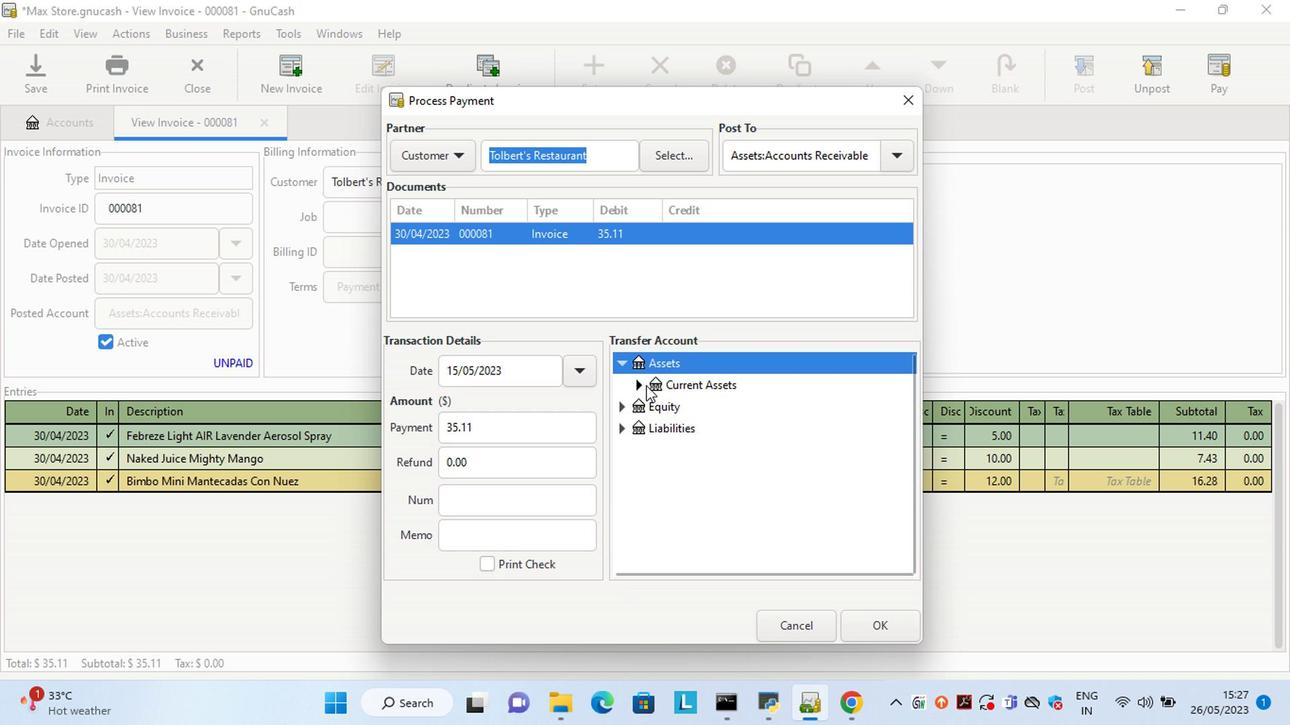 
Action: Mouse pressed left at (644, 384)
Screenshot: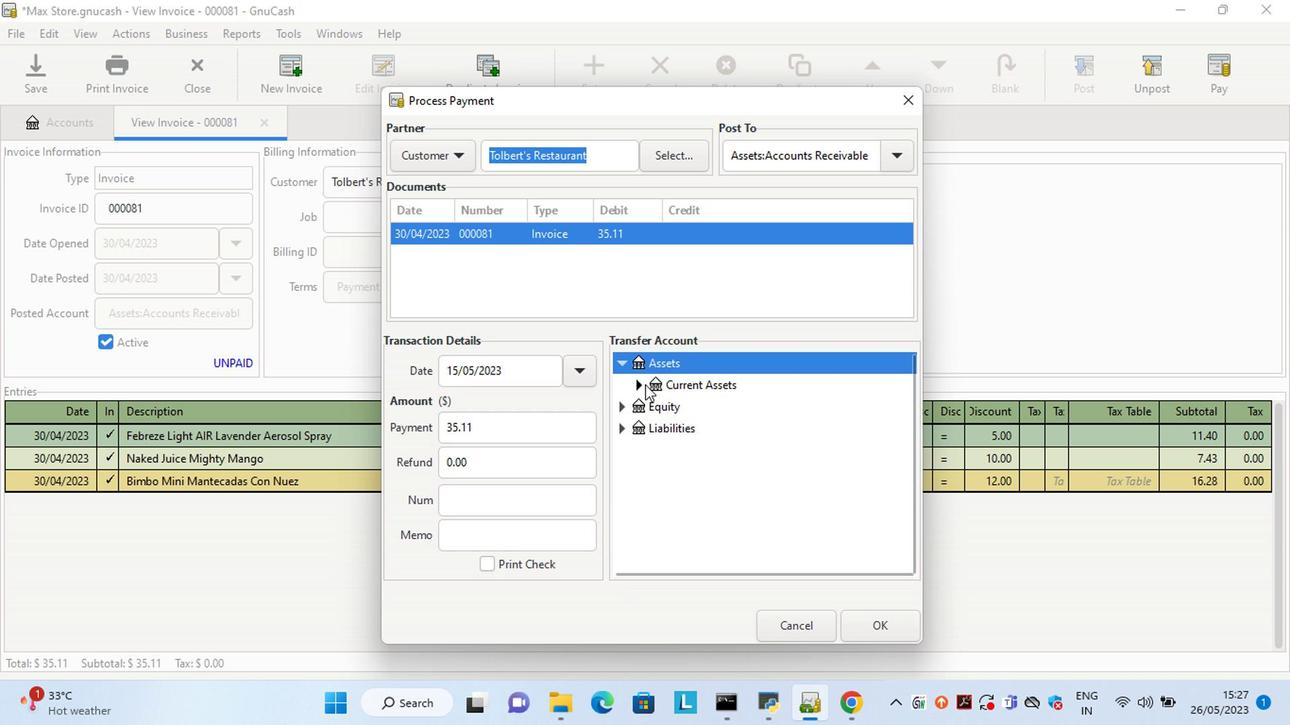 
Action: Mouse moved to (672, 407)
Screenshot: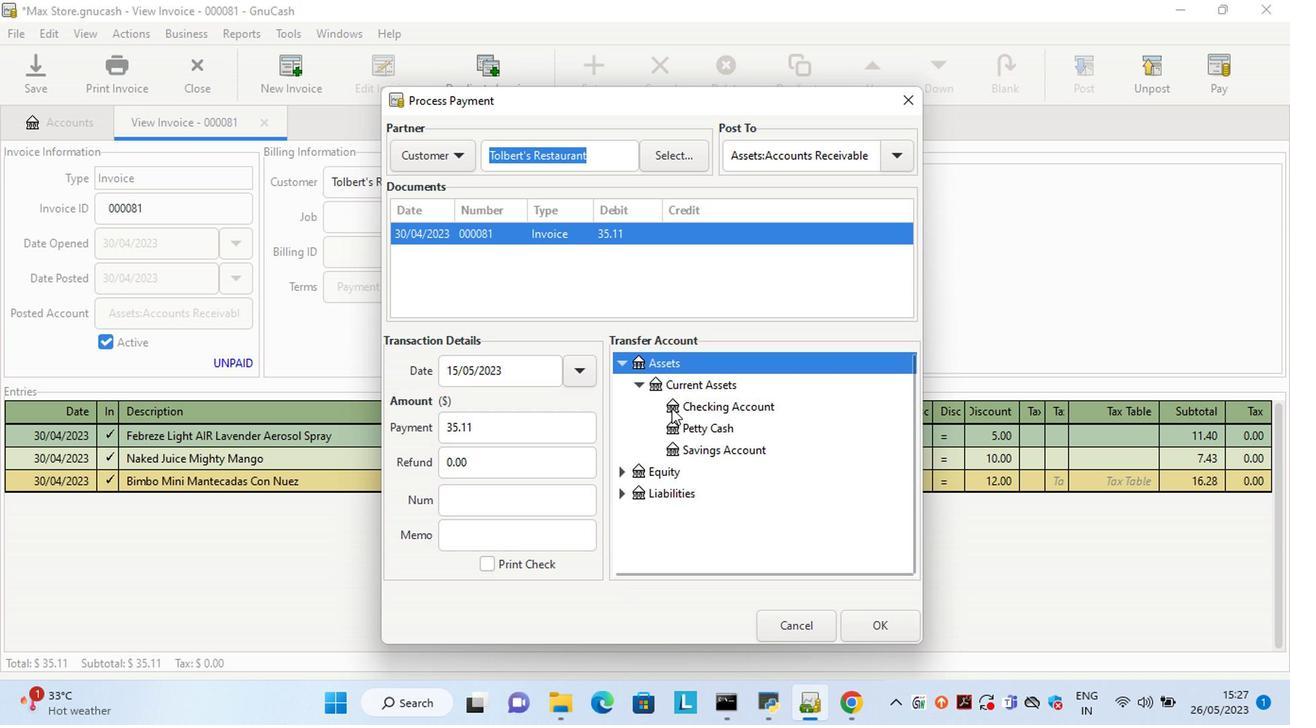 
Action: Mouse pressed left at (672, 407)
Screenshot: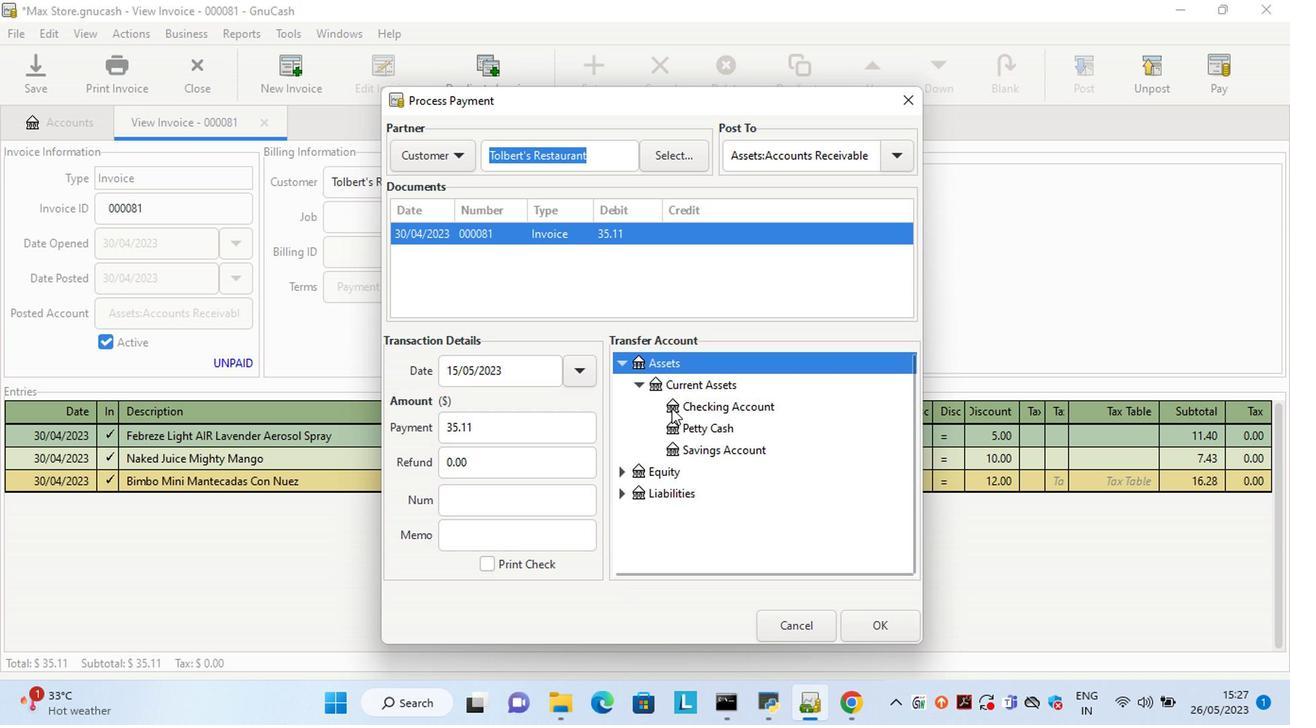 
Action: Mouse moved to (878, 629)
Screenshot: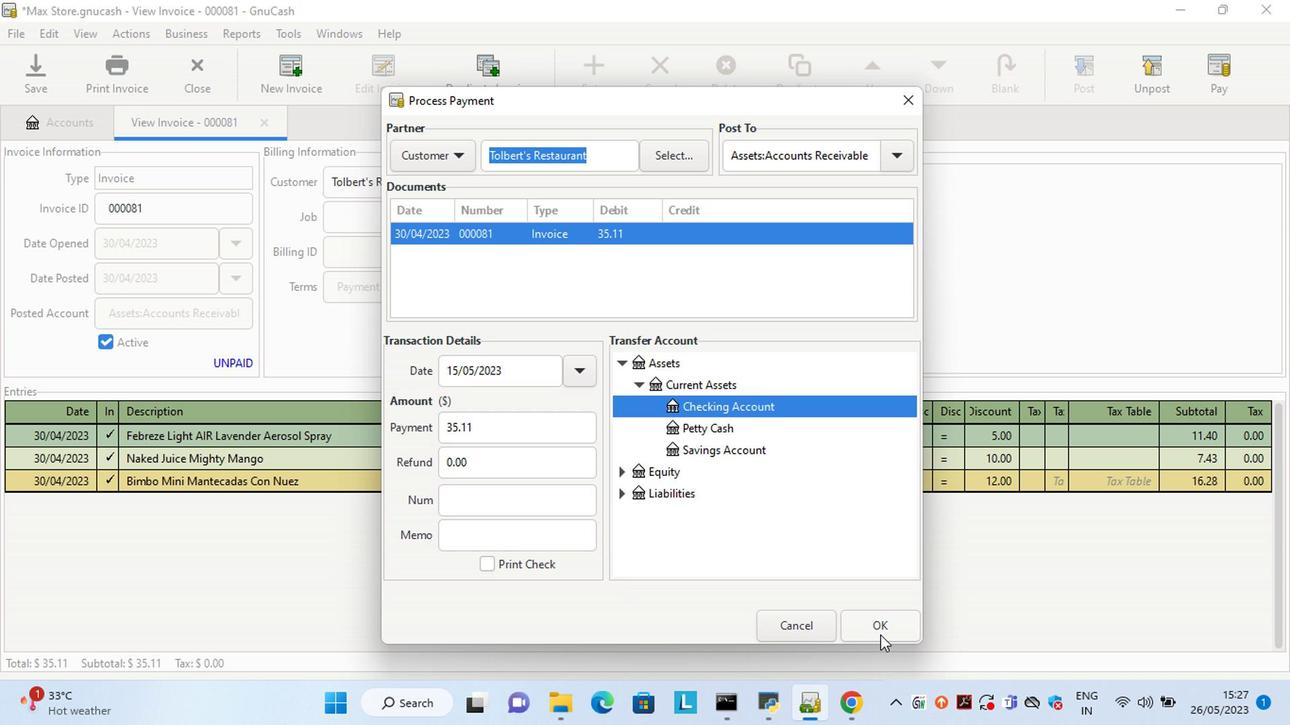 
Action: Mouse pressed left at (878, 629)
Screenshot: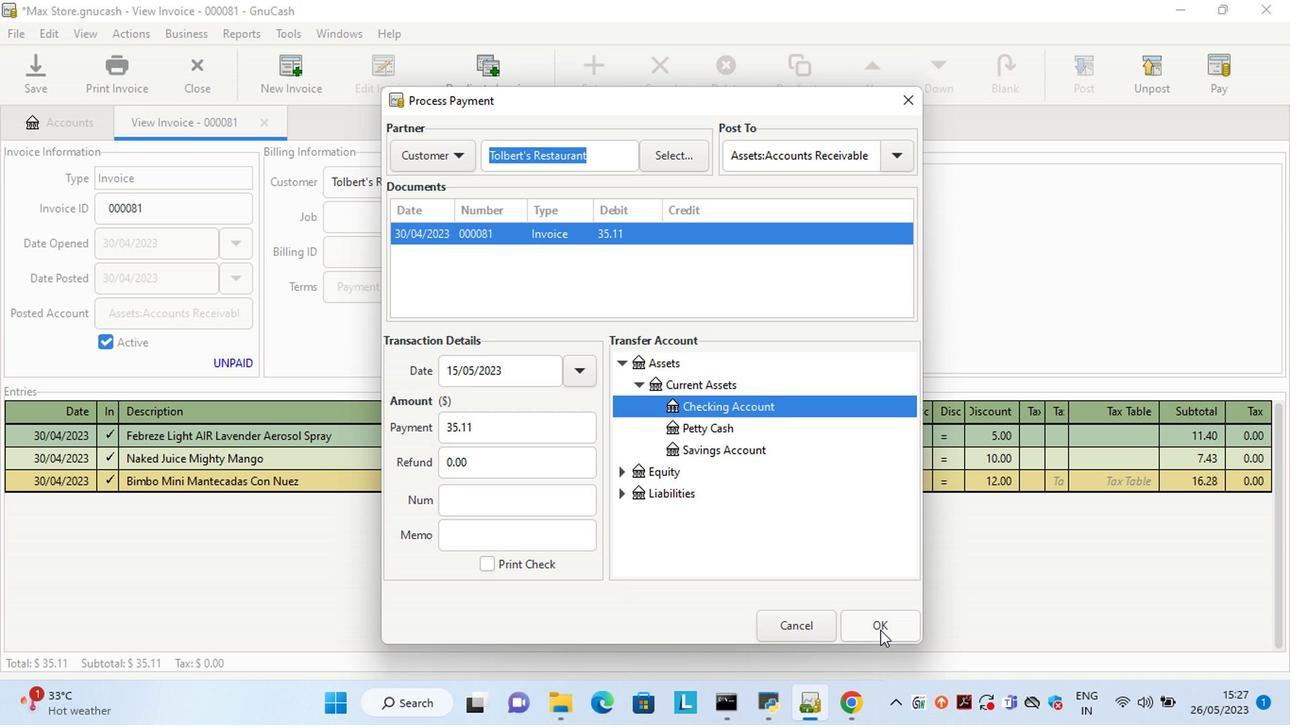 
Action: Mouse moved to (135, 76)
Screenshot: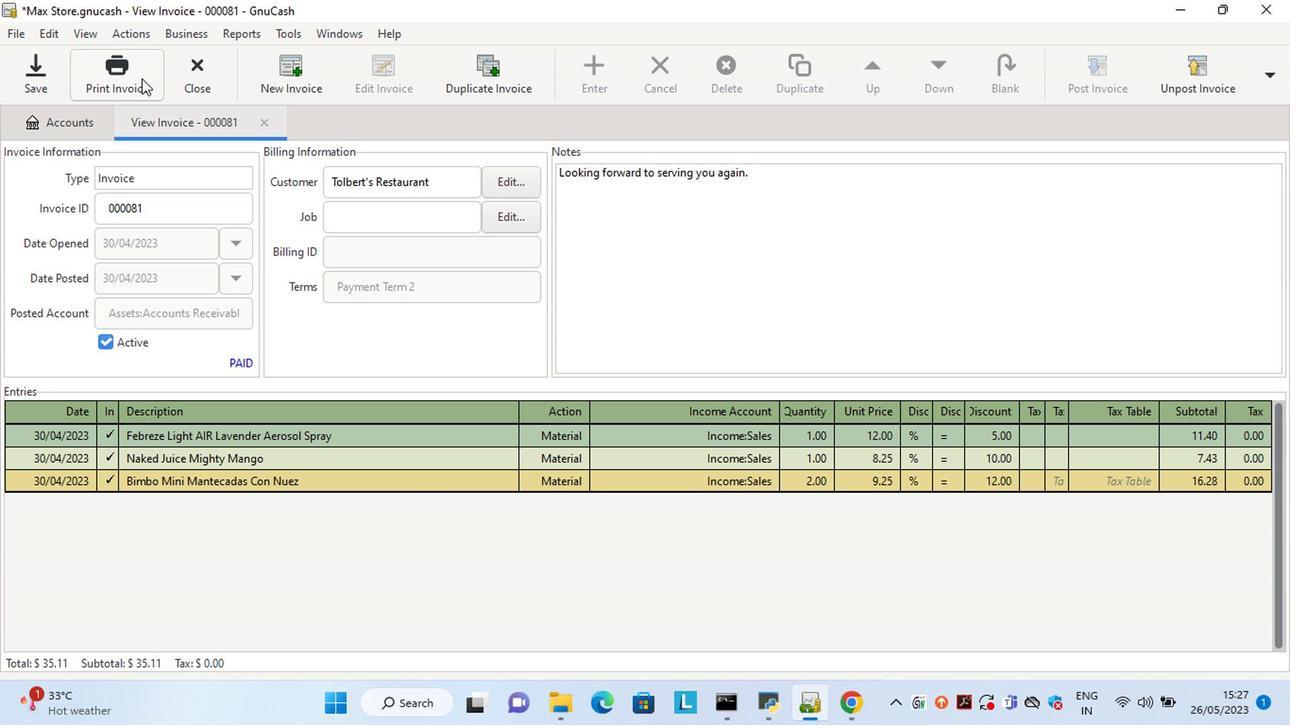 
Action: Mouse pressed left at (135, 76)
Screenshot: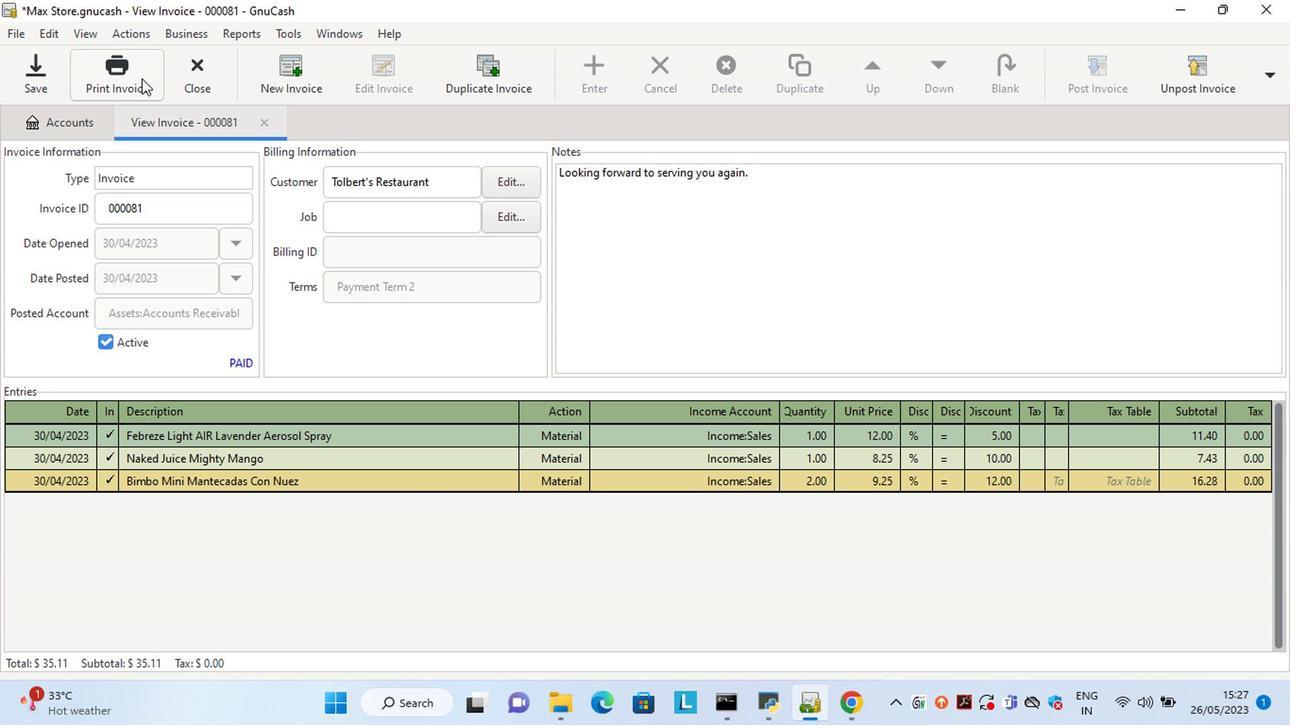 
Action: Mouse moved to (461, 86)
Screenshot: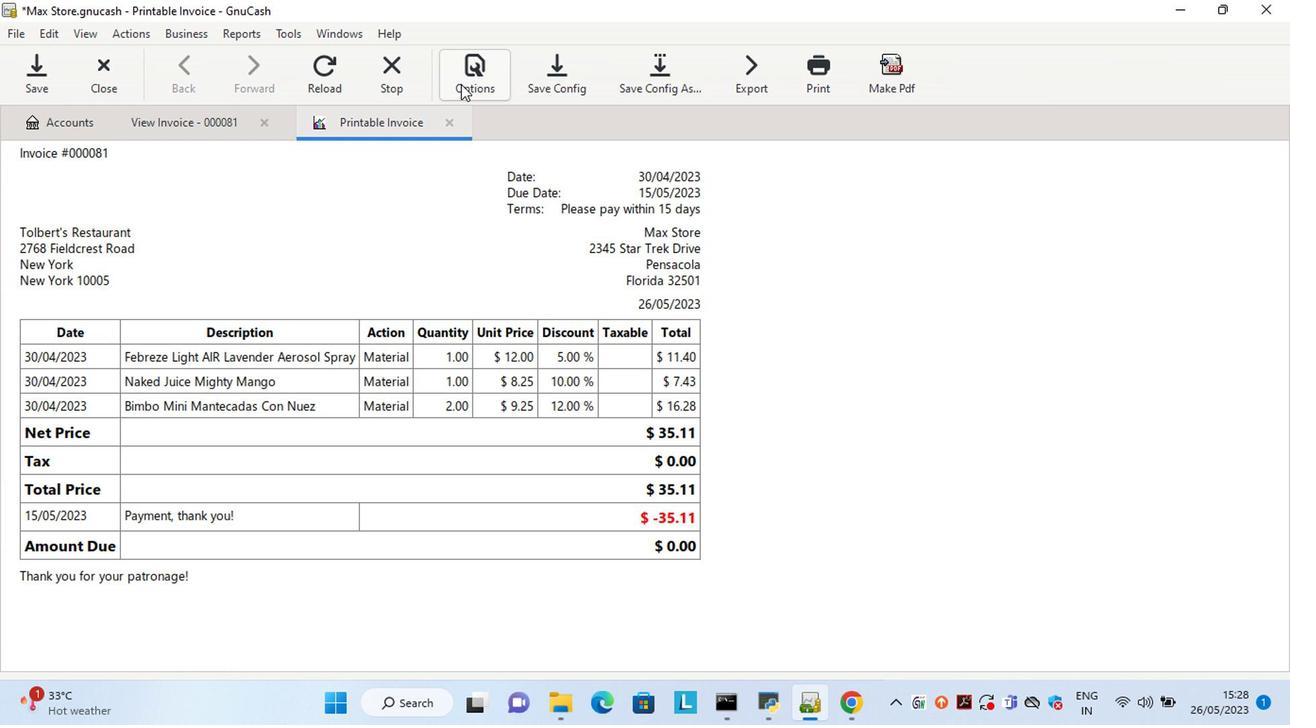 
Action: Mouse pressed left at (461, 86)
Screenshot: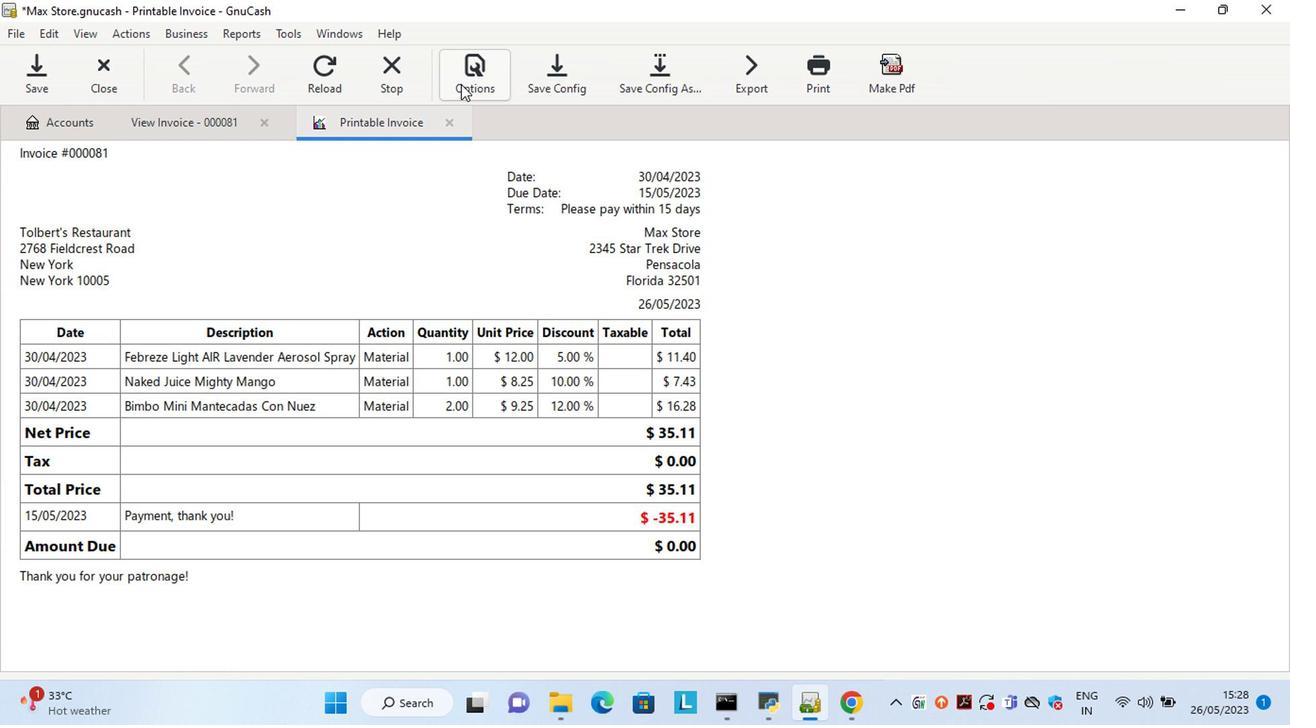 
Action: Mouse moved to (186, 192)
Screenshot: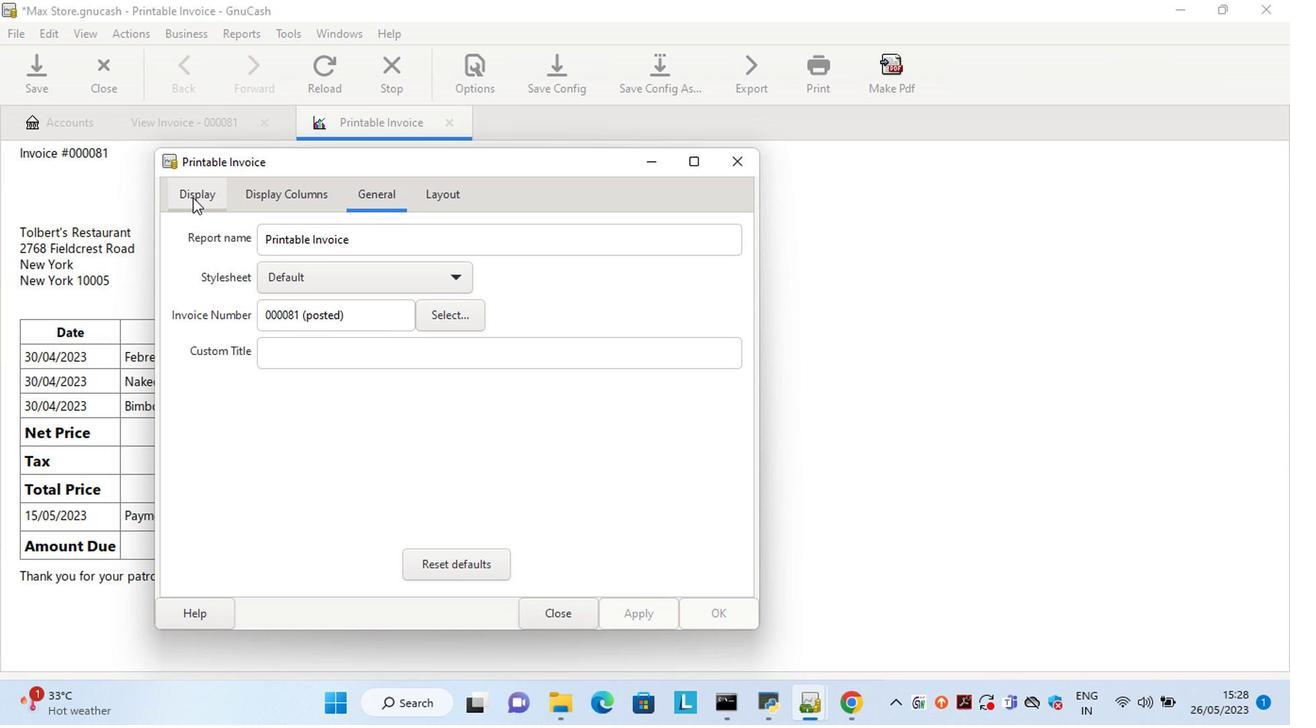 
Action: Mouse pressed left at (186, 192)
Screenshot: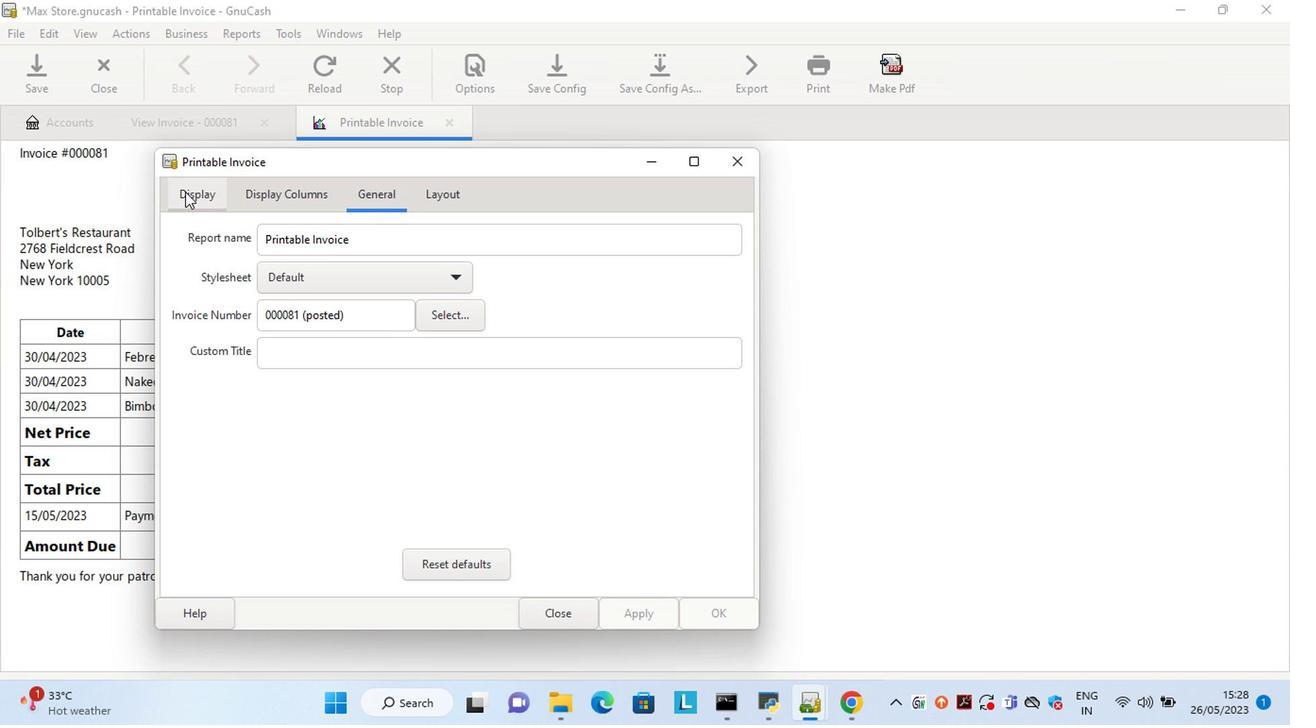 
Action: Mouse moved to (343, 420)
Screenshot: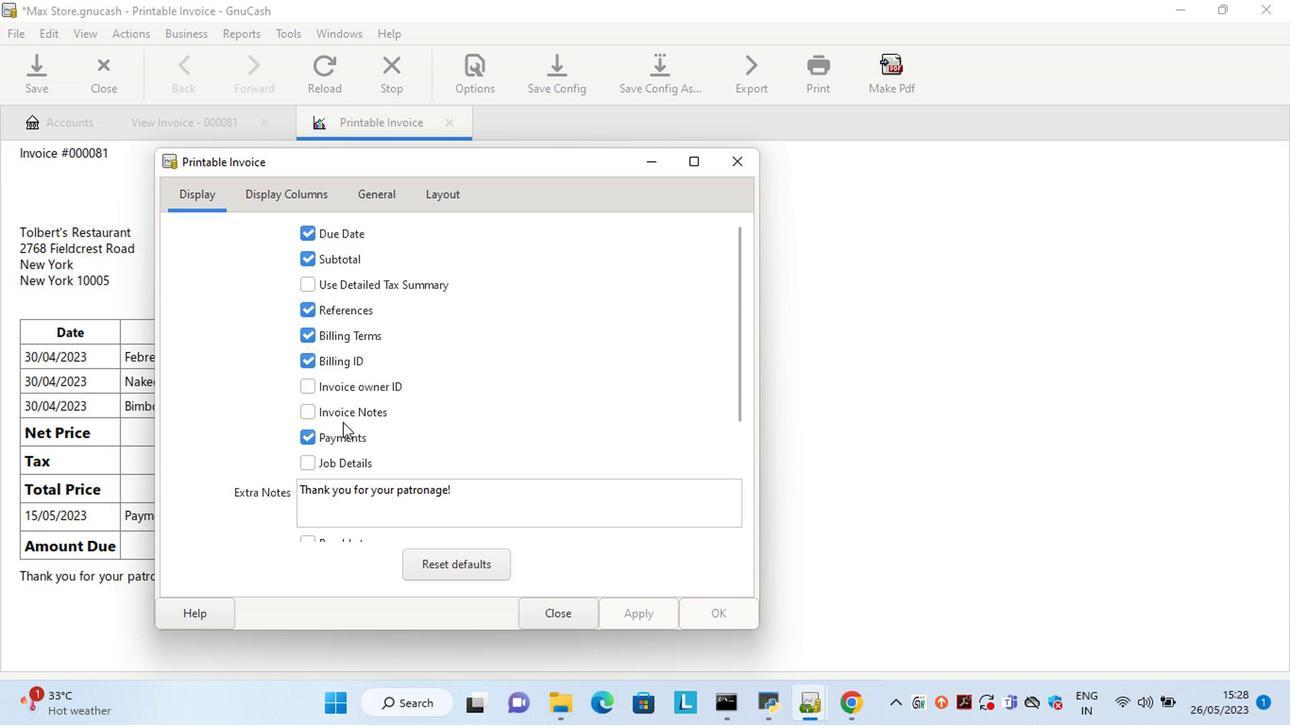 
Action: Mouse pressed left at (343, 420)
Screenshot: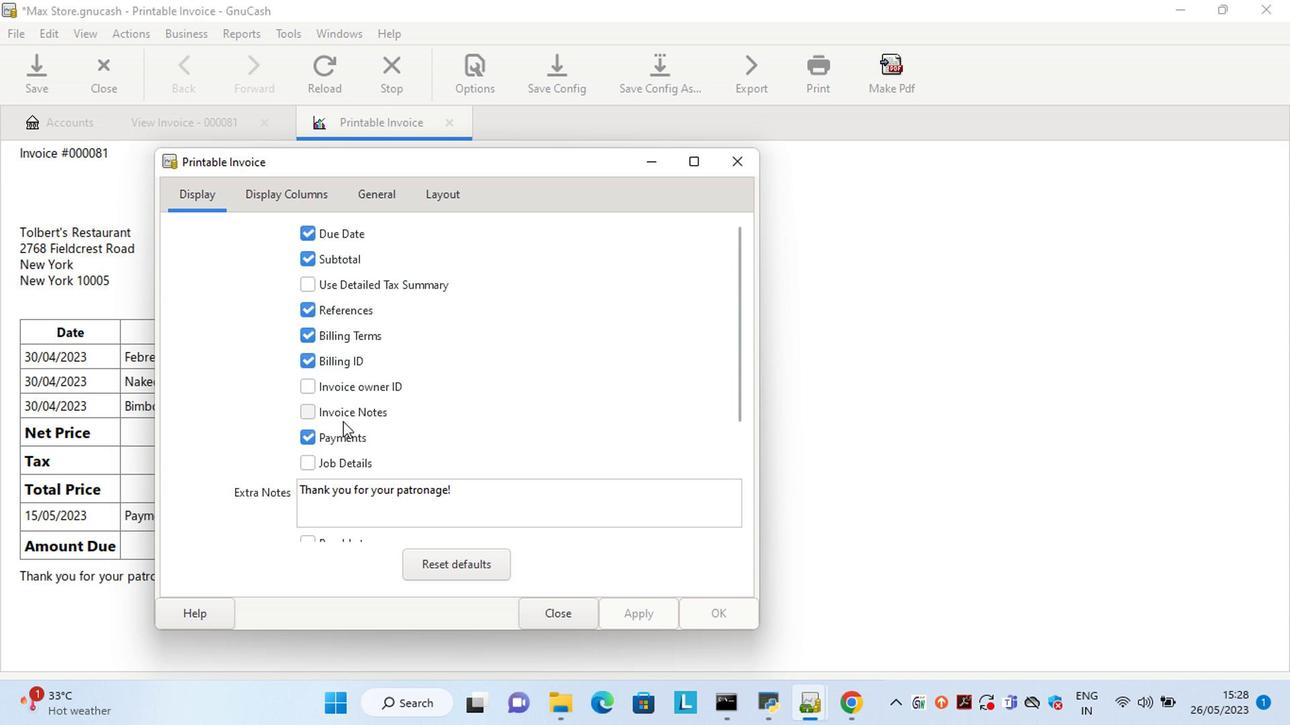 
Action: Mouse moved to (612, 606)
Screenshot: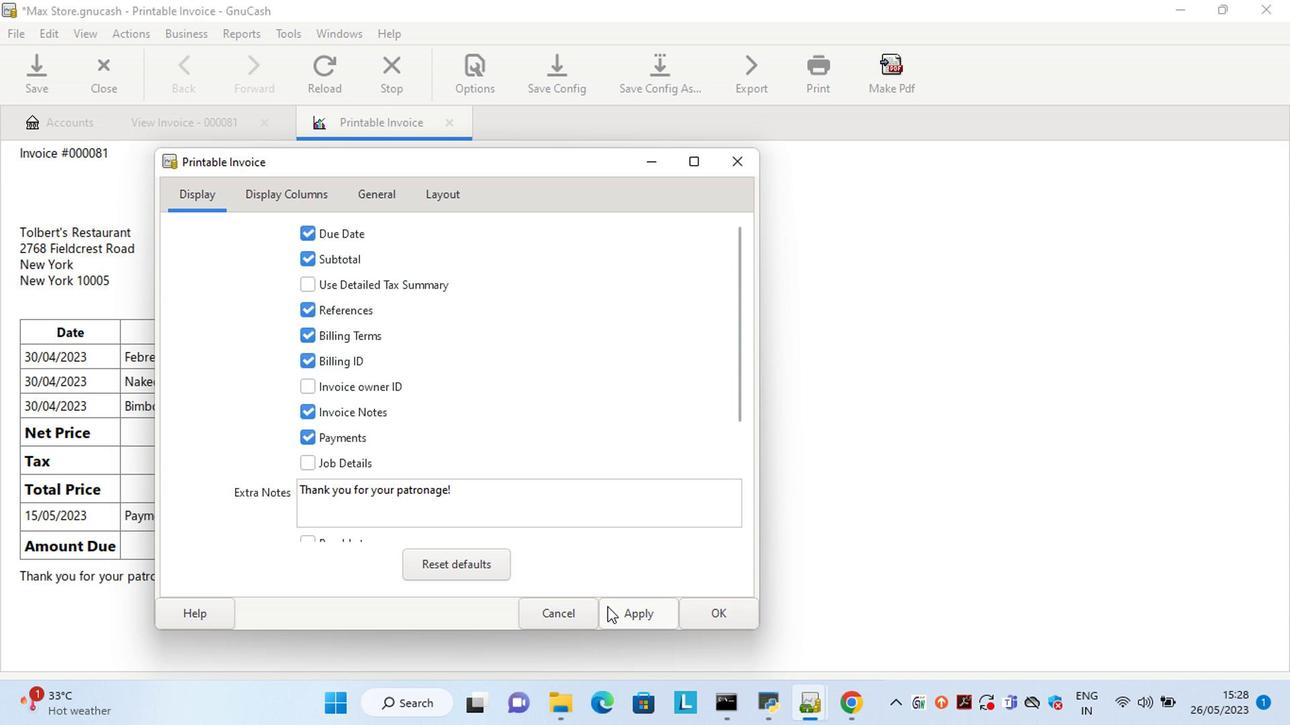 
Action: Mouse pressed left at (612, 606)
Screenshot: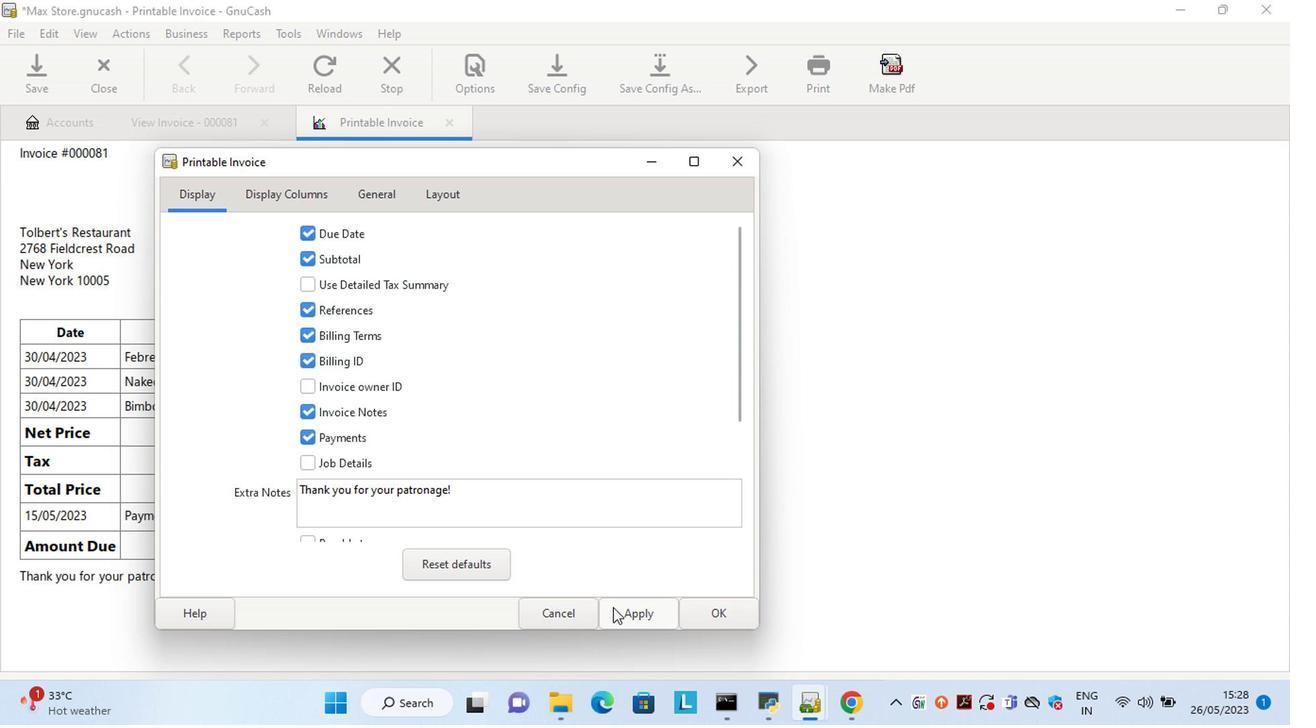 
Action: Mouse moved to (614, 545)
Screenshot: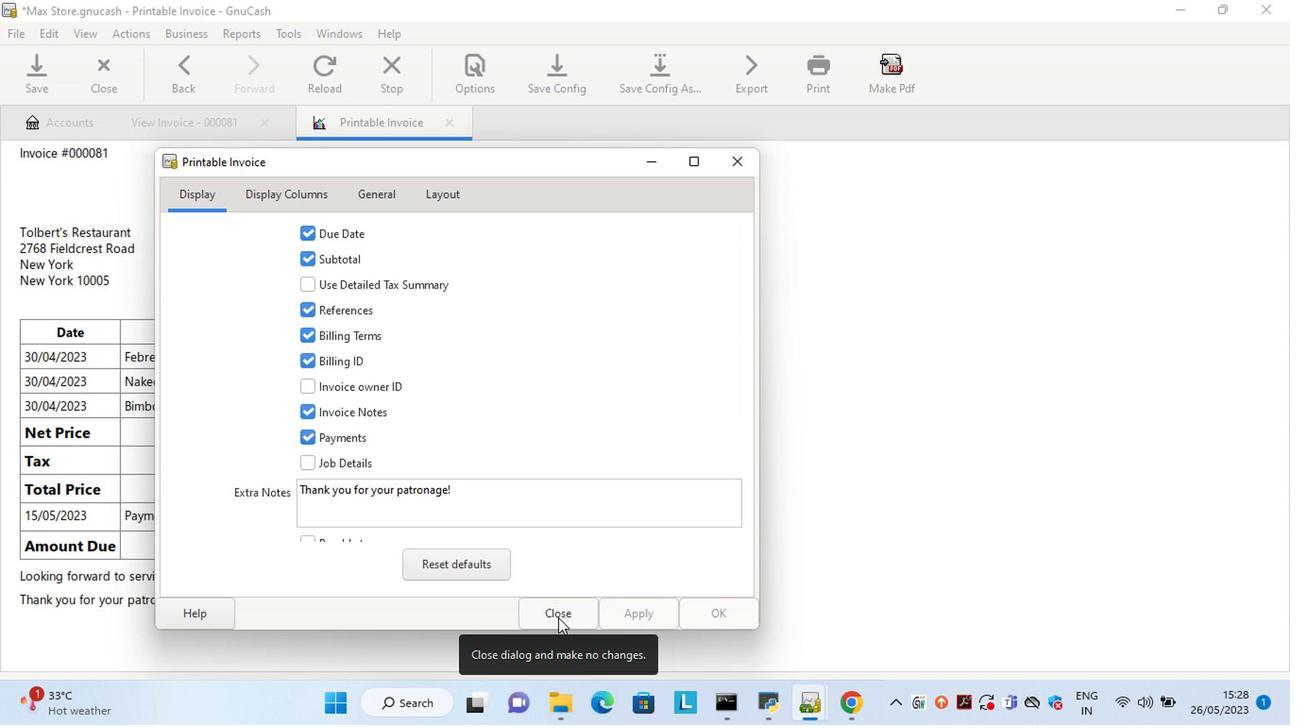 
Action: Mouse pressed left at (557, 615)
Screenshot: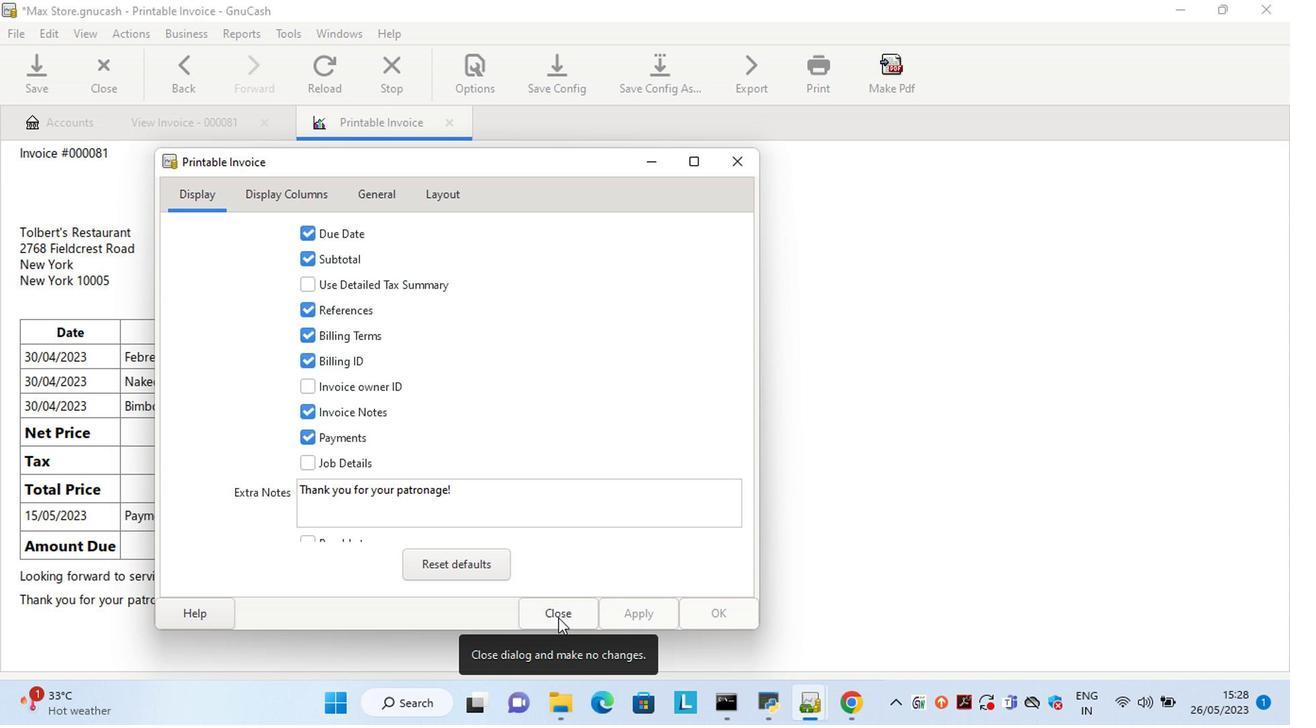 
Action: Mouse moved to (606, 540)
Screenshot: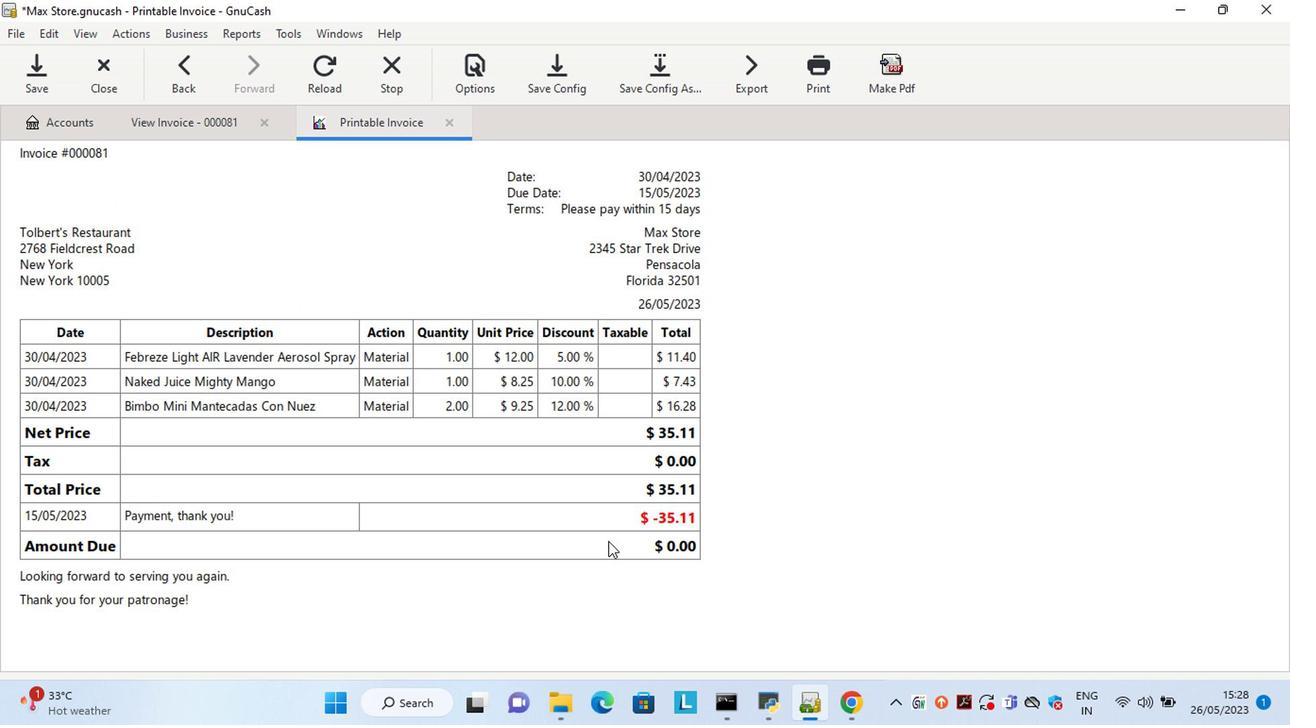 
